 Task: Add a signature Mara Rodriguez containing With sincere appreciation and gratitude, Mara Rodriguez to email address softage.6@softage.net and add a label Non-disclosure agreements
Action: Mouse moved to (953, 54)
Screenshot: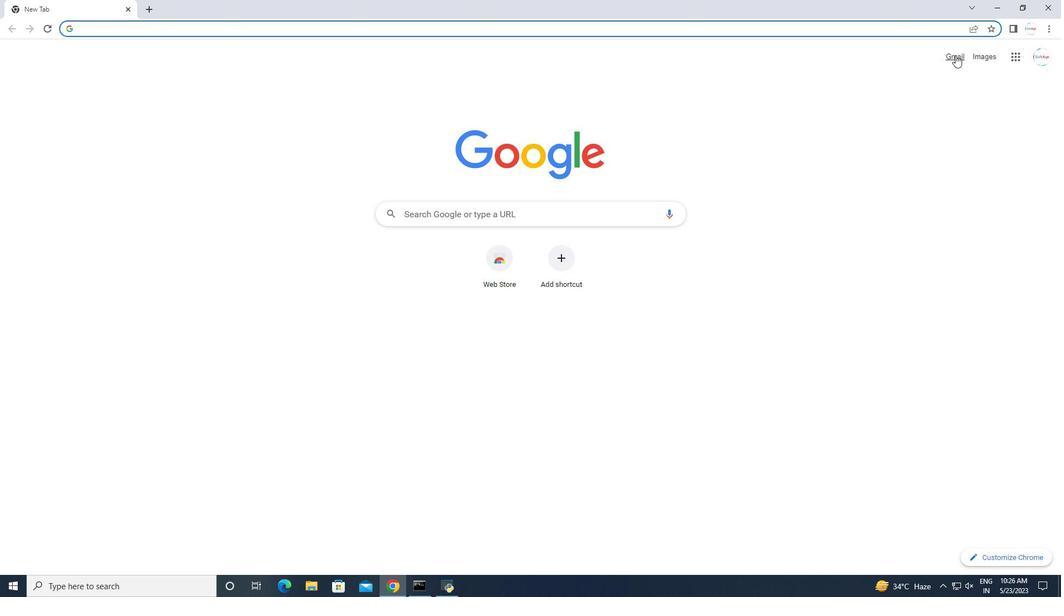 
Action: Mouse pressed left at (953, 54)
Screenshot: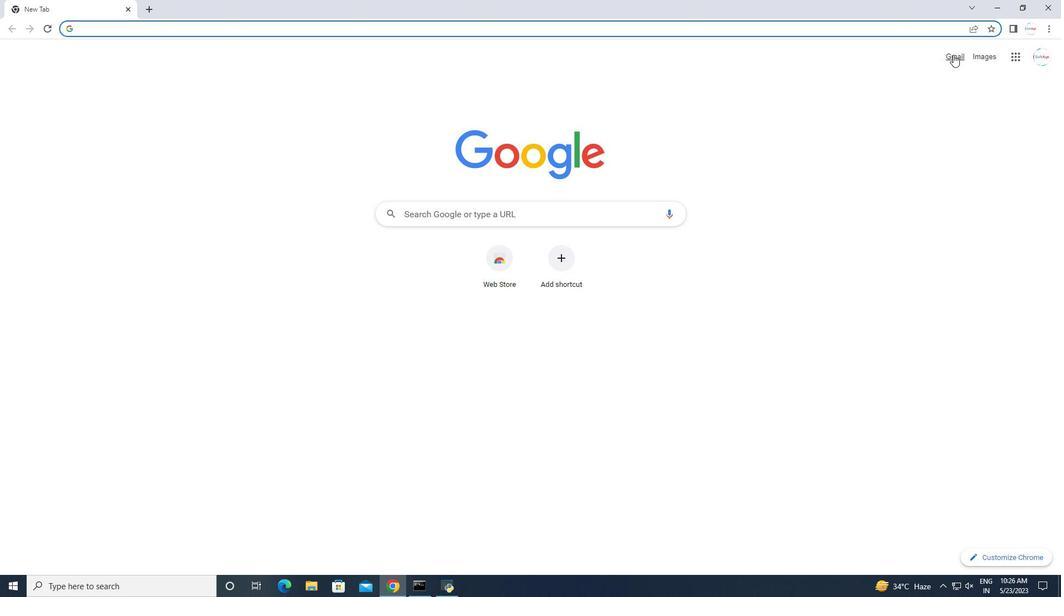 
Action: Mouse moved to (990, 60)
Screenshot: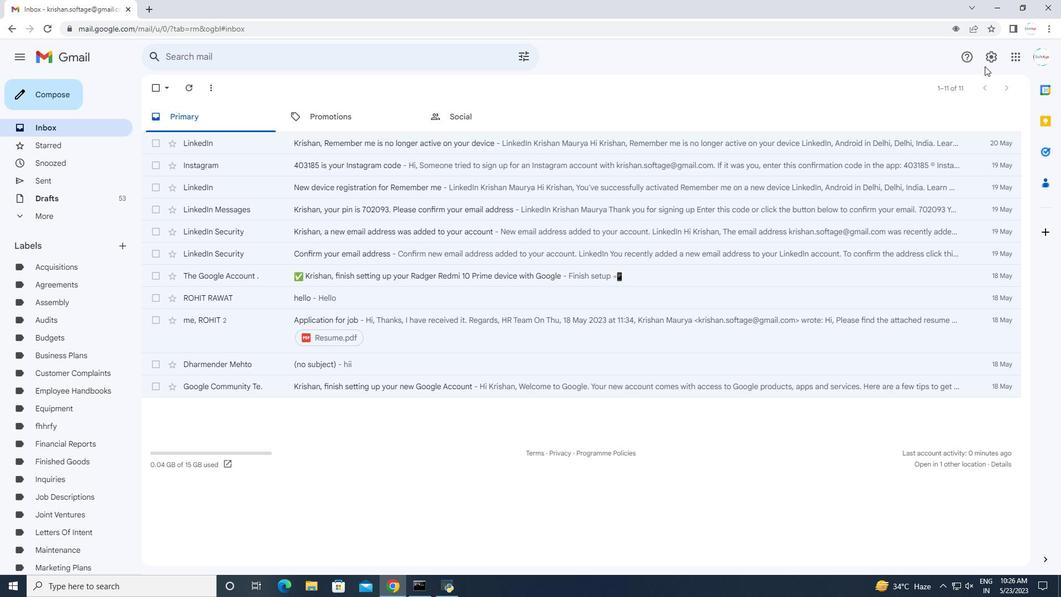 
Action: Mouse pressed left at (990, 60)
Screenshot: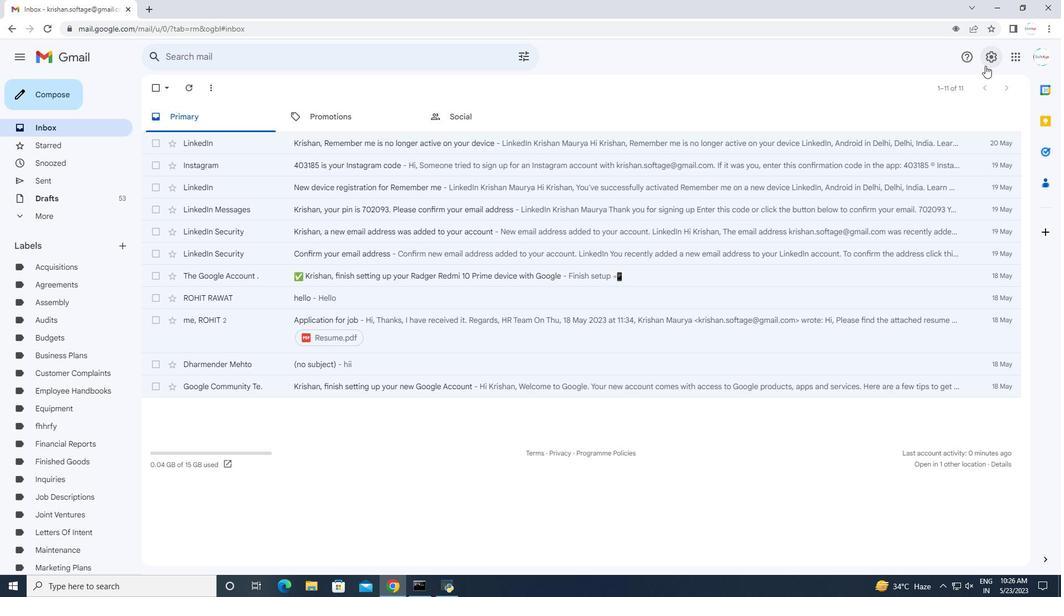 
Action: Mouse moved to (965, 116)
Screenshot: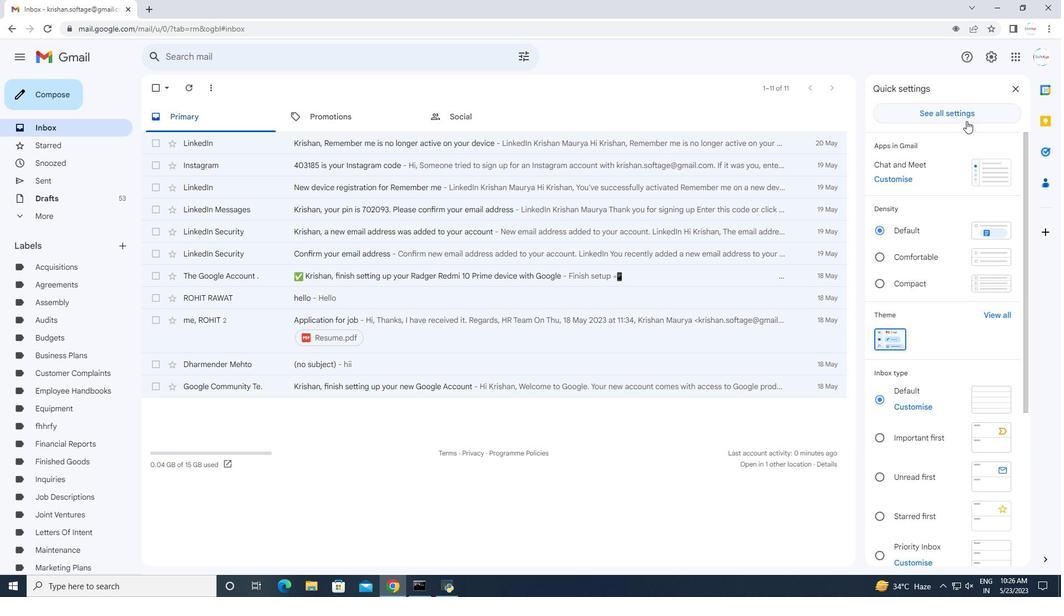 
Action: Mouse pressed left at (965, 116)
Screenshot: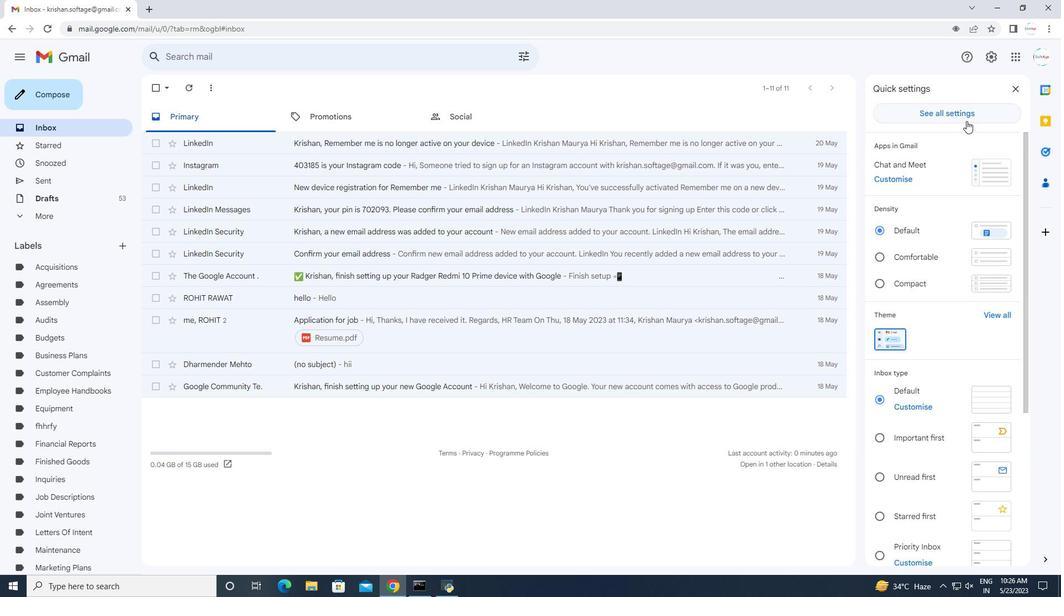 
Action: Mouse moved to (856, 275)
Screenshot: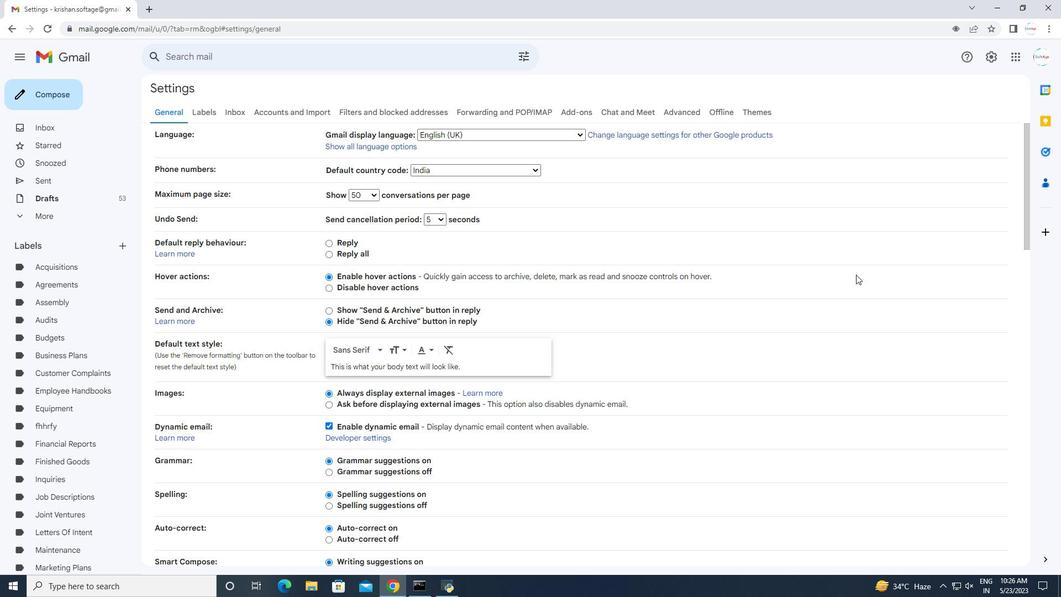 
Action: Mouse scrolled (856, 274) with delta (0, 0)
Screenshot: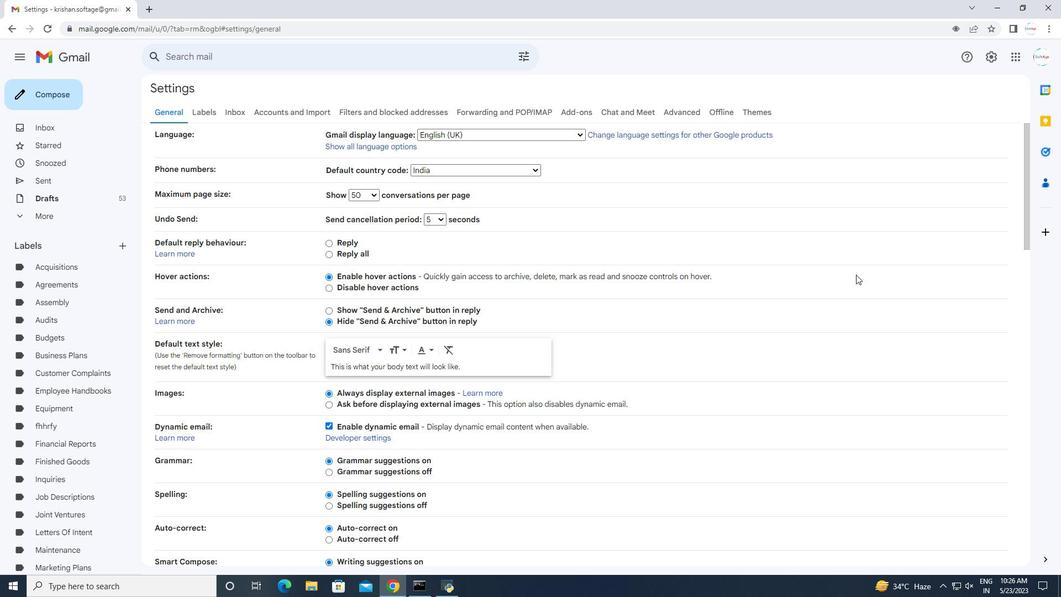 
Action: Mouse moved to (854, 279)
Screenshot: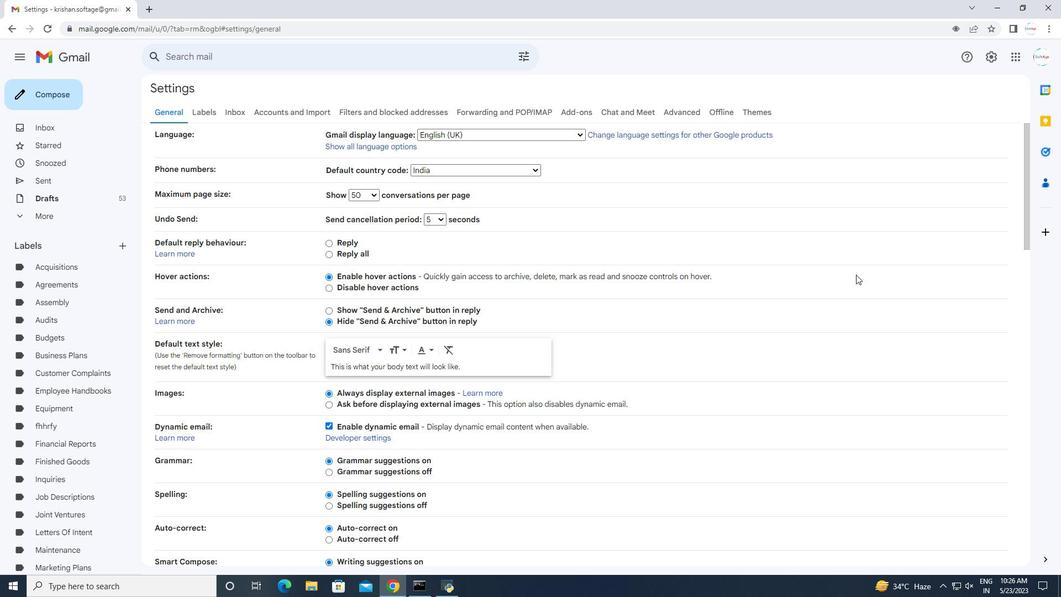 
Action: Mouse scrolled (854, 278) with delta (0, 0)
Screenshot: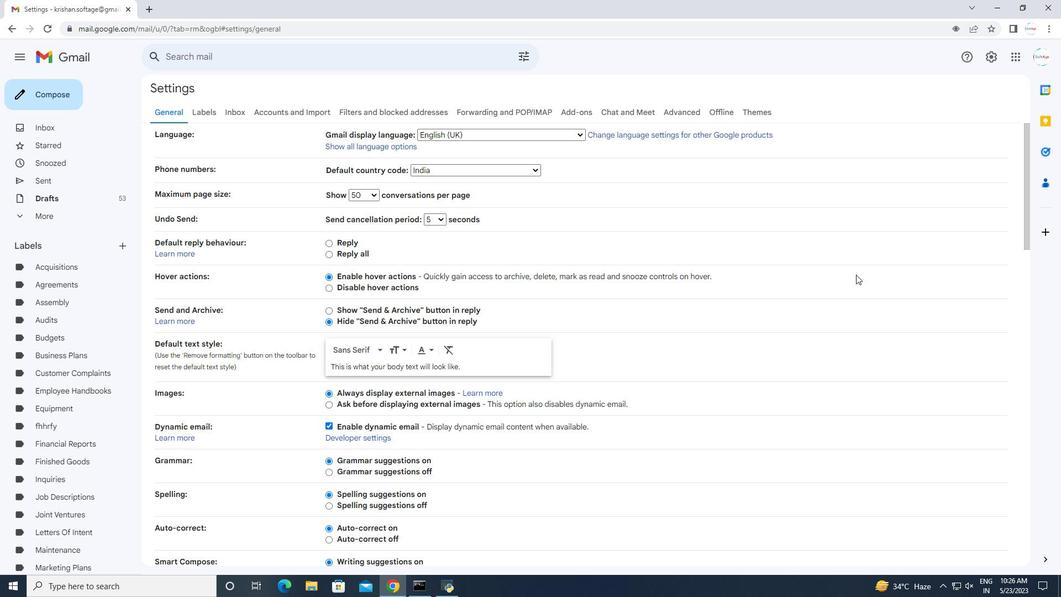 
Action: Mouse moved to (853, 281)
Screenshot: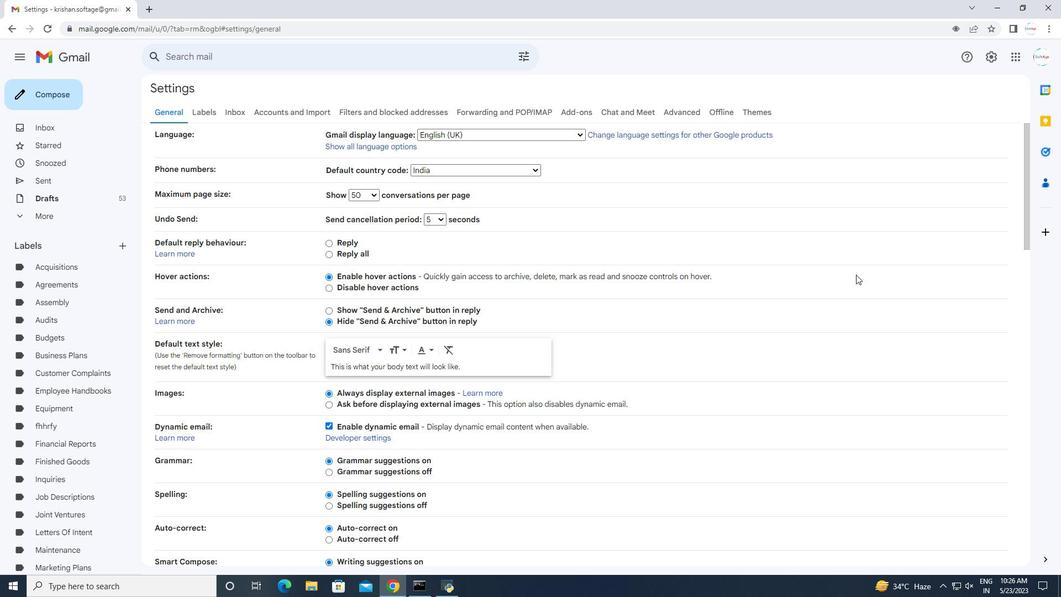 
Action: Mouse scrolled (853, 280) with delta (0, 0)
Screenshot: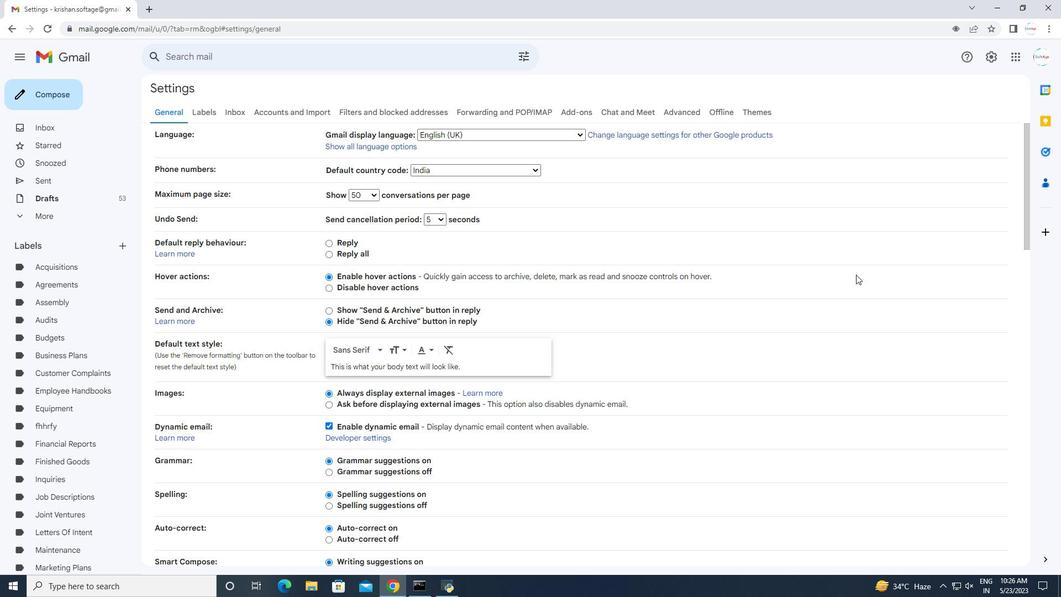 
Action: Mouse moved to (852, 281)
Screenshot: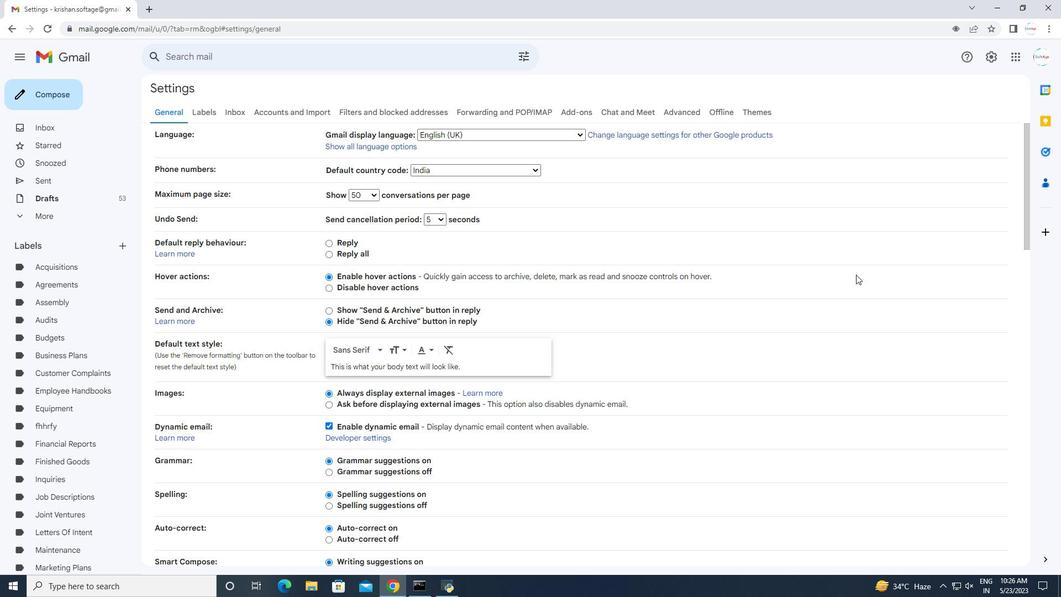 
Action: Mouse scrolled (852, 280) with delta (0, 0)
Screenshot: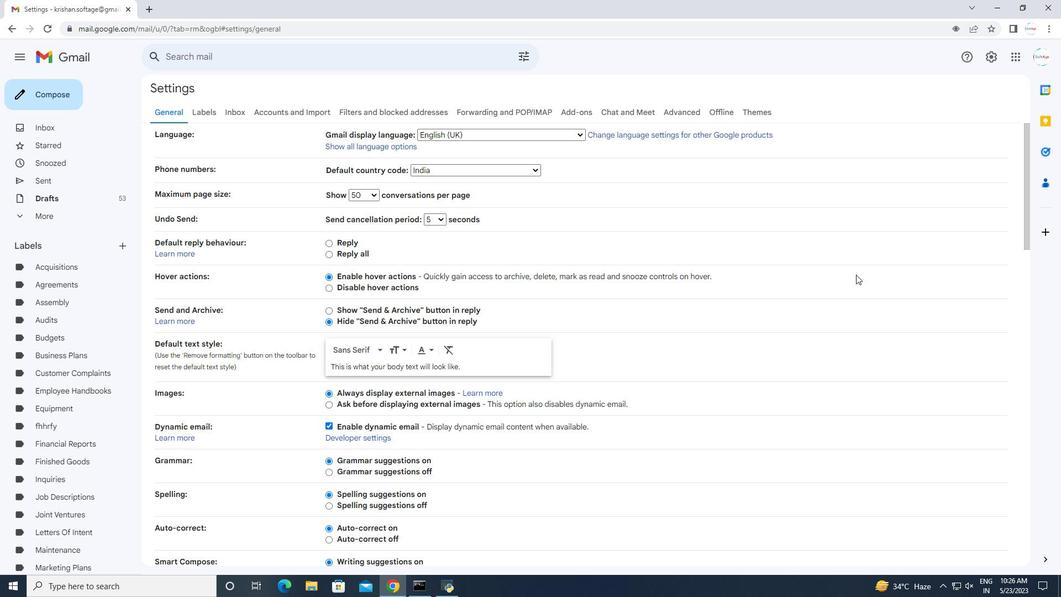 
Action: Mouse scrolled (852, 280) with delta (0, 0)
Screenshot: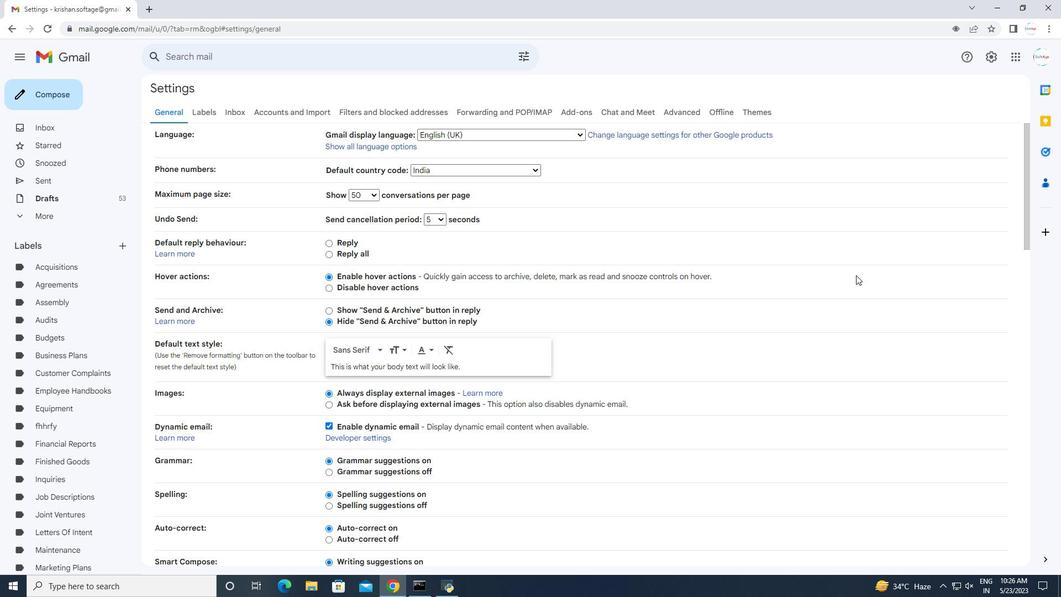 
Action: Mouse moved to (852, 282)
Screenshot: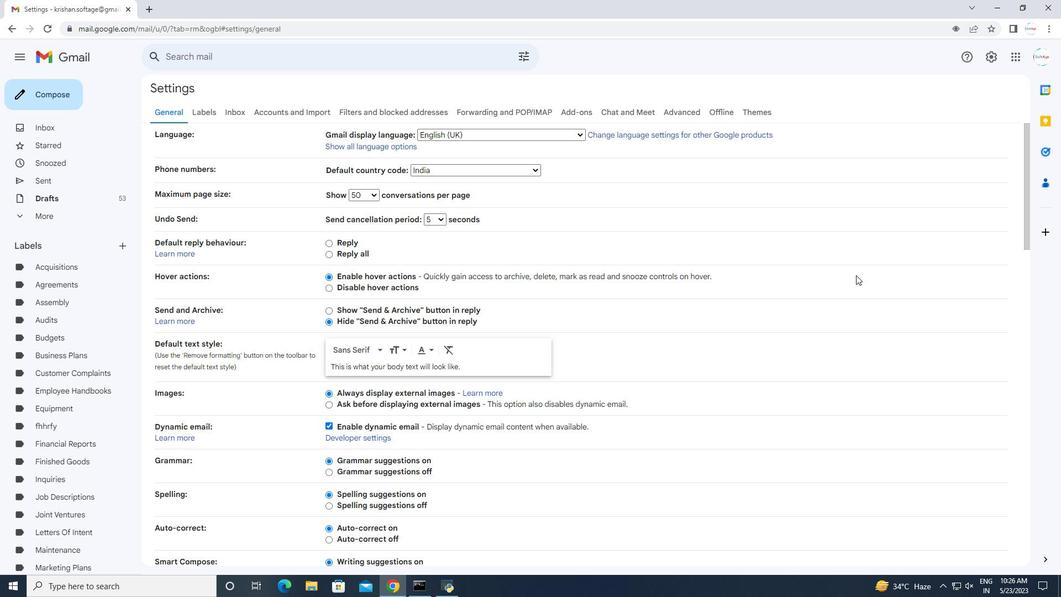 
Action: Mouse scrolled (852, 281) with delta (0, 0)
Screenshot: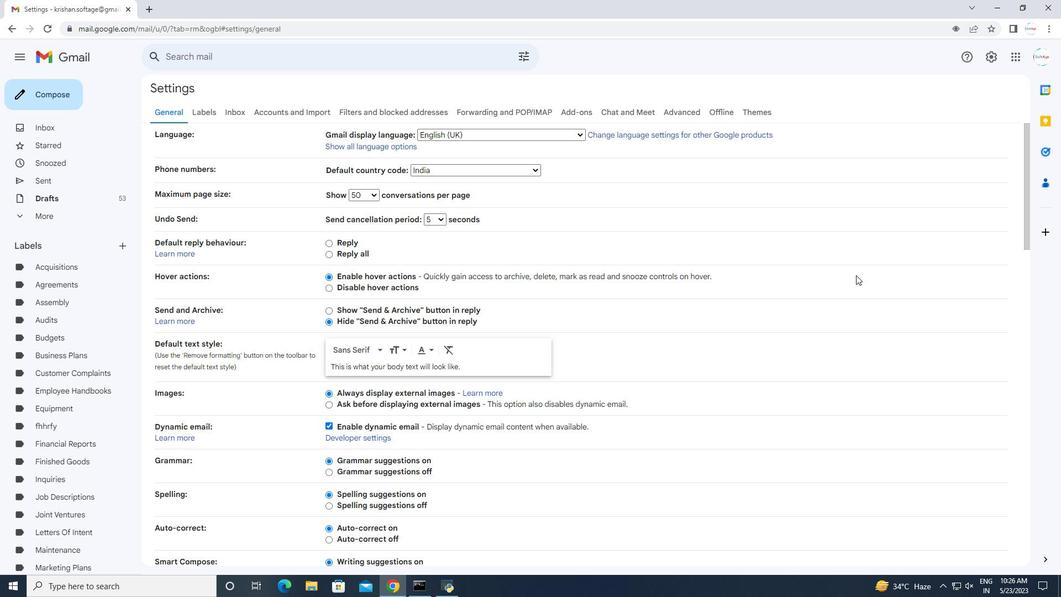 
Action: Mouse scrolled (852, 281) with delta (0, 0)
Screenshot: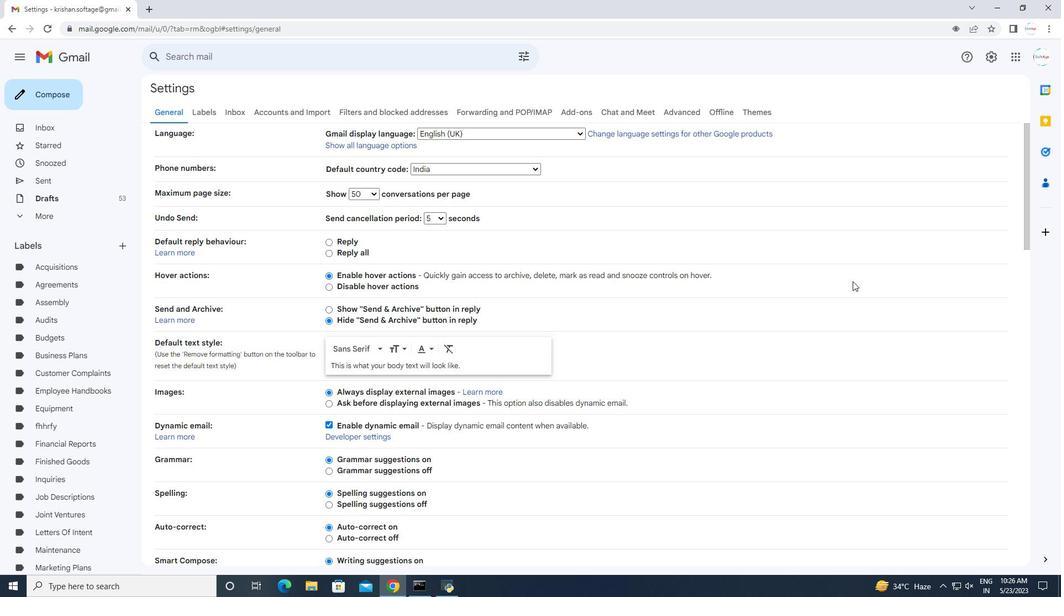 
Action: Mouse moved to (846, 282)
Screenshot: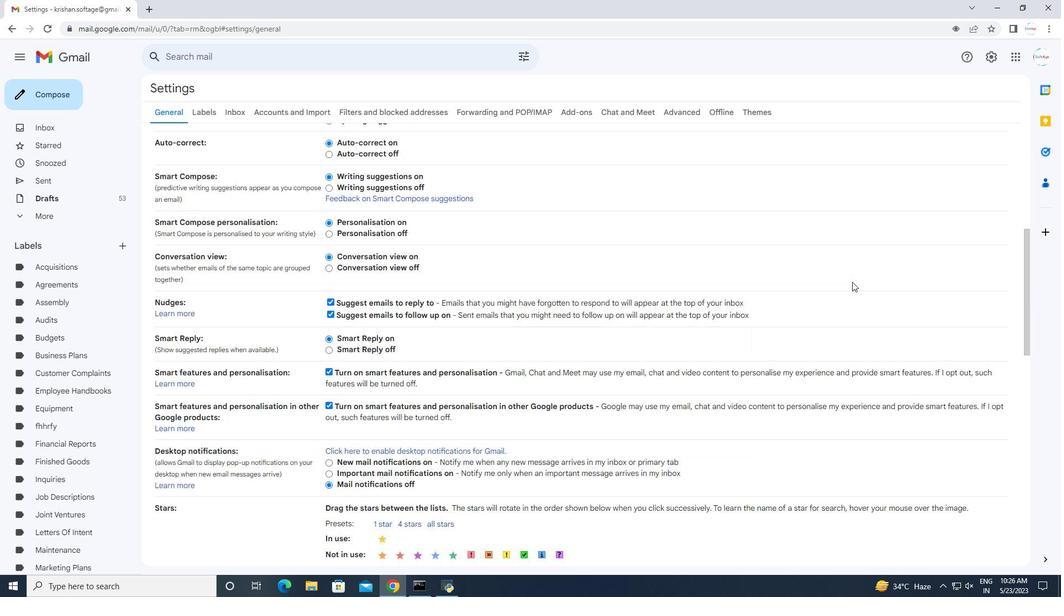 
Action: Mouse scrolled (846, 282) with delta (0, 0)
Screenshot: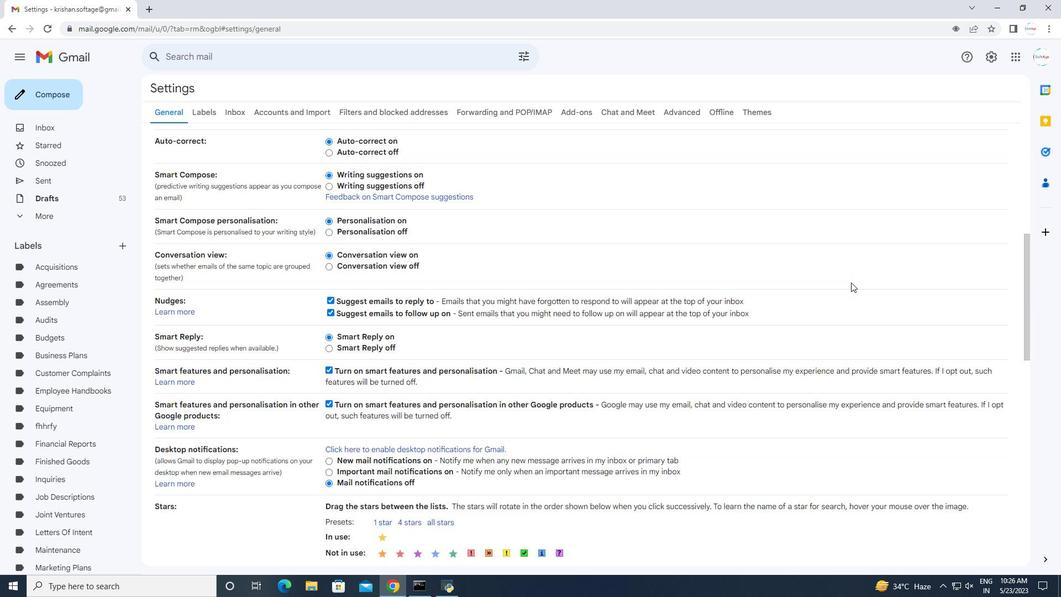 
Action: Mouse moved to (846, 282)
Screenshot: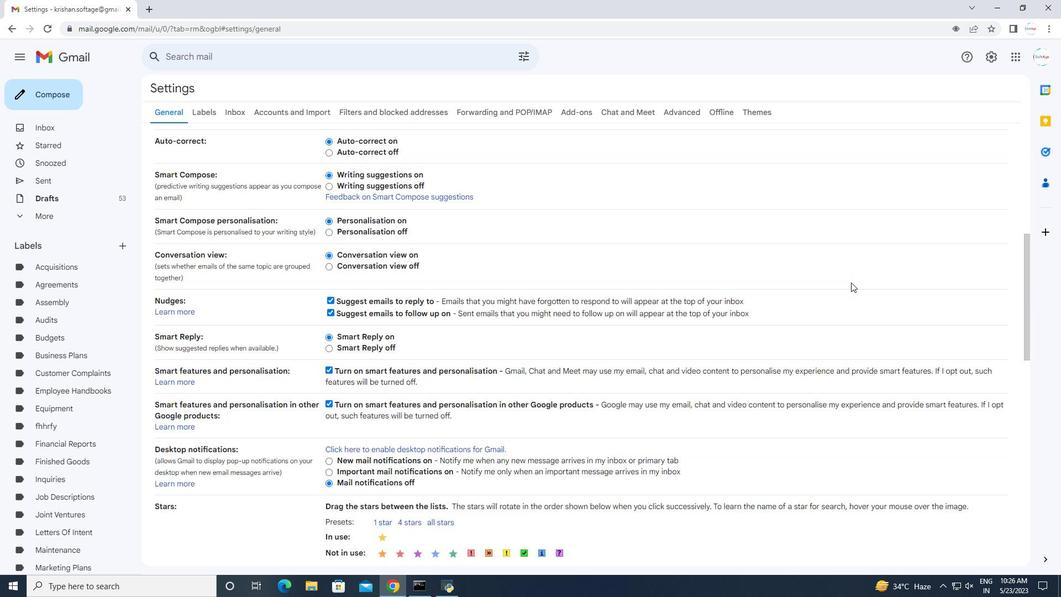 
Action: Mouse scrolled (846, 282) with delta (0, 0)
Screenshot: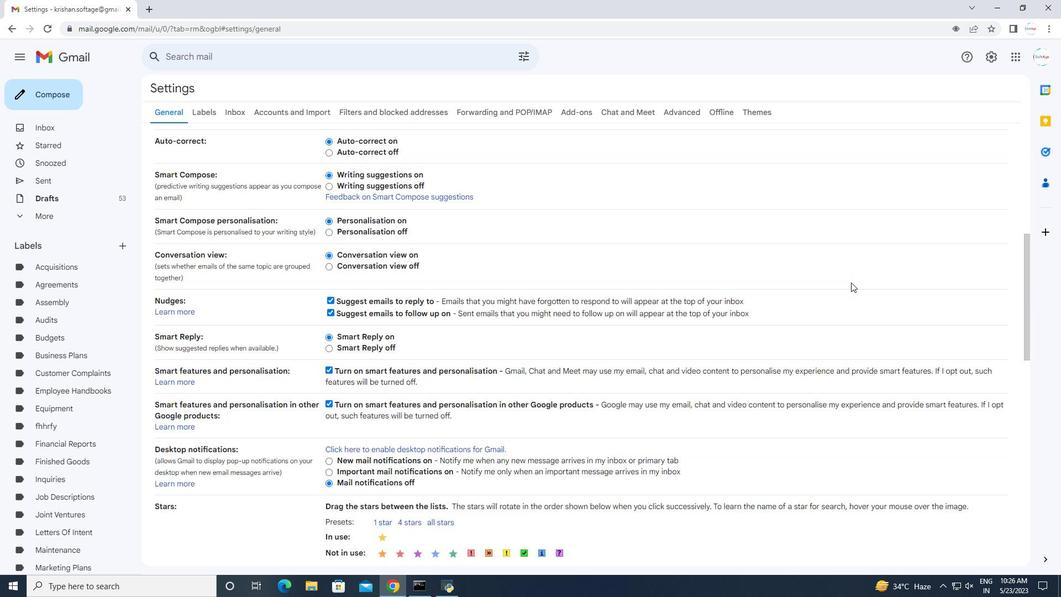 
Action: Mouse moved to (845, 282)
Screenshot: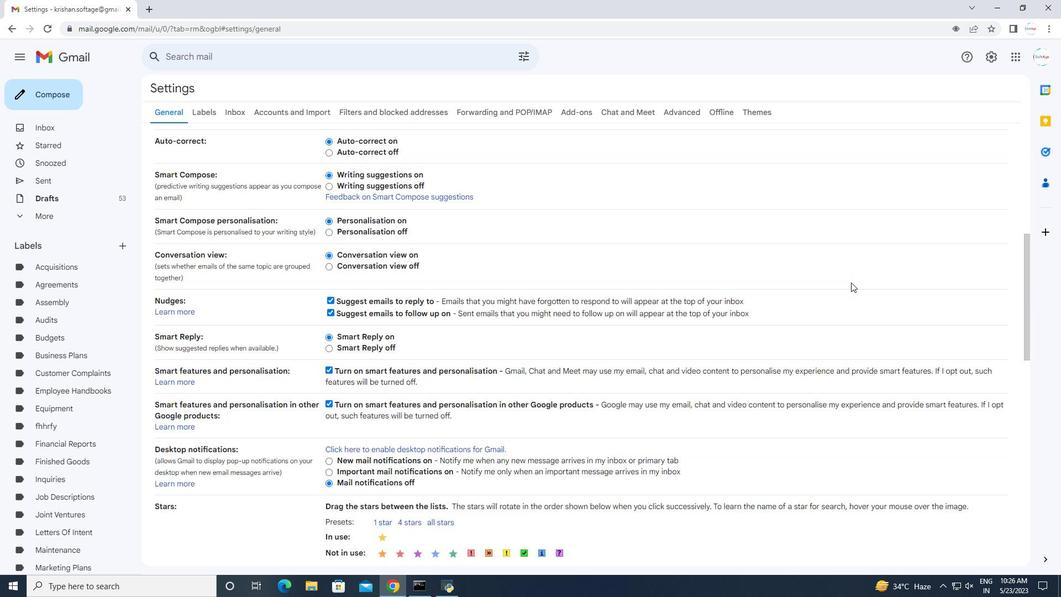 
Action: Mouse scrolled (845, 282) with delta (0, 0)
Screenshot: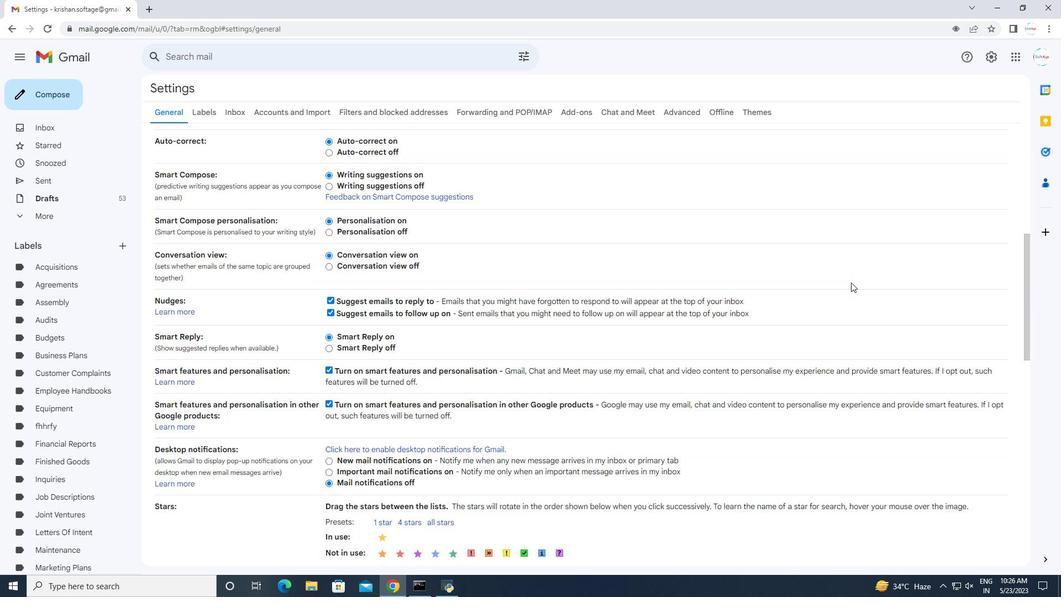 
Action: Mouse moved to (843, 282)
Screenshot: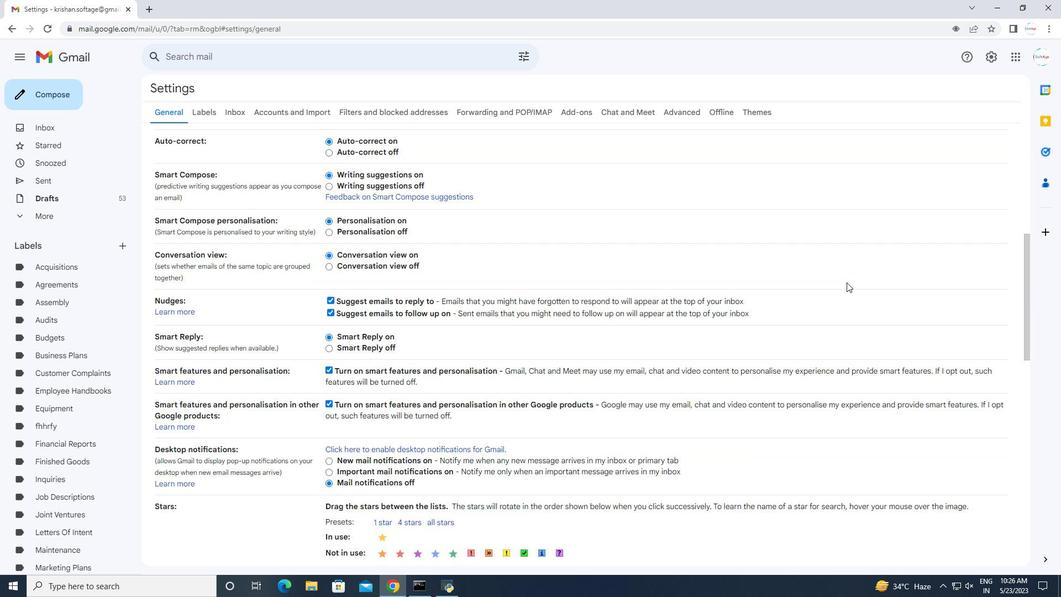 
Action: Mouse scrolled (843, 281) with delta (0, 0)
Screenshot: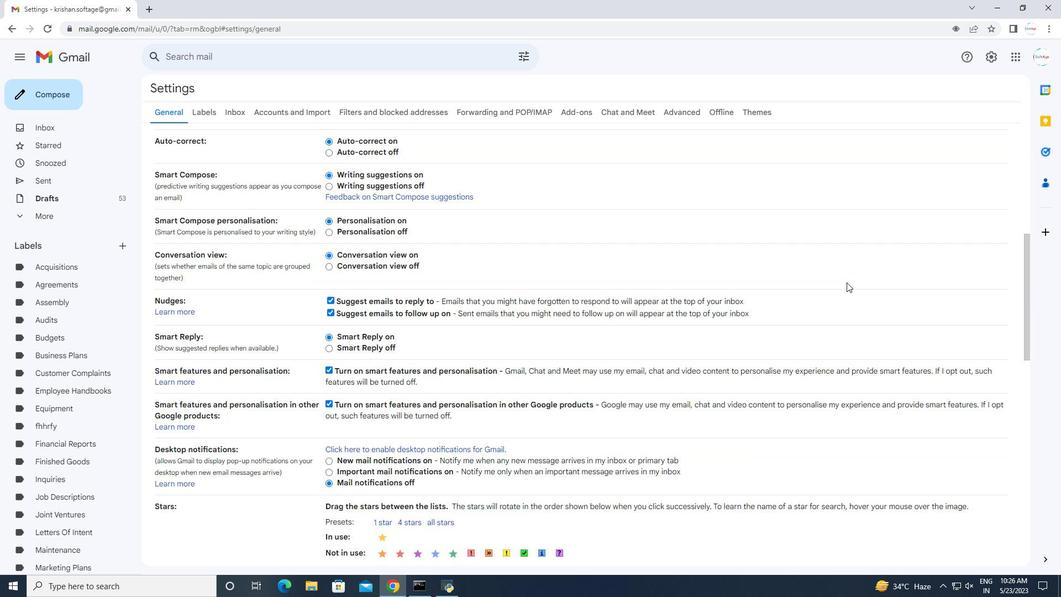 
Action: Mouse moved to (840, 280)
Screenshot: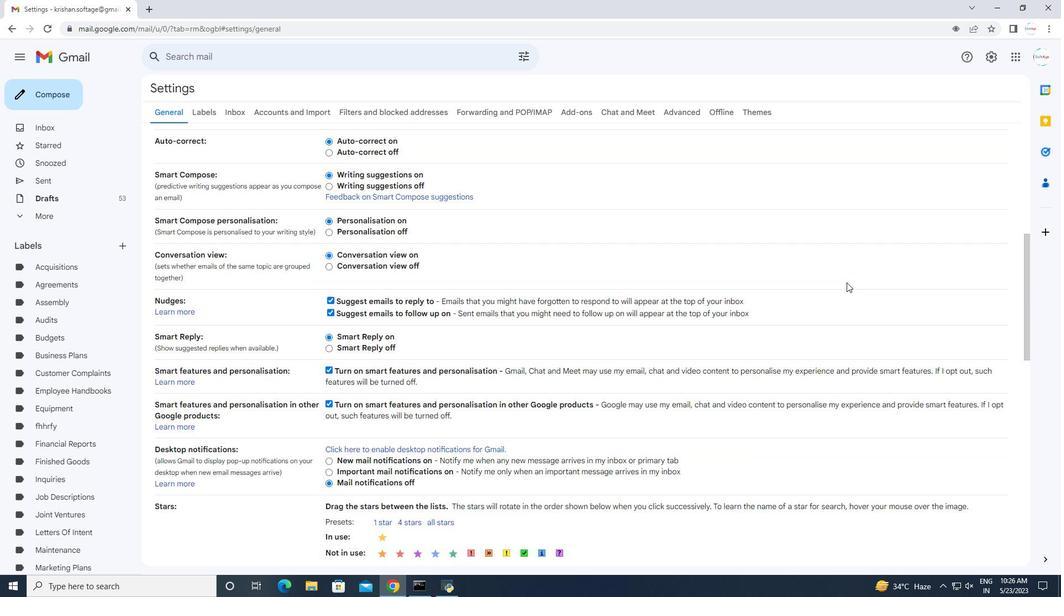 
Action: Mouse scrolled (840, 280) with delta (0, 0)
Screenshot: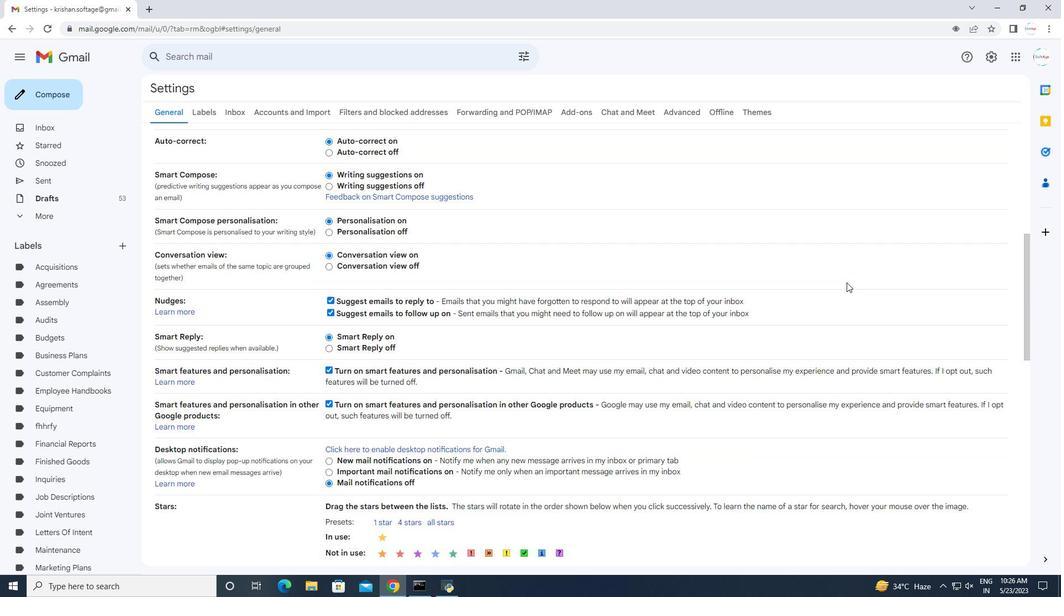 
Action: Mouse moved to (839, 280)
Screenshot: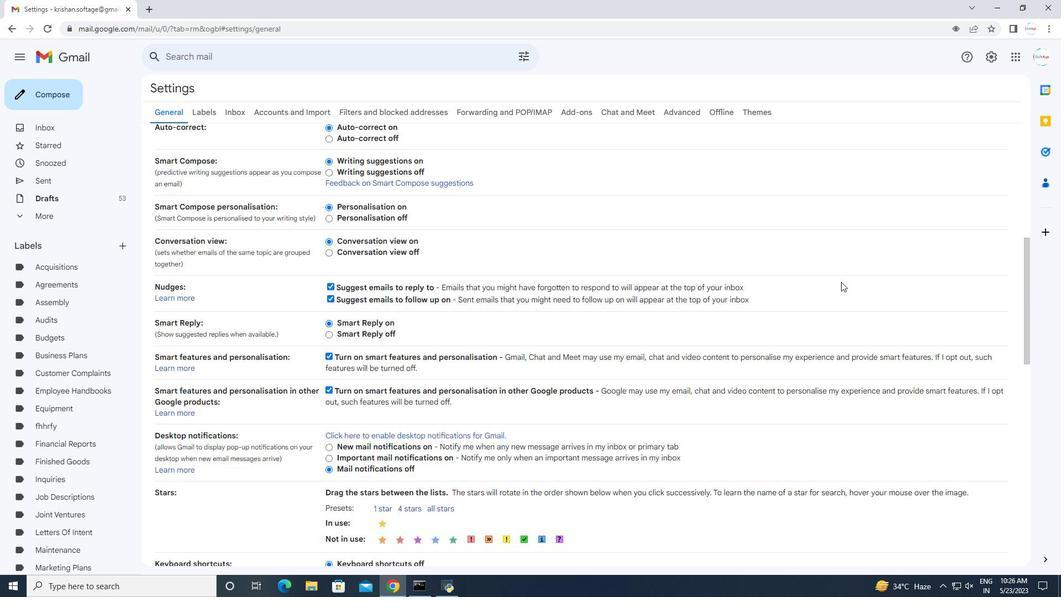 
Action: Mouse scrolled (839, 279) with delta (0, 0)
Screenshot: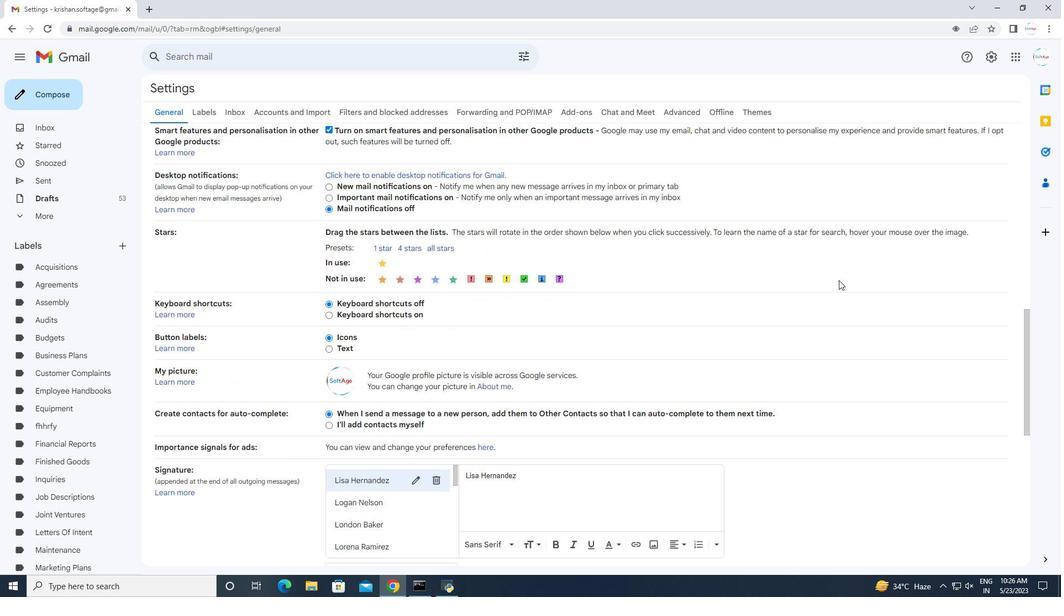 
Action: Mouse scrolled (839, 279) with delta (0, 0)
Screenshot: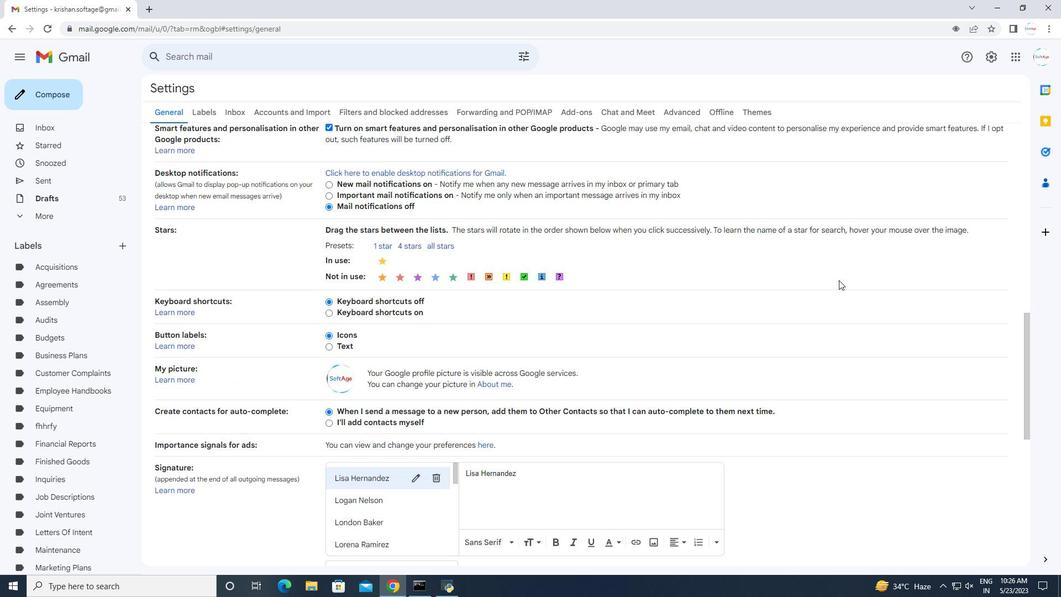 
Action: Mouse moved to (800, 248)
Screenshot: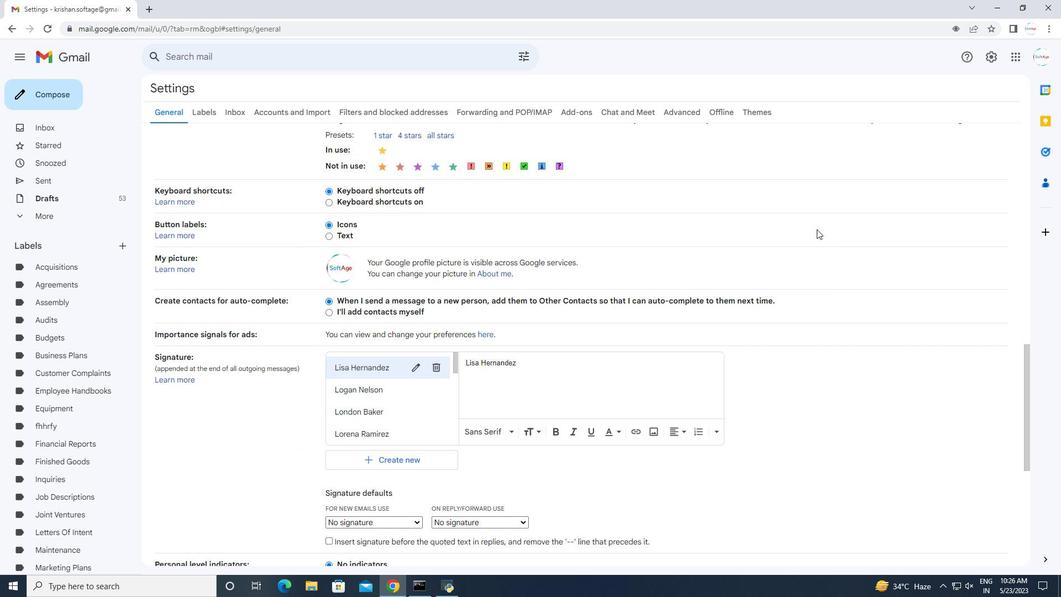 
Action: Mouse scrolled (800, 247) with delta (0, 0)
Screenshot: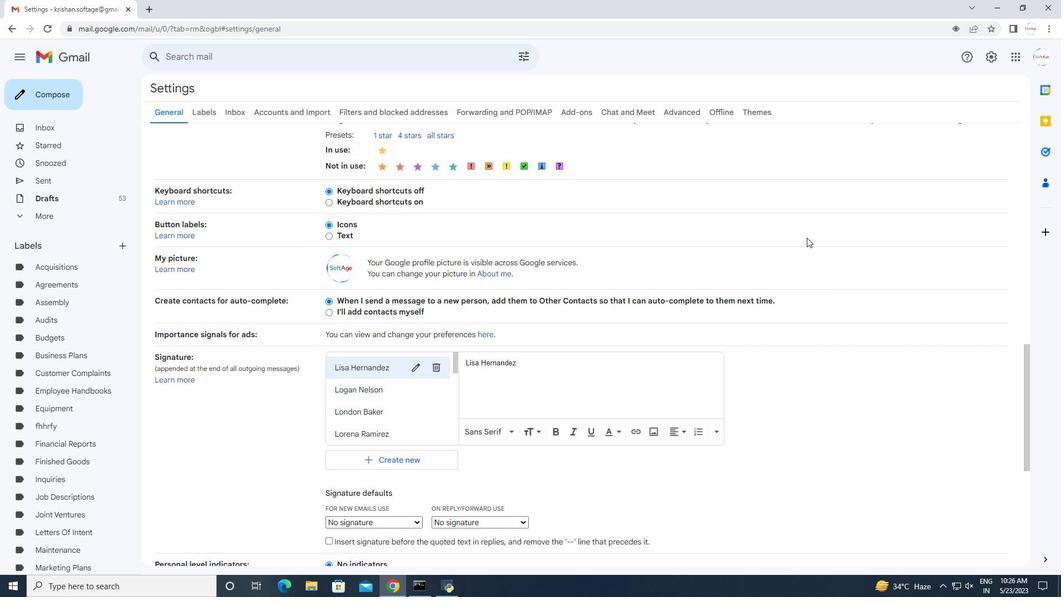 
Action: Mouse scrolled (800, 247) with delta (0, 0)
Screenshot: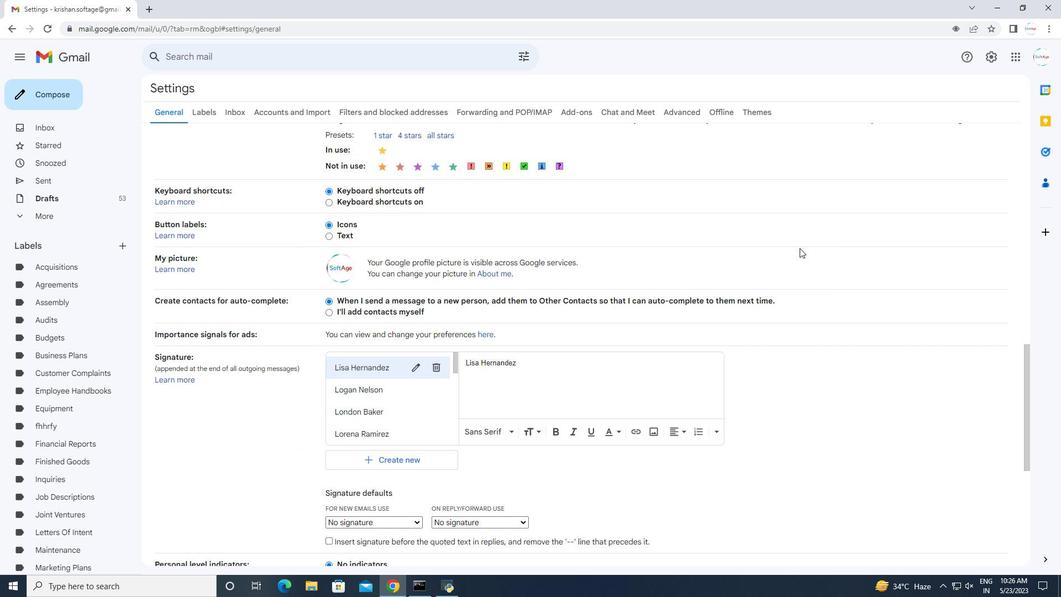 
Action: Mouse scrolled (800, 247) with delta (0, 0)
Screenshot: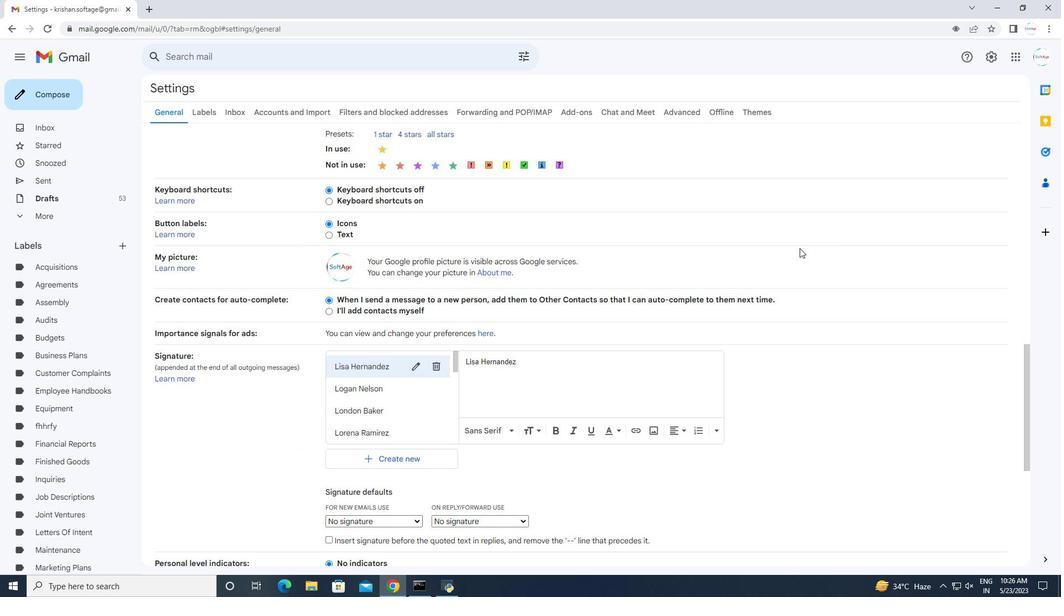 
Action: Mouse scrolled (800, 247) with delta (0, 0)
Screenshot: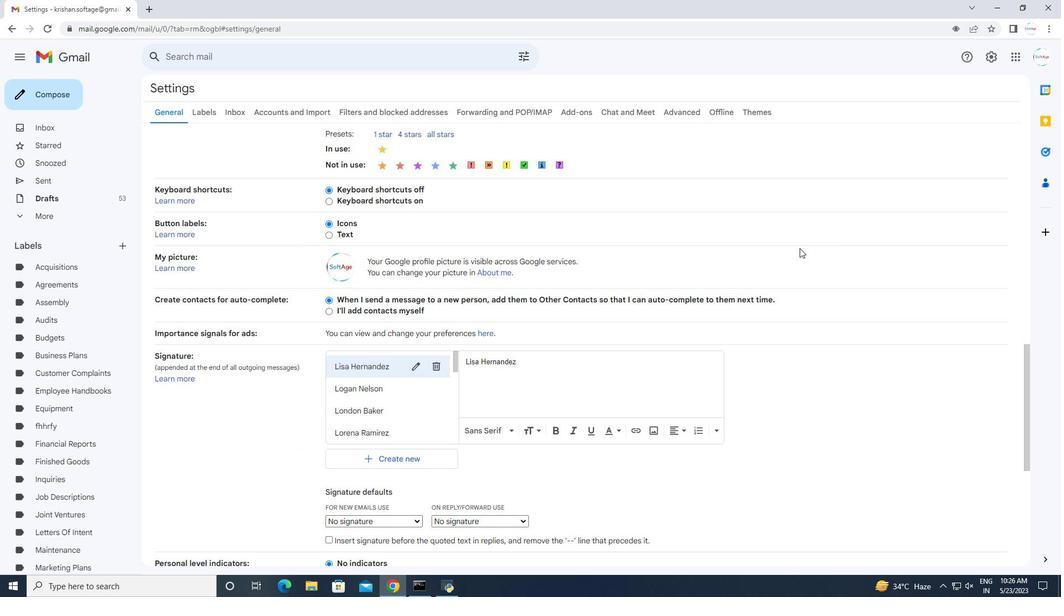 
Action: Mouse moved to (421, 242)
Screenshot: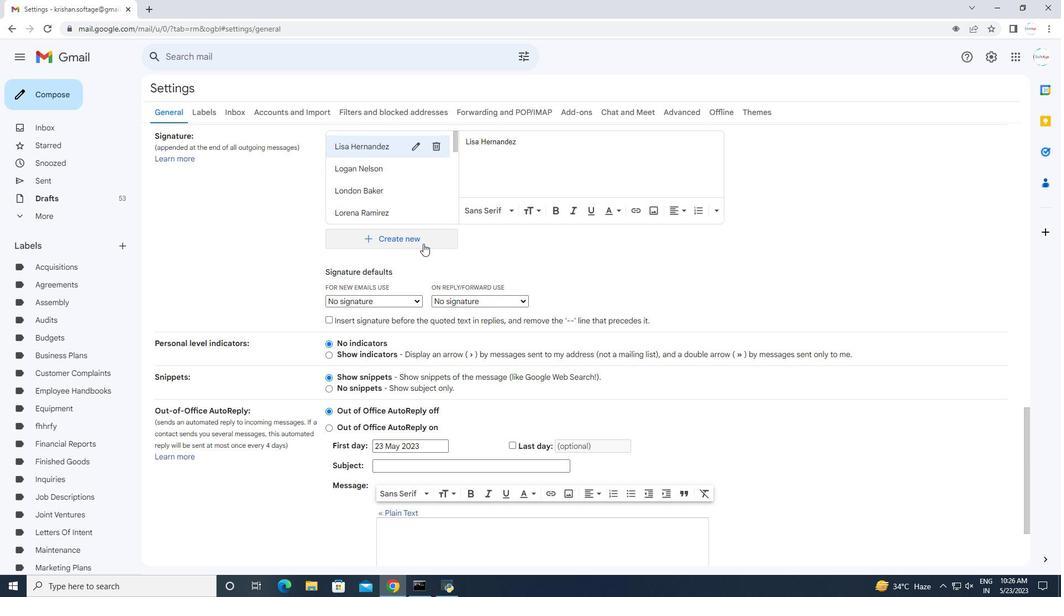 
Action: Mouse pressed left at (421, 242)
Screenshot: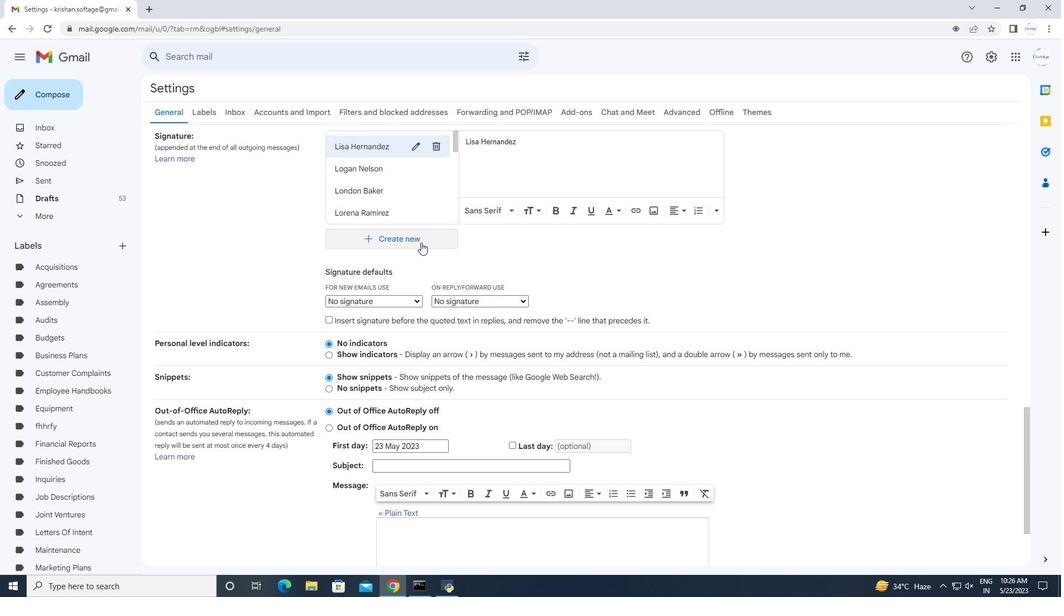 
Action: Mouse moved to (471, 316)
Screenshot: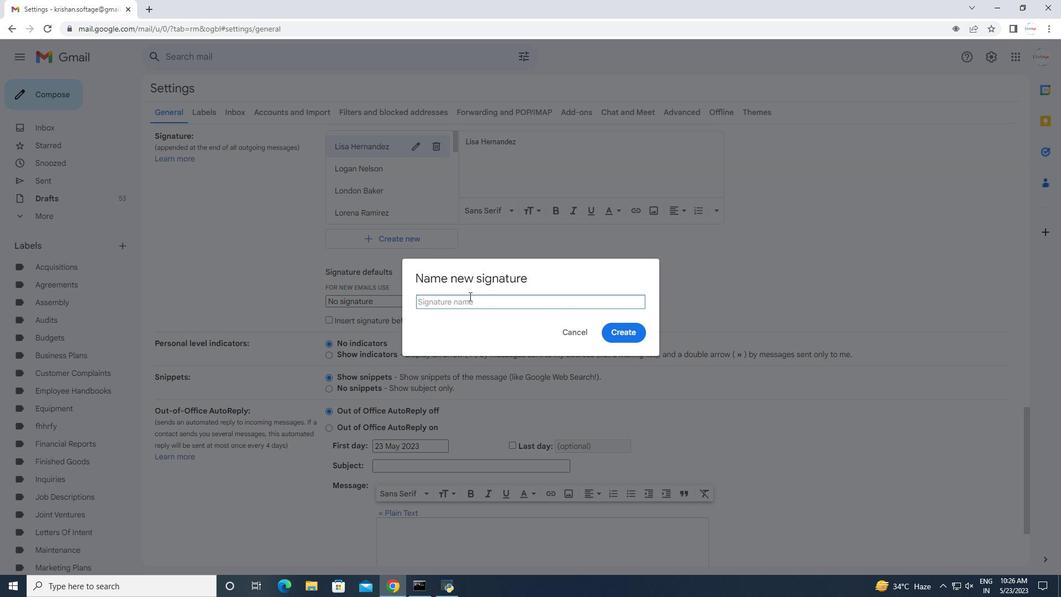 
Action: Mouse pressed left at (471, 316)
Screenshot: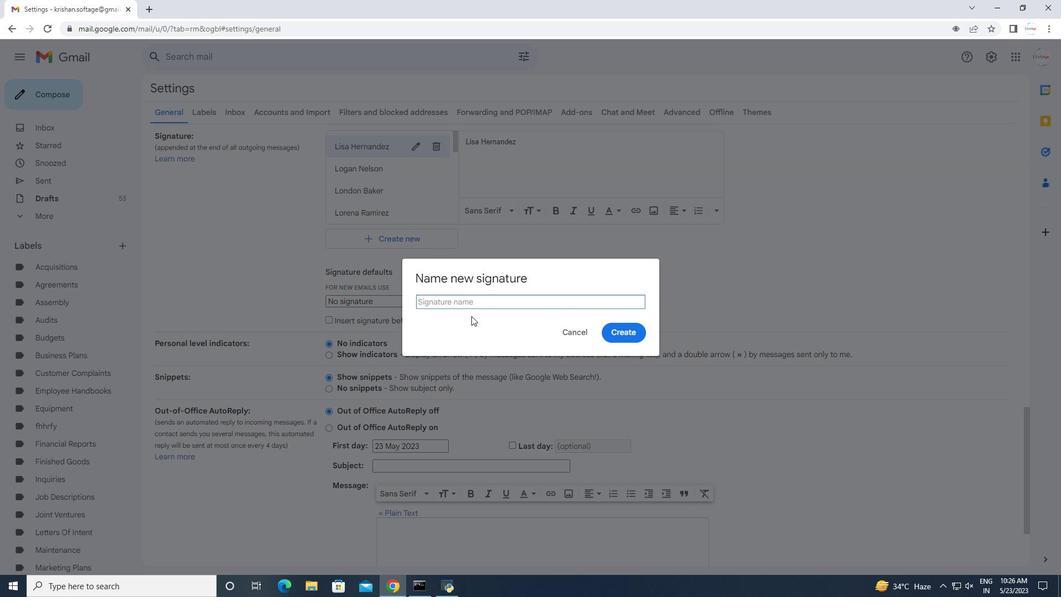 
Action: Mouse moved to (465, 295)
Screenshot: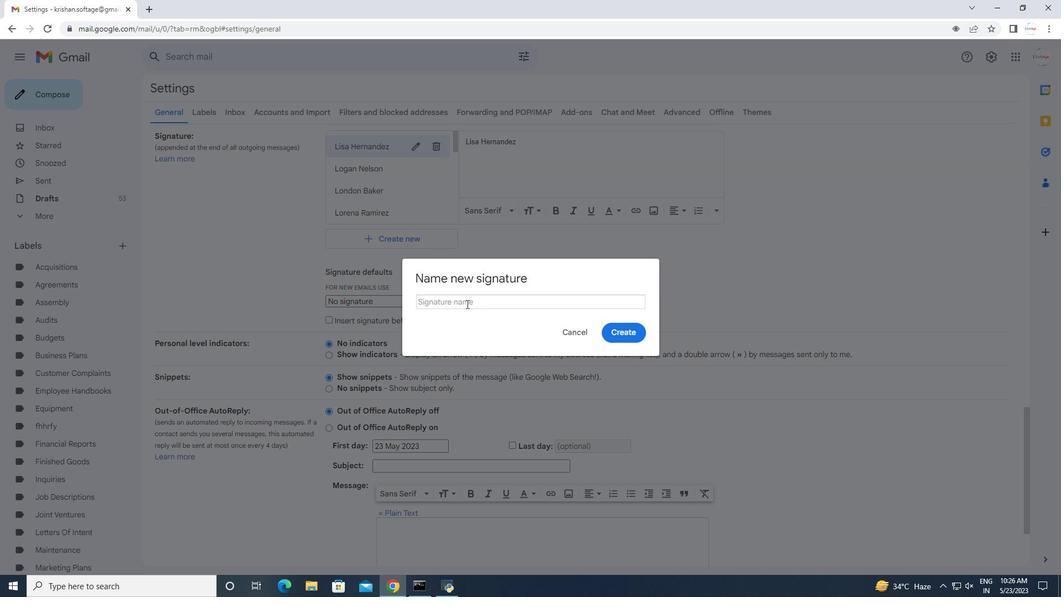 
Action: Mouse pressed left at (465, 295)
Screenshot: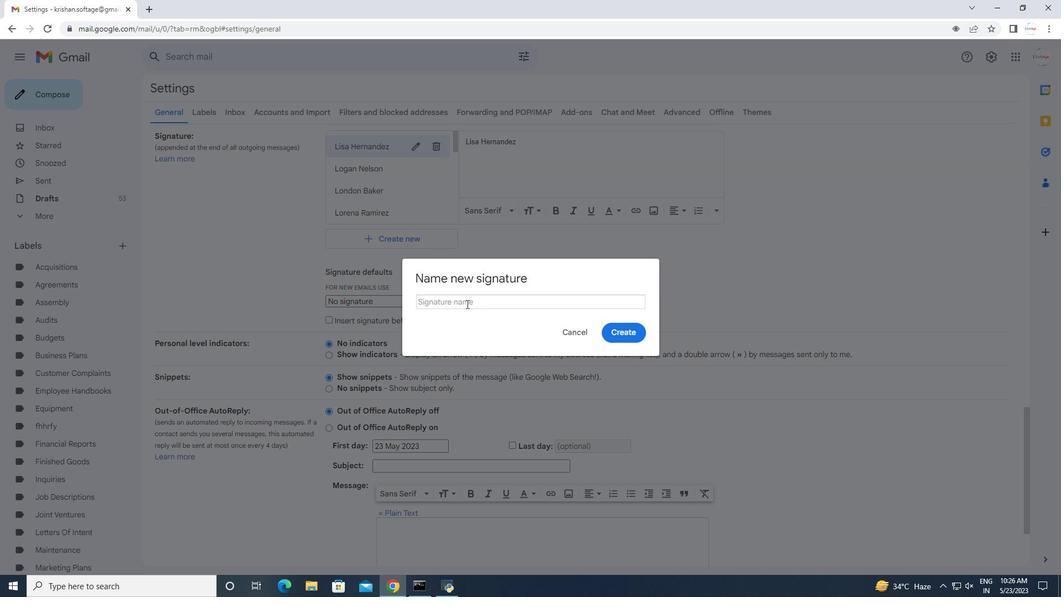 
Action: Mouse moved to (463, 294)
Screenshot: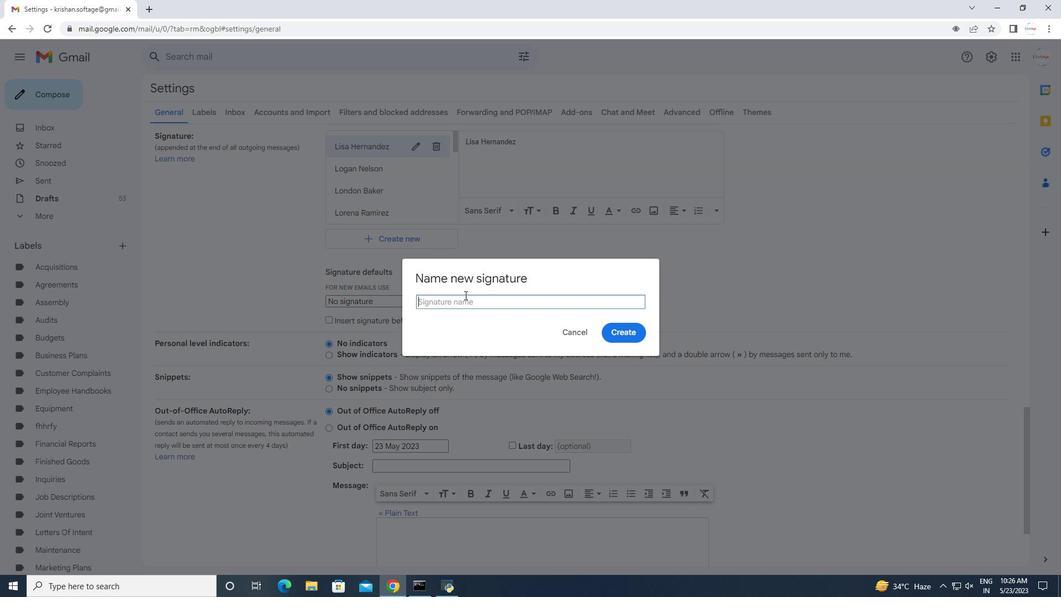 
Action: Key pressed <Key.shift>Mara<Key.space><Key.shift>Rodriguez
Screenshot: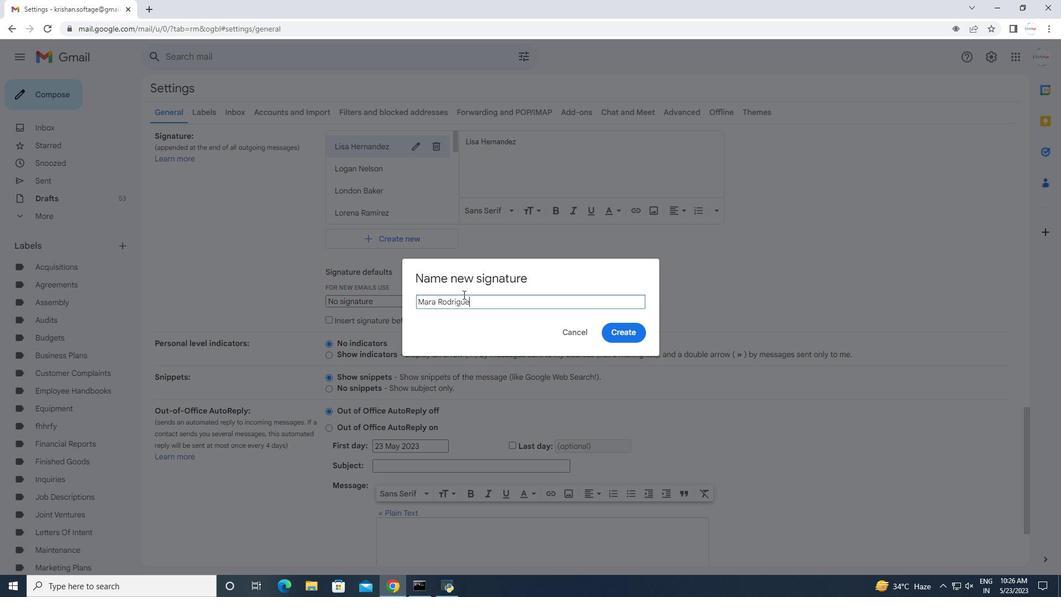 
Action: Mouse moved to (605, 326)
Screenshot: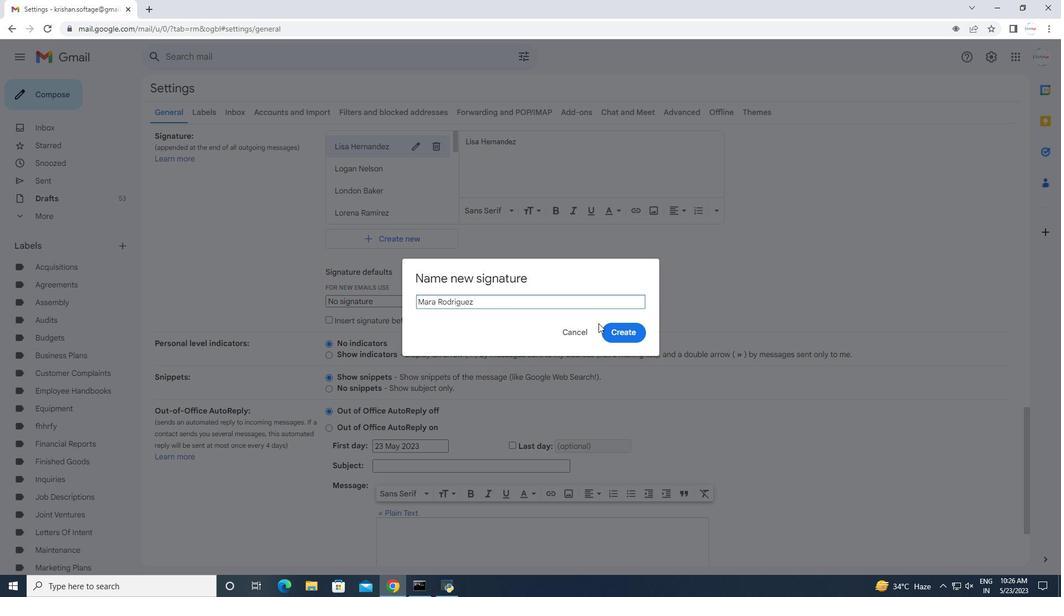 
Action: Mouse pressed left at (605, 326)
Screenshot: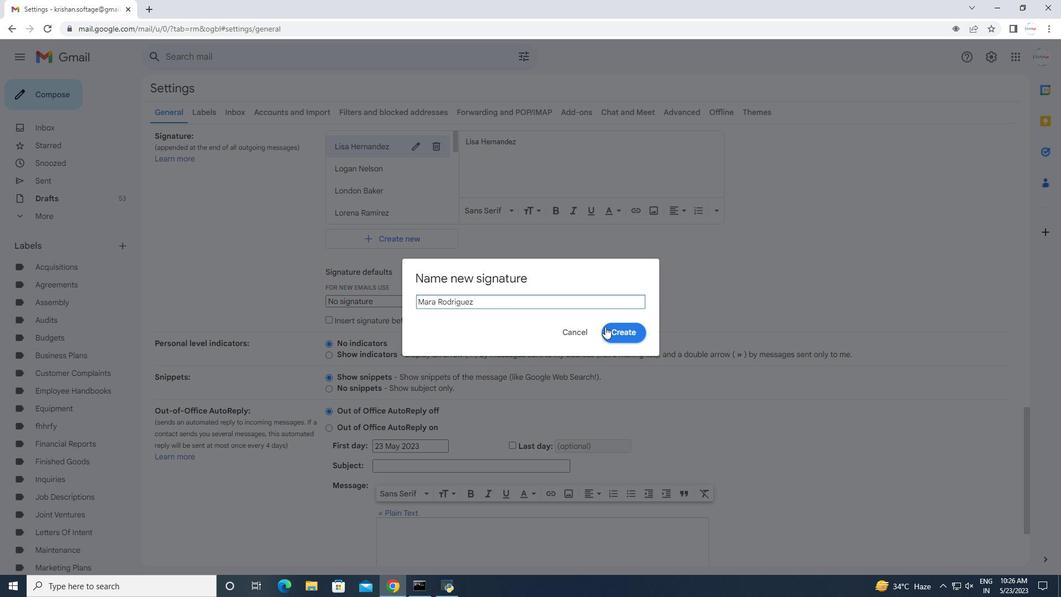 
Action: Mouse moved to (510, 147)
Screenshot: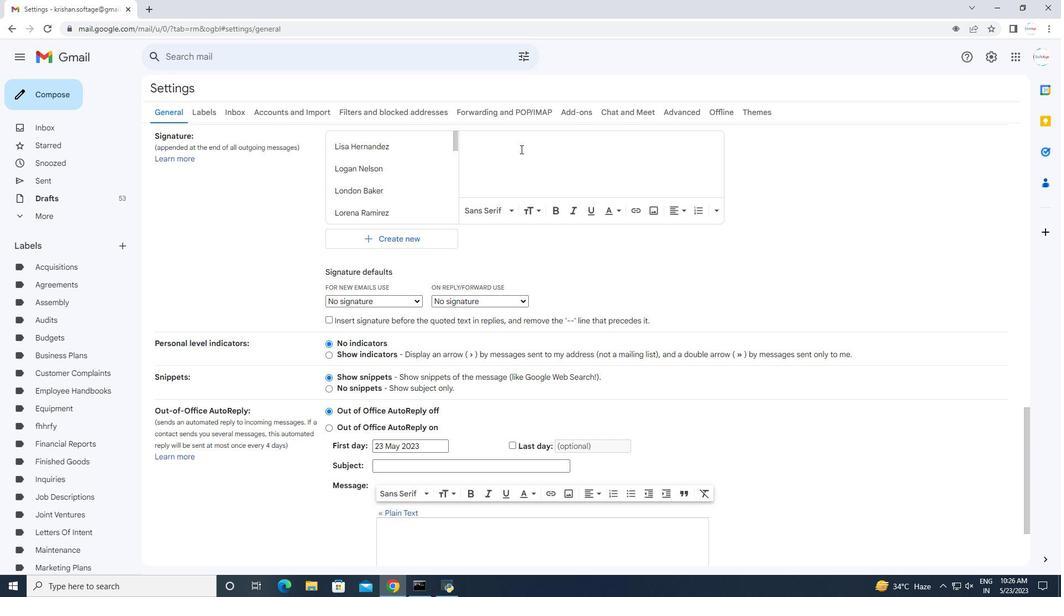 
Action: Mouse pressed left at (510, 147)
Screenshot: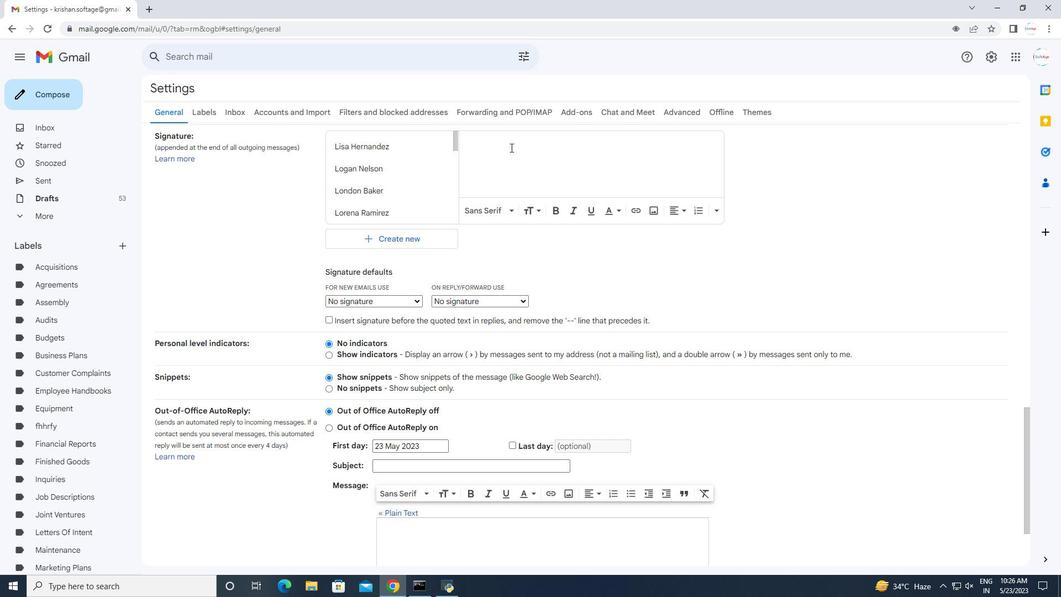 
Action: Mouse moved to (509, 147)
Screenshot: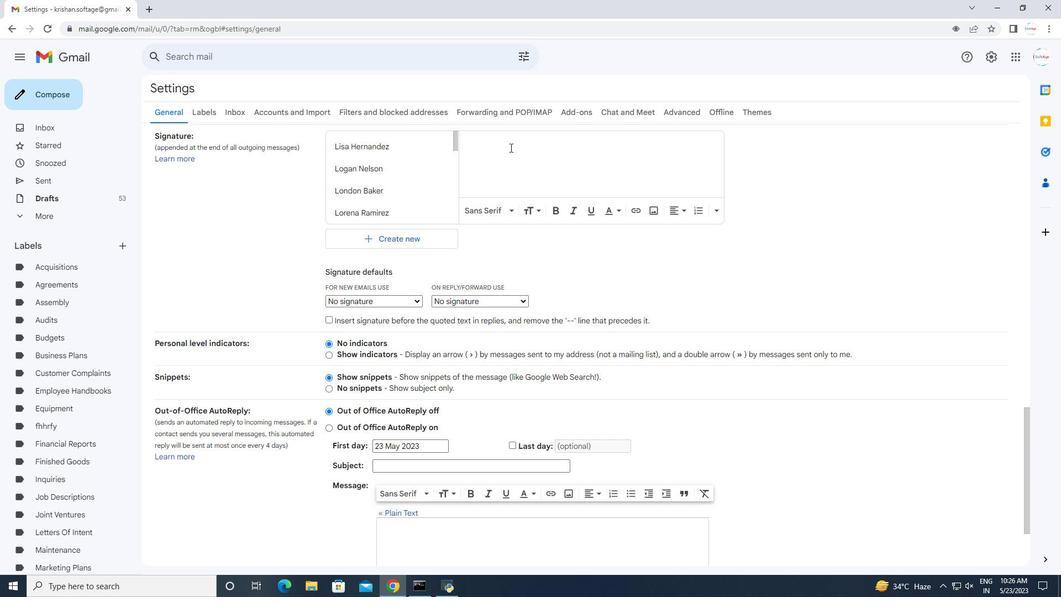 
Action: Key pressed <Key.shift>N<Key.backspace><Key.shift>Mara<Key.space><Key.shift>Rodriguez
Screenshot: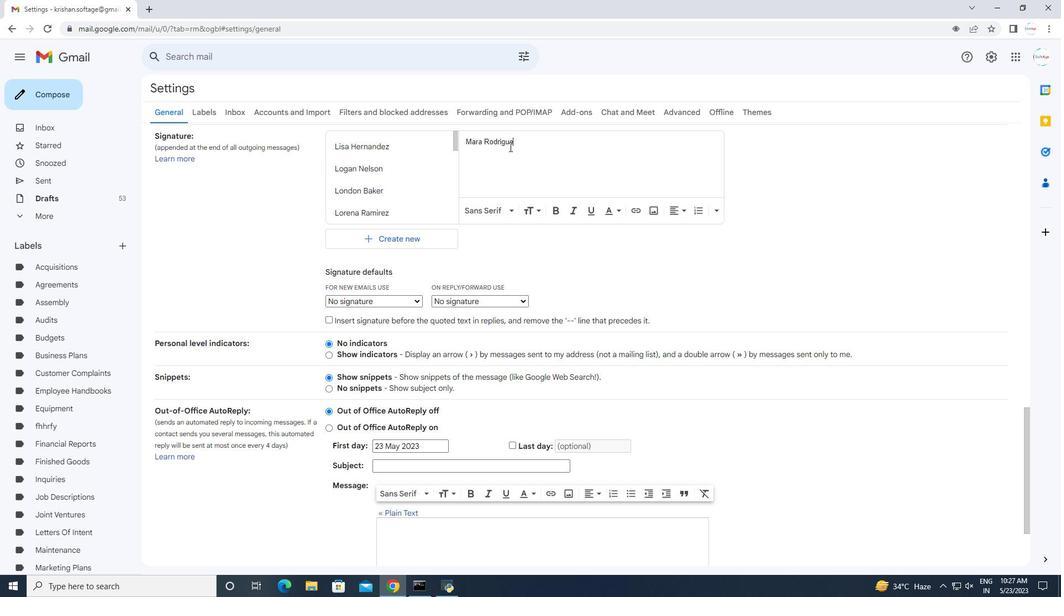 
Action: Mouse moved to (536, 301)
Screenshot: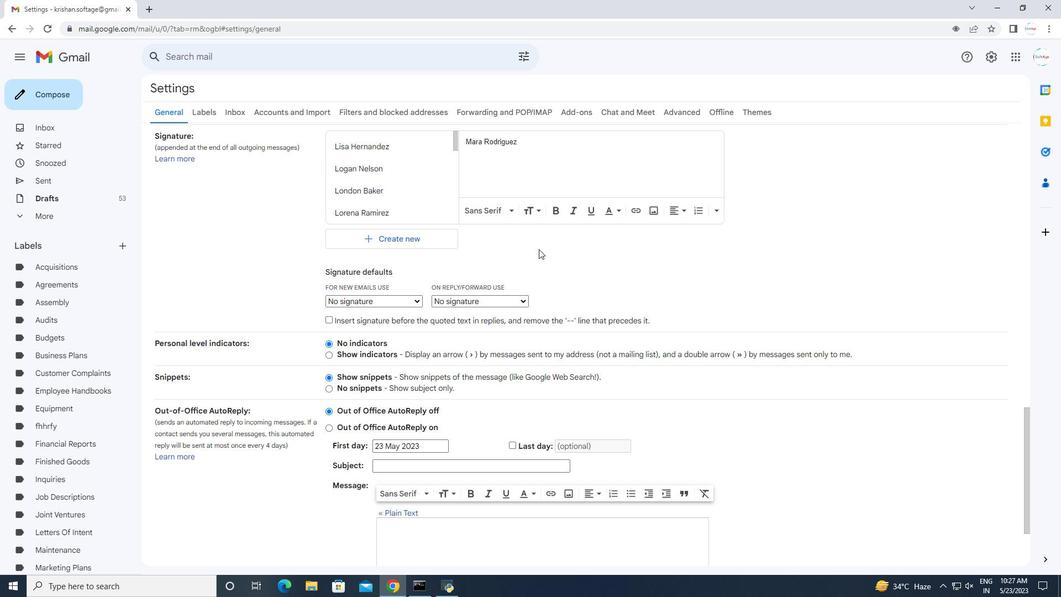 
Action: Mouse scrolled (536, 300) with delta (0, 0)
Screenshot: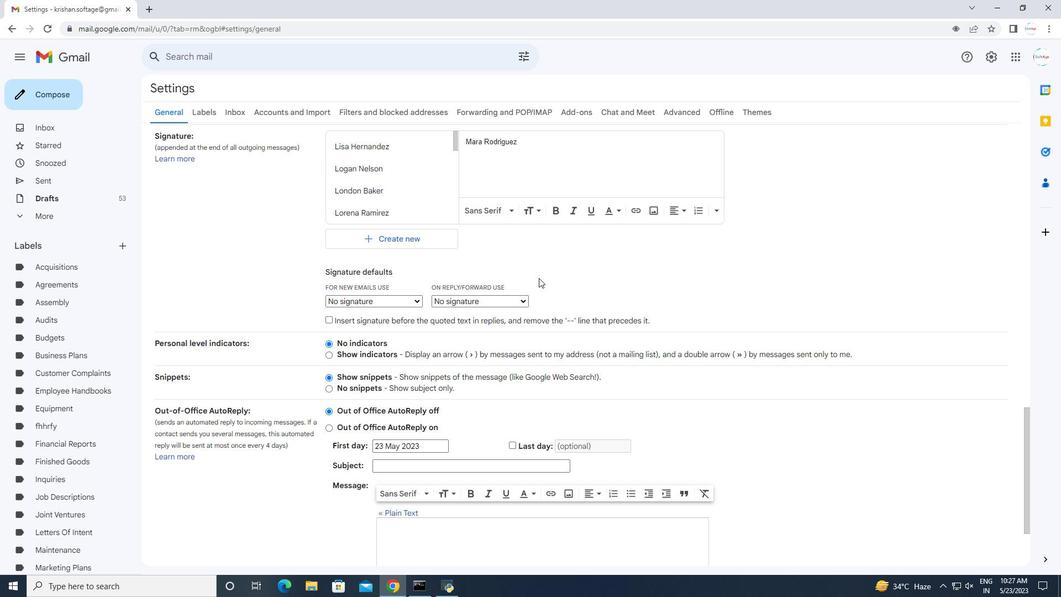 
Action: Mouse moved to (536, 303)
Screenshot: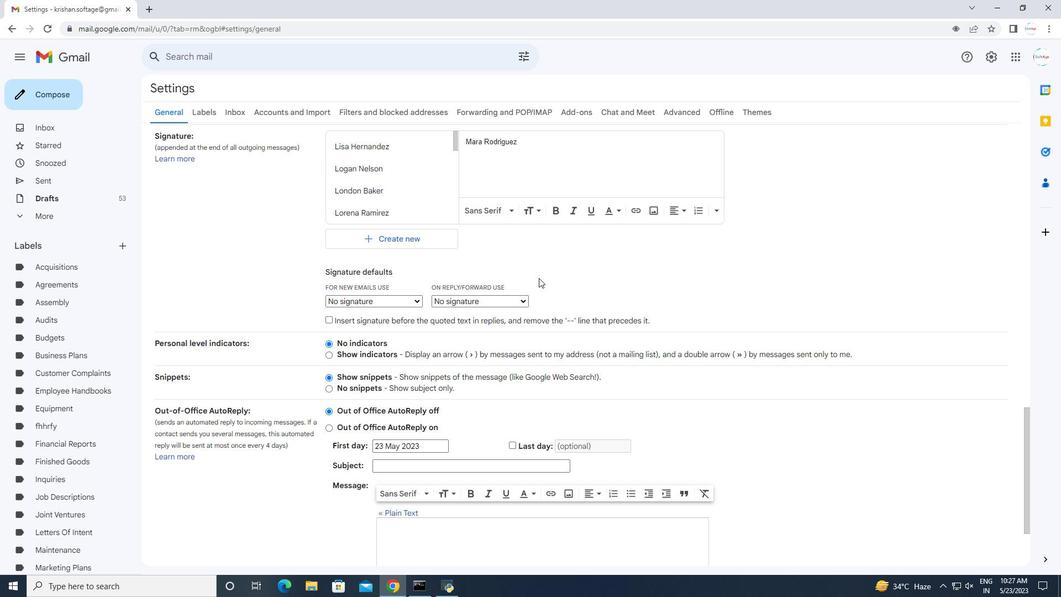 
Action: Mouse scrolled (536, 303) with delta (0, 0)
Screenshot: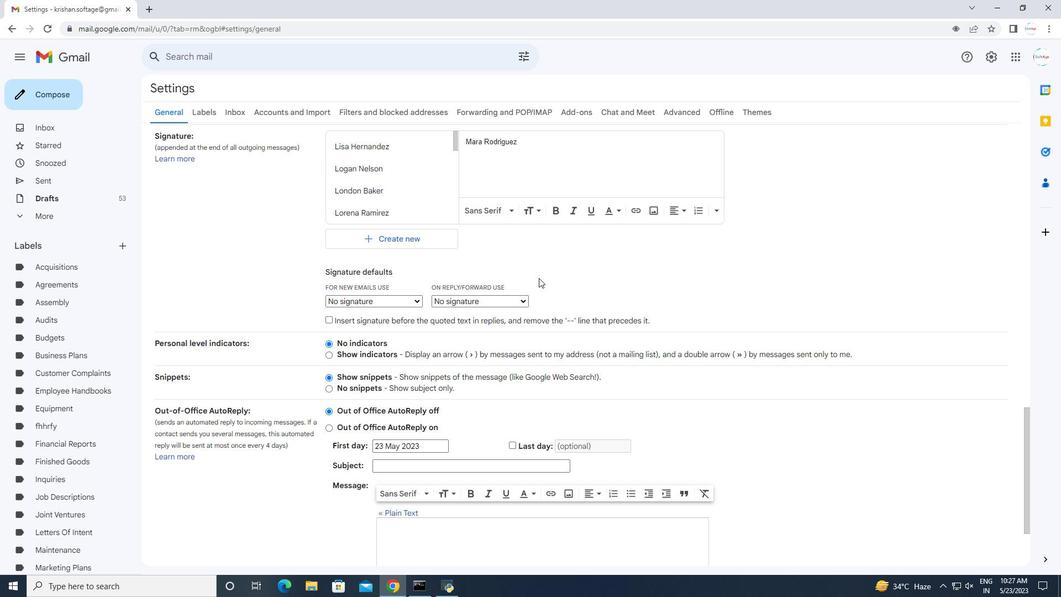 
Action: Mouse scrolled (536, 303) with delta (0, 0)
Screenshot: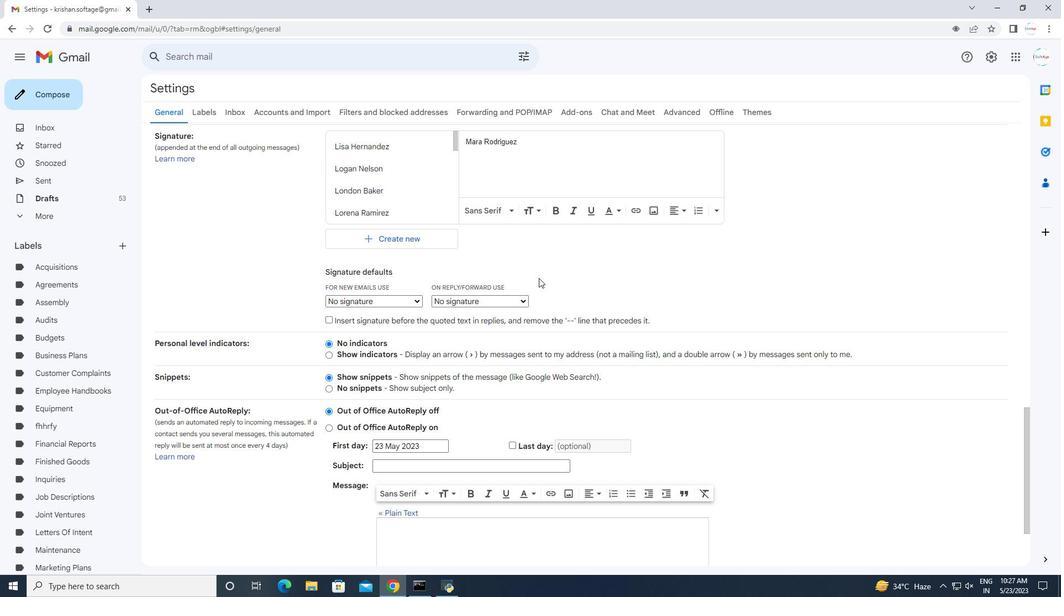 
Action: Mouse moved to (536, 318)
Screenshot: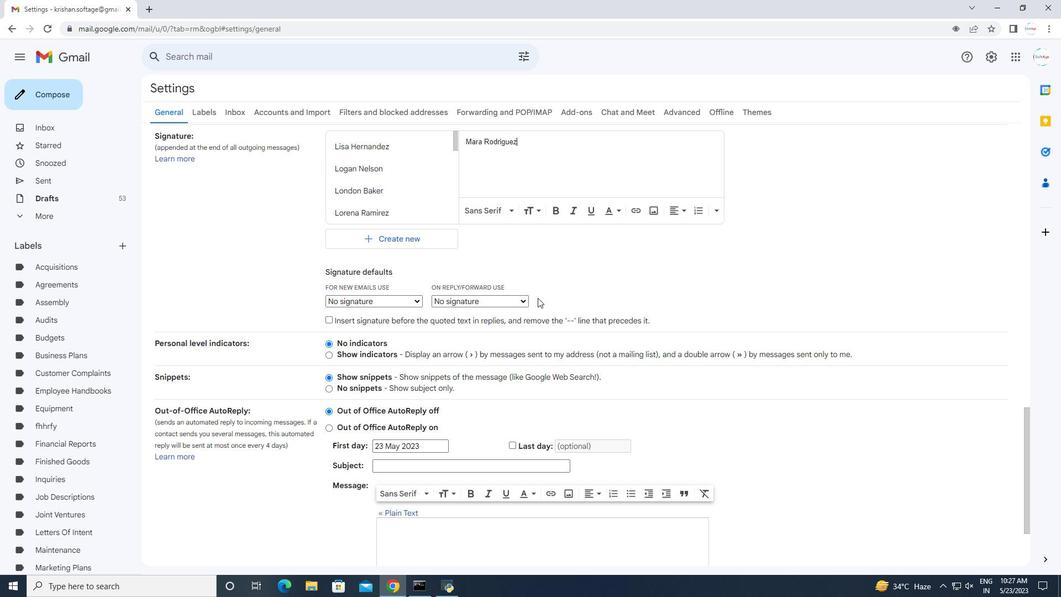 
Action: Mouse scrolled (536, 317) with delta (0, 0)
Screenshot: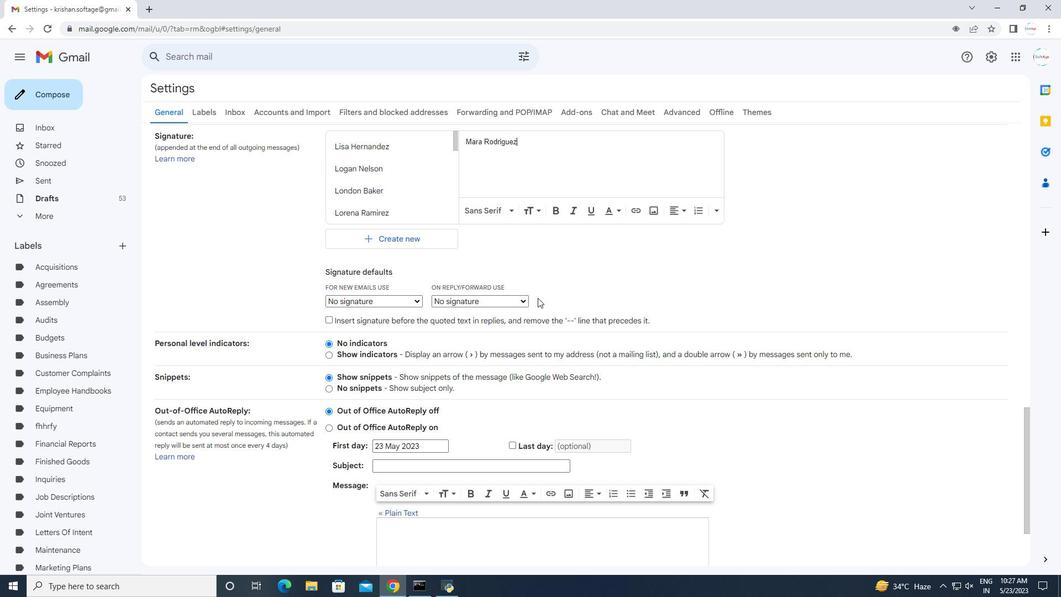 
Action: Mouse moved to (536, 324)
Screenshot: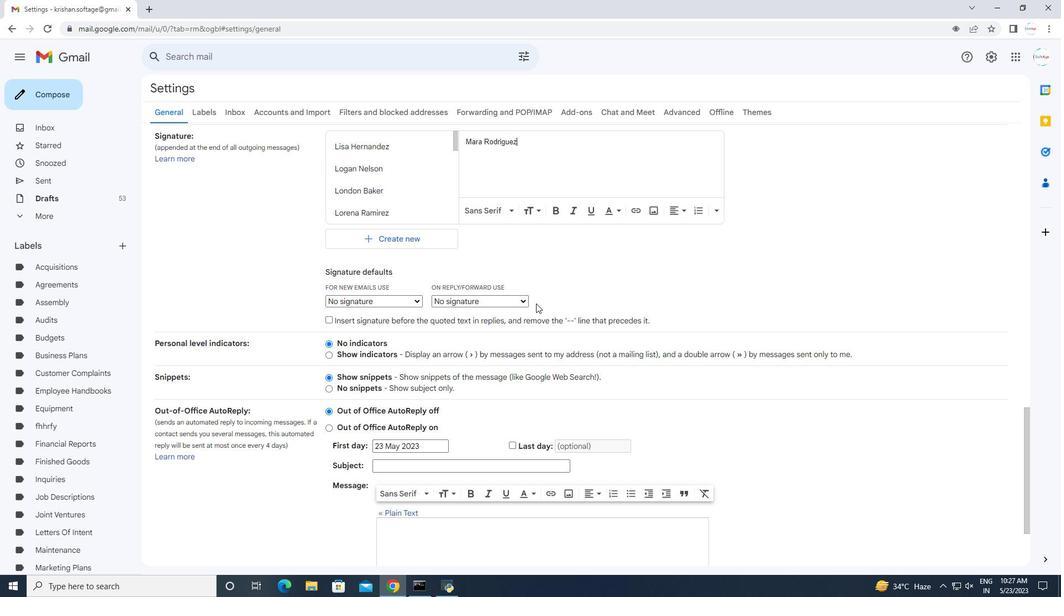 
Action: Mouse scrolled (536, 322) with delta (0, 0)
Screenshot: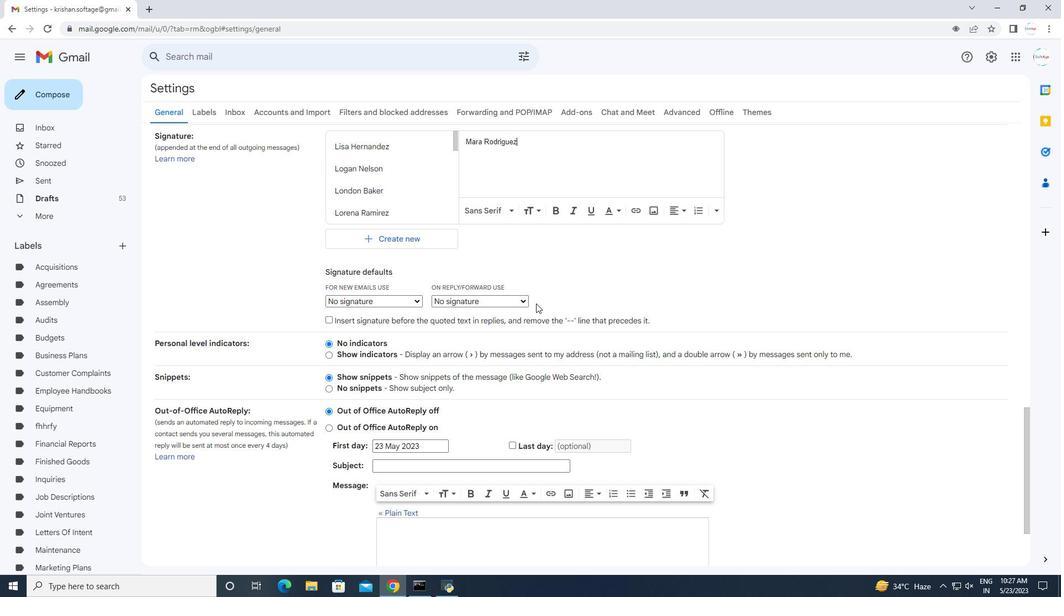 
Action: Mouse moved to (536, 325)
Screenshot: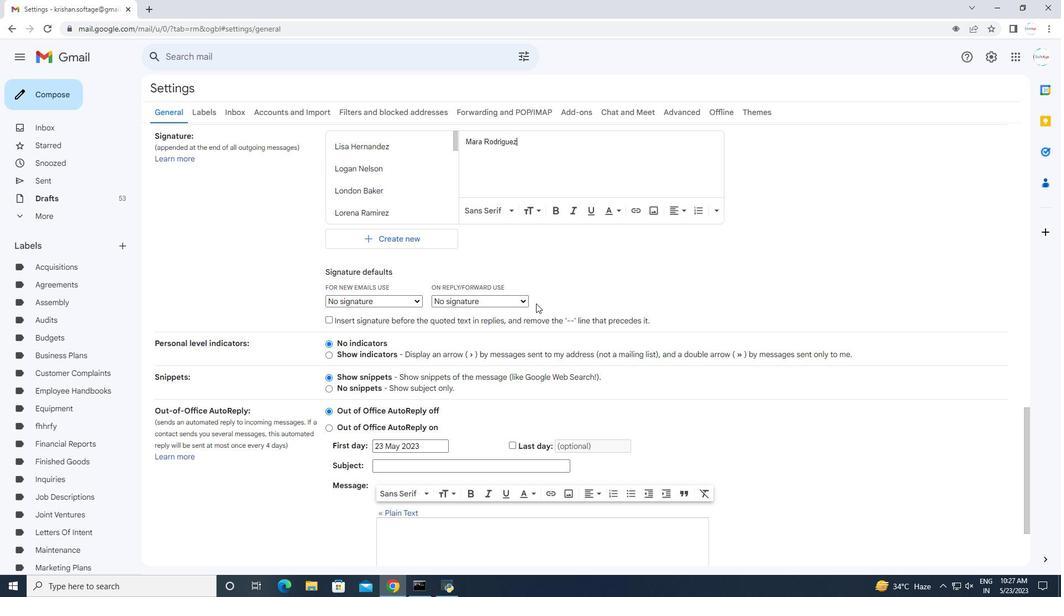 
Action: Mouse scrolled (536, 324) with delta (0, 0)
Screenshot: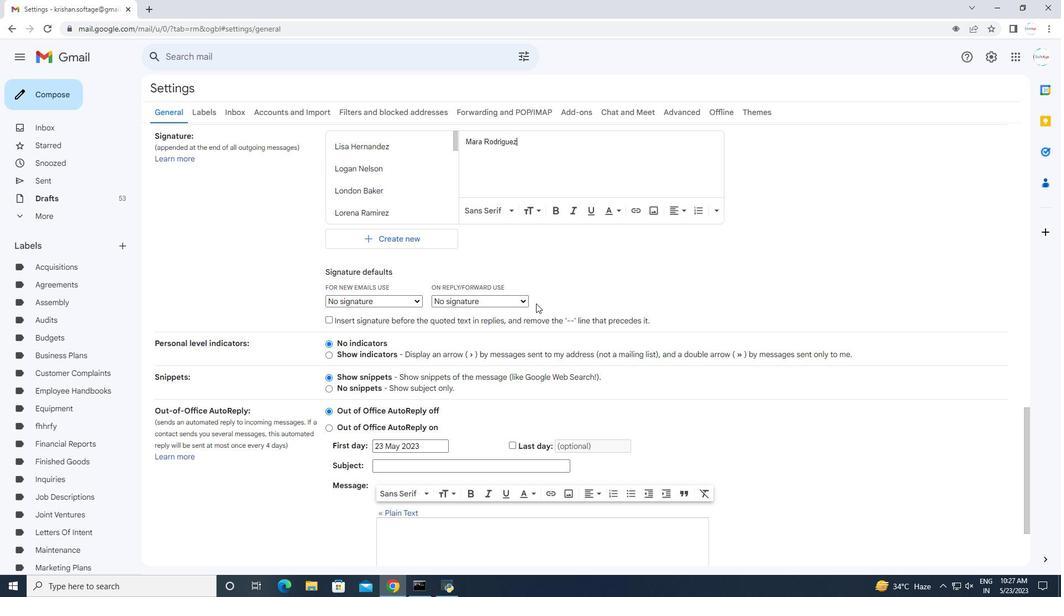 
Action: Mouse moved to (536, 325)
Screenshot: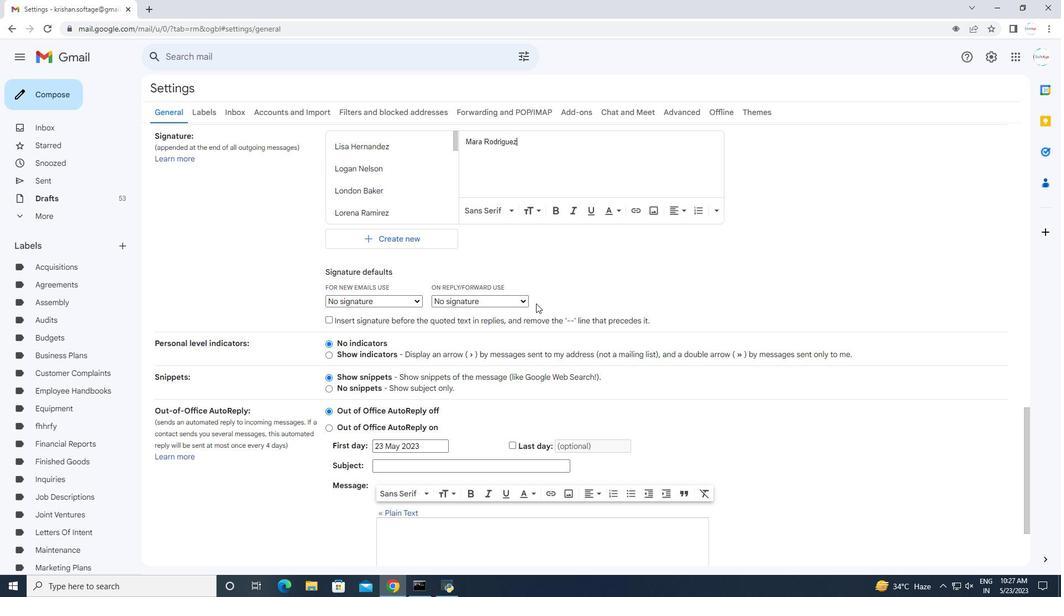 
Action: Mouse scrolled (536, 325) with delta (0, 0)
Screenshot: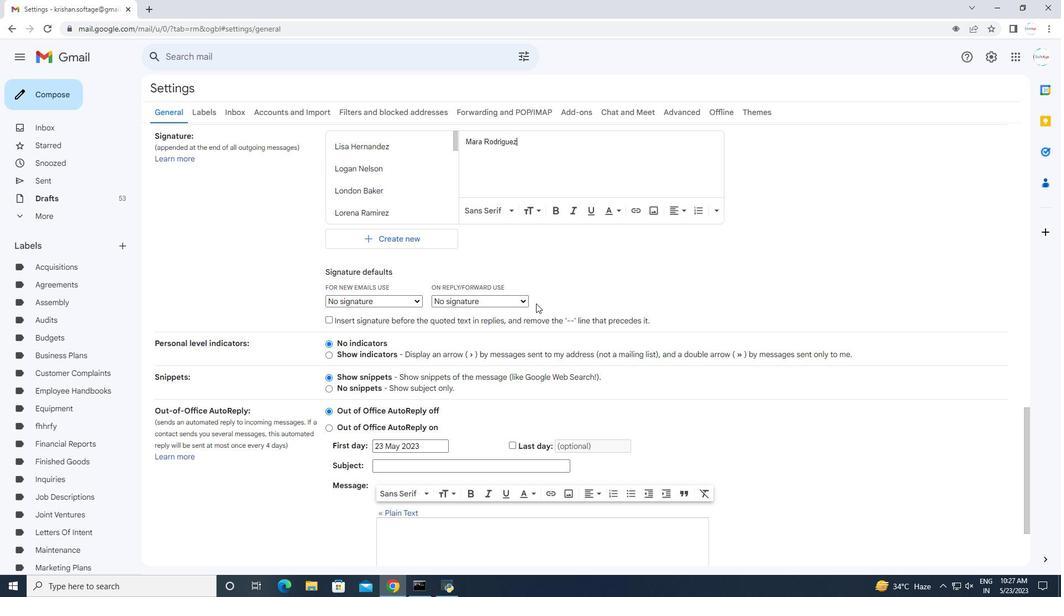 
Action: Mouse moved to (536, 326)
Screenshot: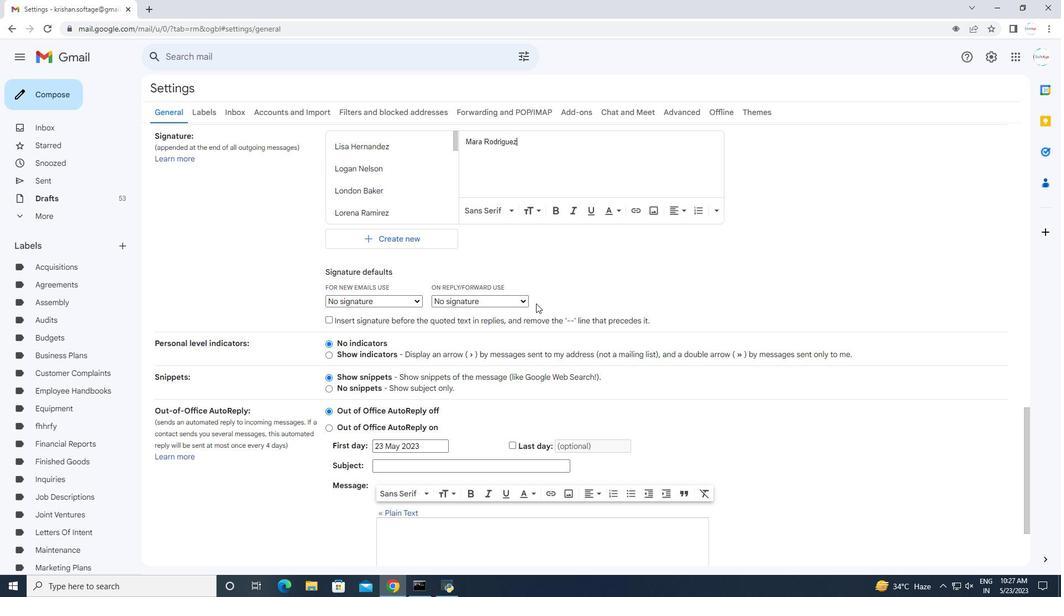
Action: Mouse scrolled (536, 325) with delta (0, 0)
Screenshot: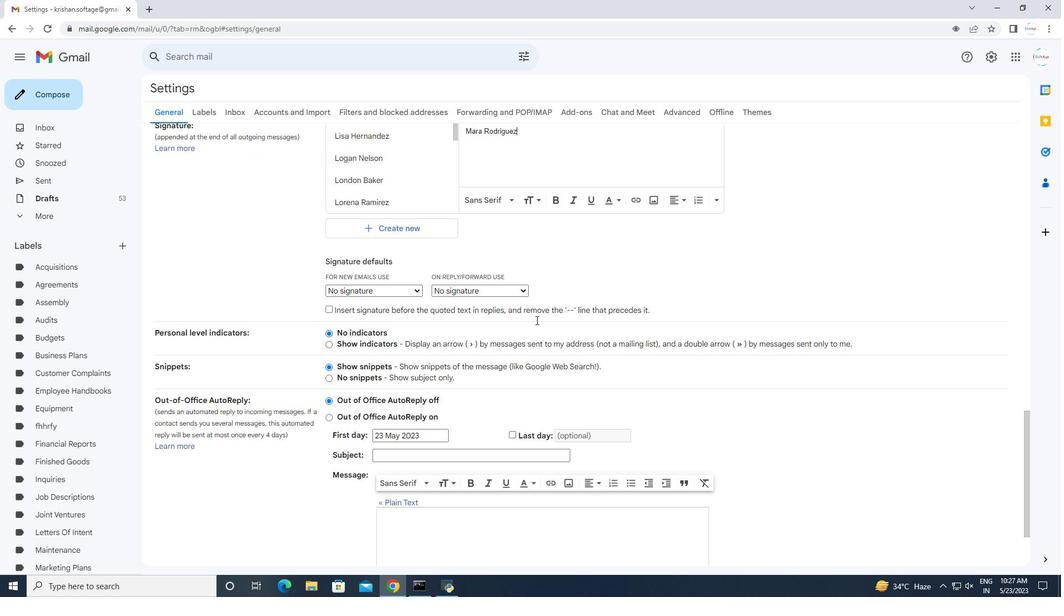 
Action: Mouse moved to (535, 329)
Screenshot: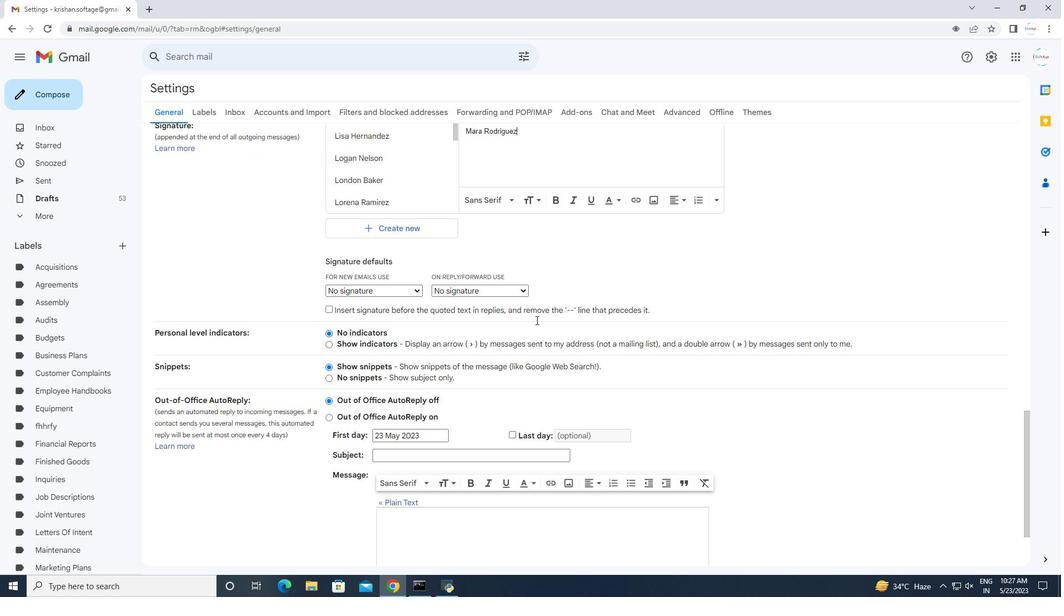 
Action: Mouse scrolled (535, 328) with delta (0, 0)
Screenshot: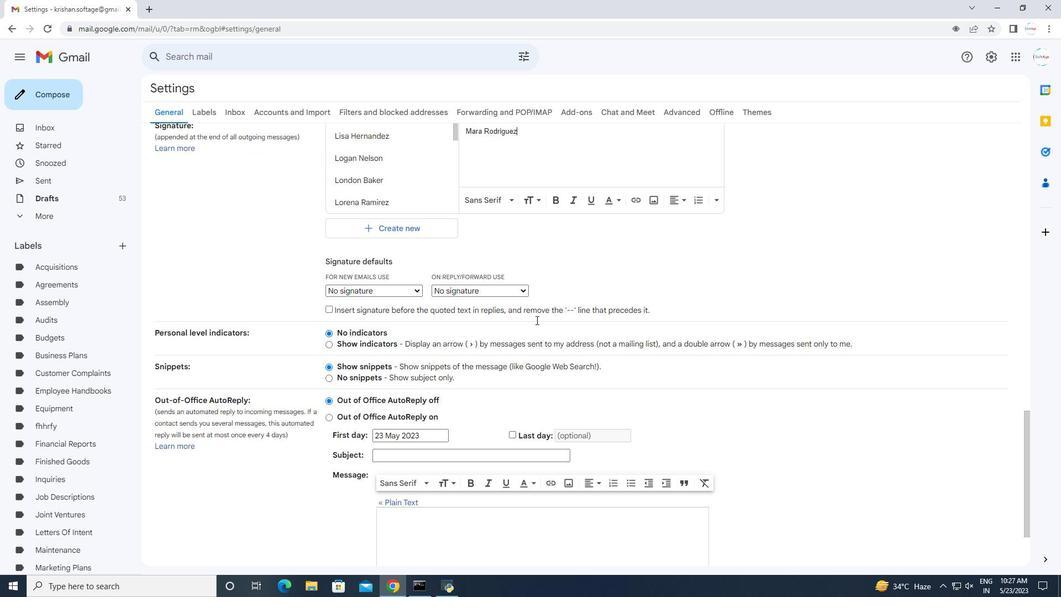 
Action: Mouse moved to (560, 506)
Screenshot: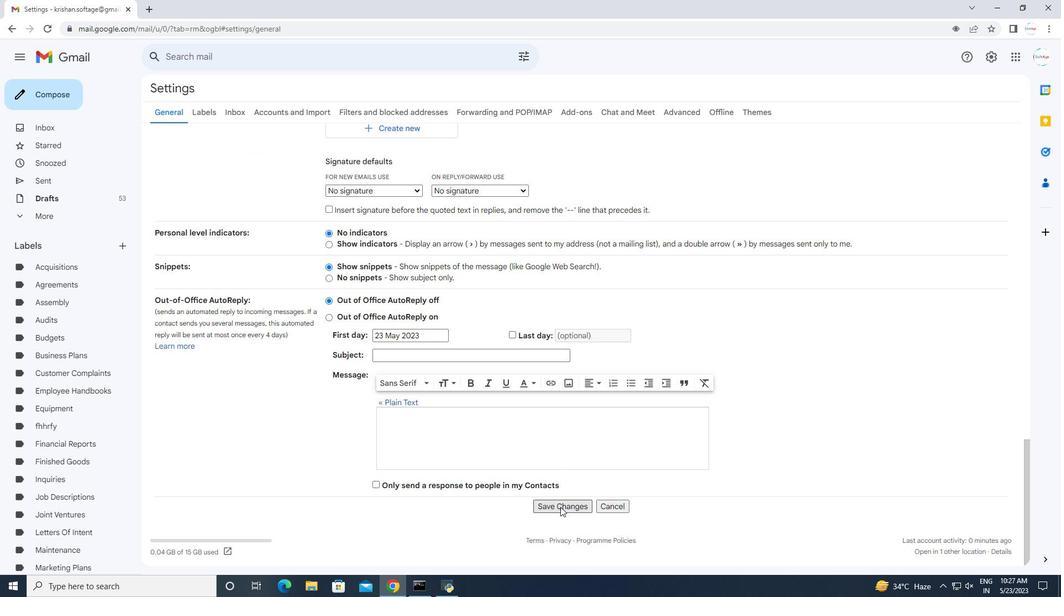
Action: Mouse pressed left at (560, 506)
Screenshot: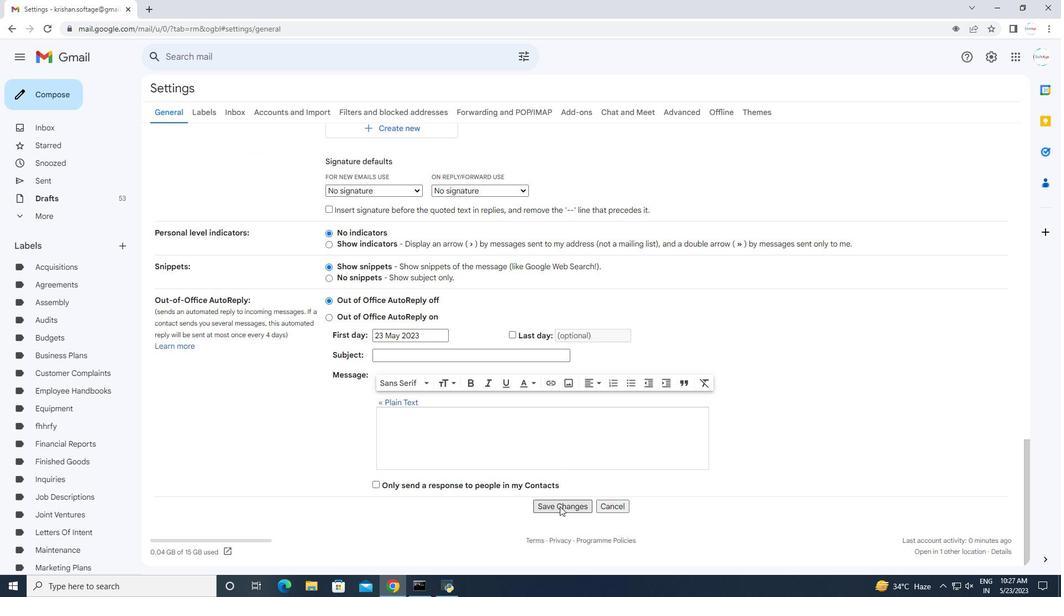 
Action: Mouse moved to (61, 93)
Screenshot: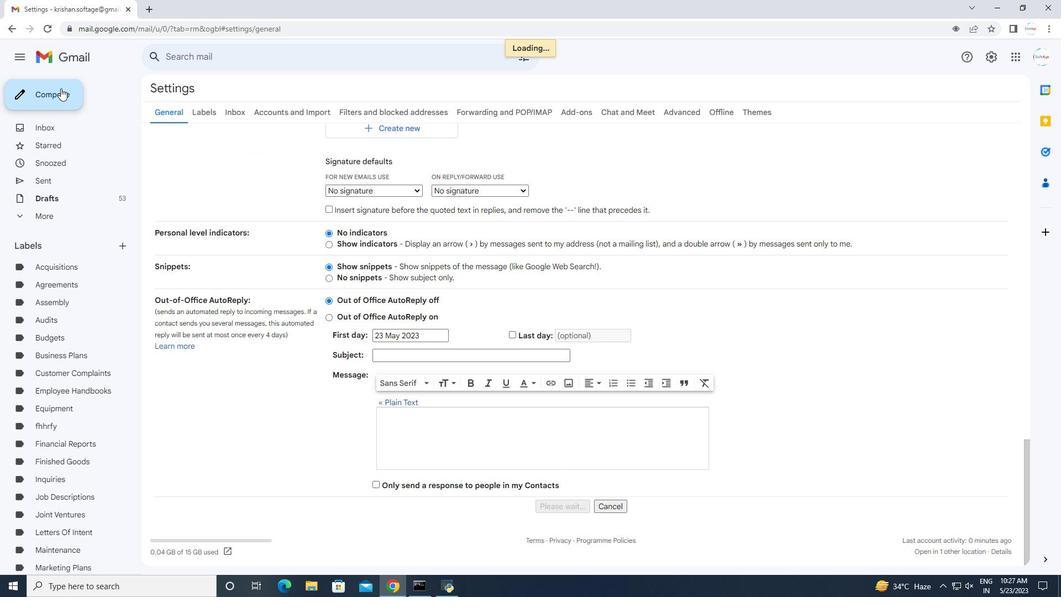 
Action: Mouse pressed left at (61, 93)
Screenshot: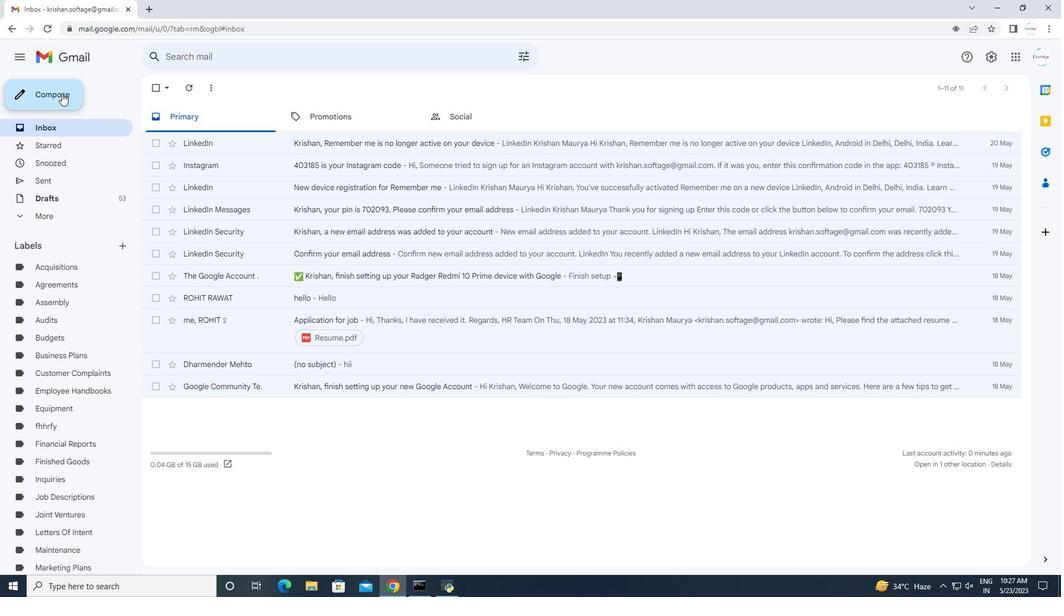 
Action: Mouse moved to (748, 277)
Screenshot: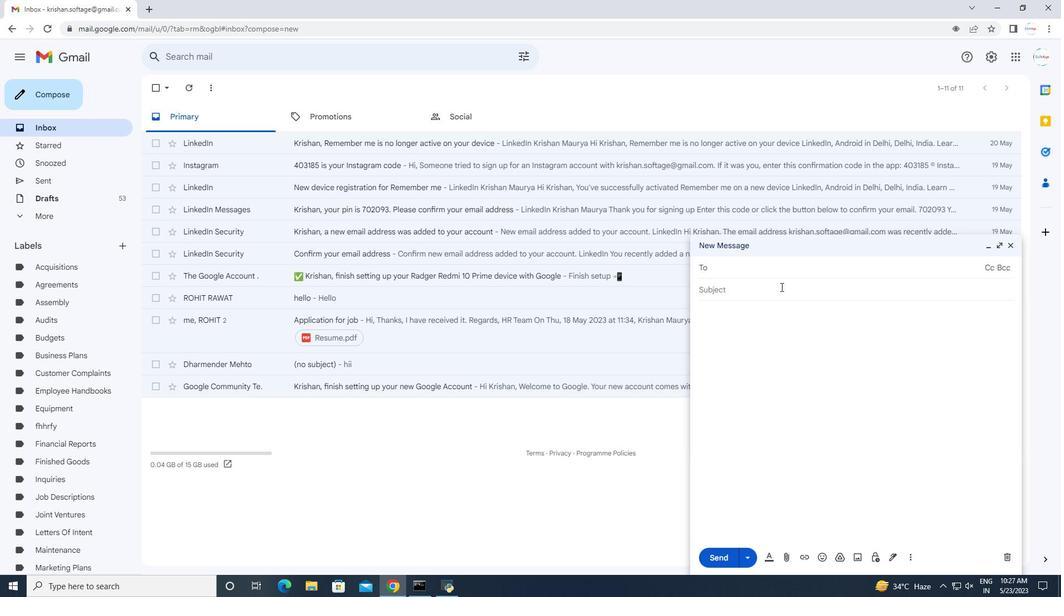 
Action: Mouse pressed left at (748, 277)
Screenshot: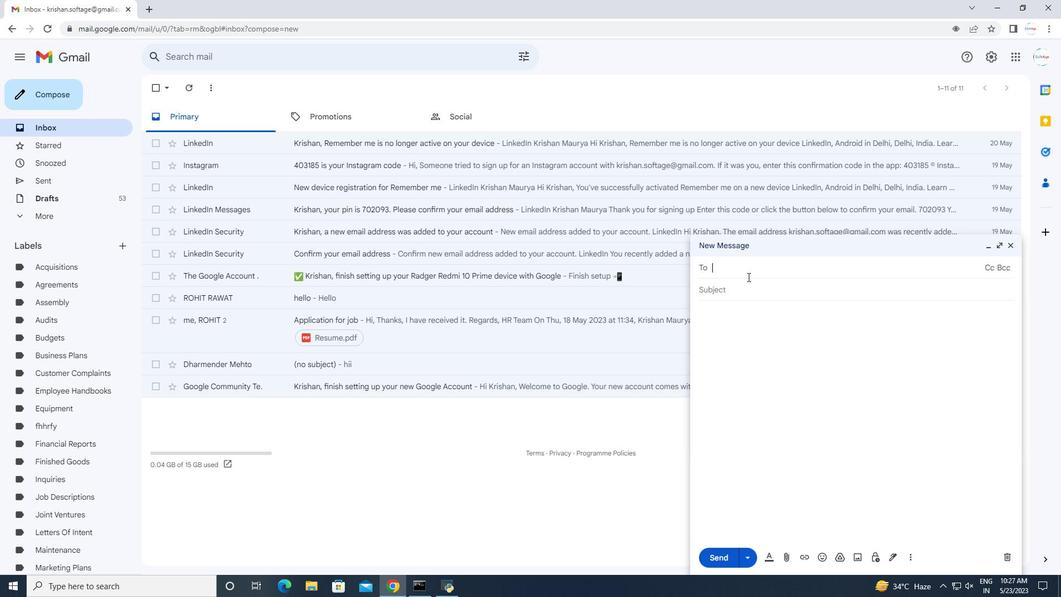 
Action: Key pressed softage.6<Key.shift>@softage.net<Key.tab><Key.tab><Key.tab><Key.shift>Sincere<Key.space>apprecation<Key.space>and<Key.space>
Screenshot: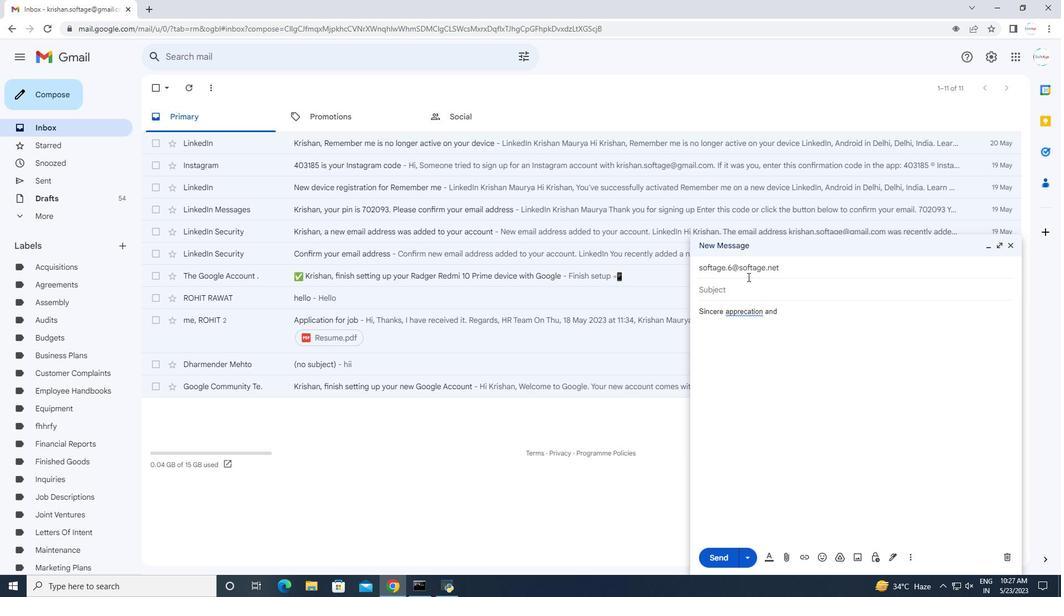 
Action: Mouse moved to (743, 309)
Screenshot: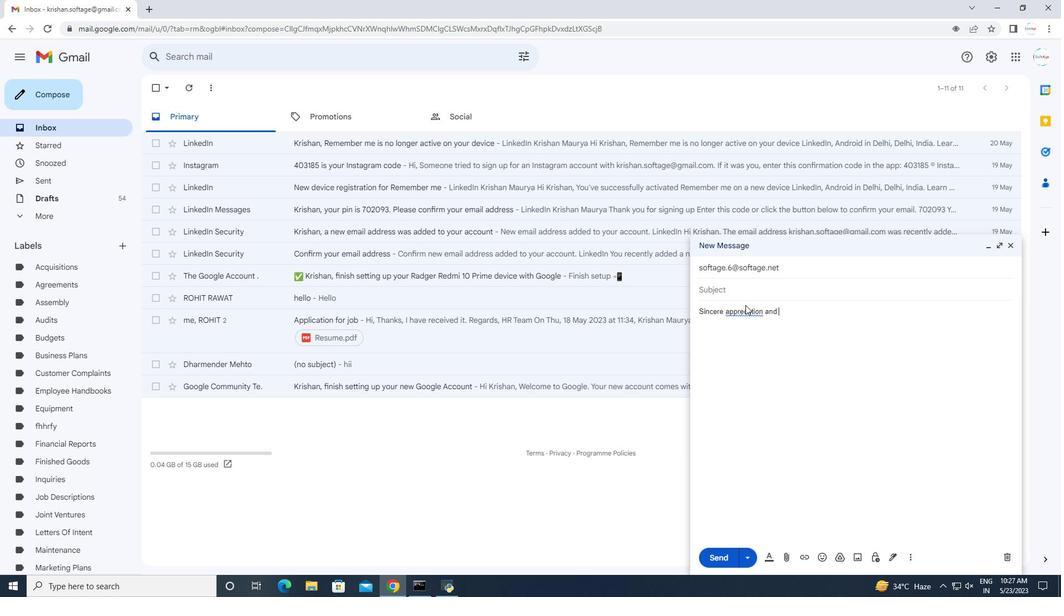 
Action: Mouse pressed right at (743, 309)
Screenshot: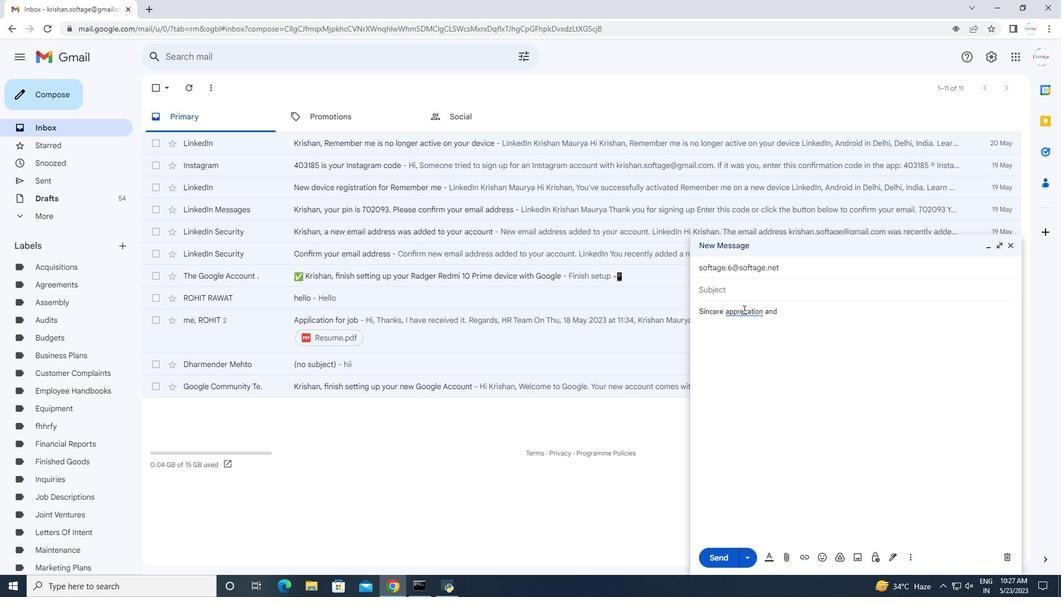 
Action: Mouse moved to (758, 331)
Screenshot: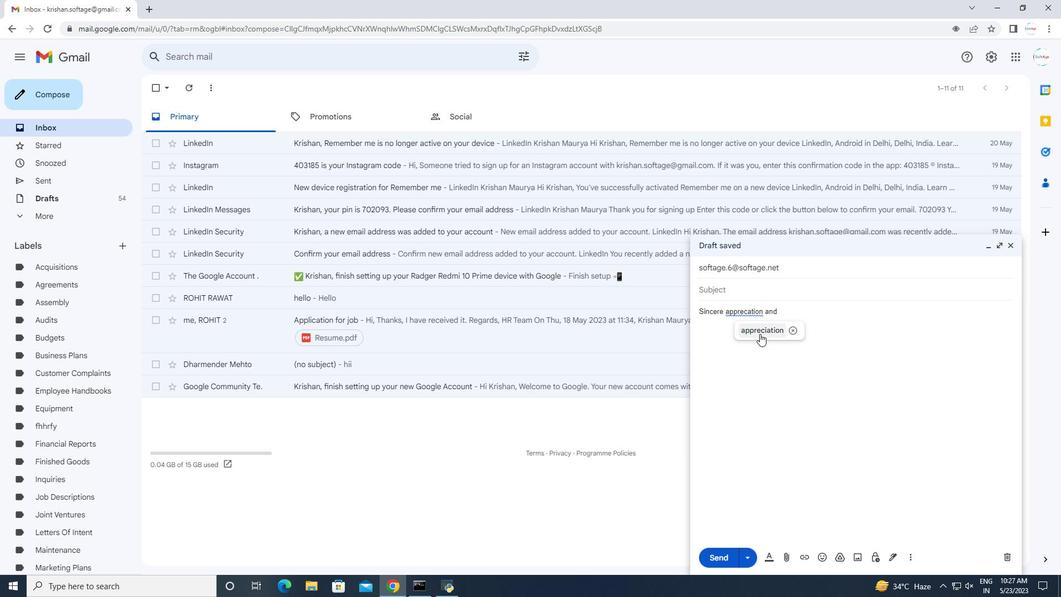 
Action: Mouse pressed left at (758, 331)
Screenshot: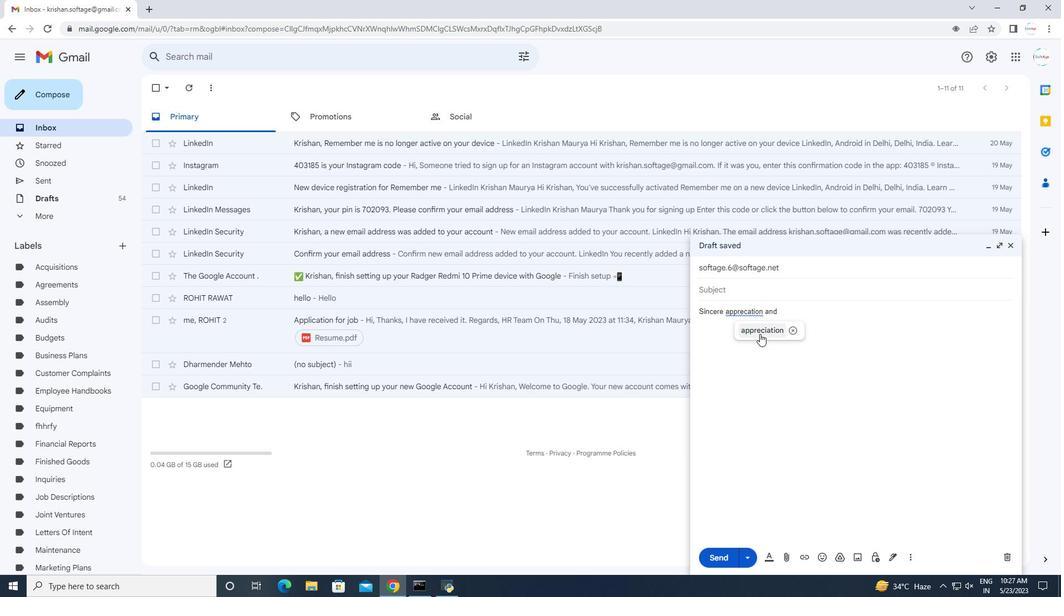 
Action: Mouse moved to (814, 318)
Screenshot: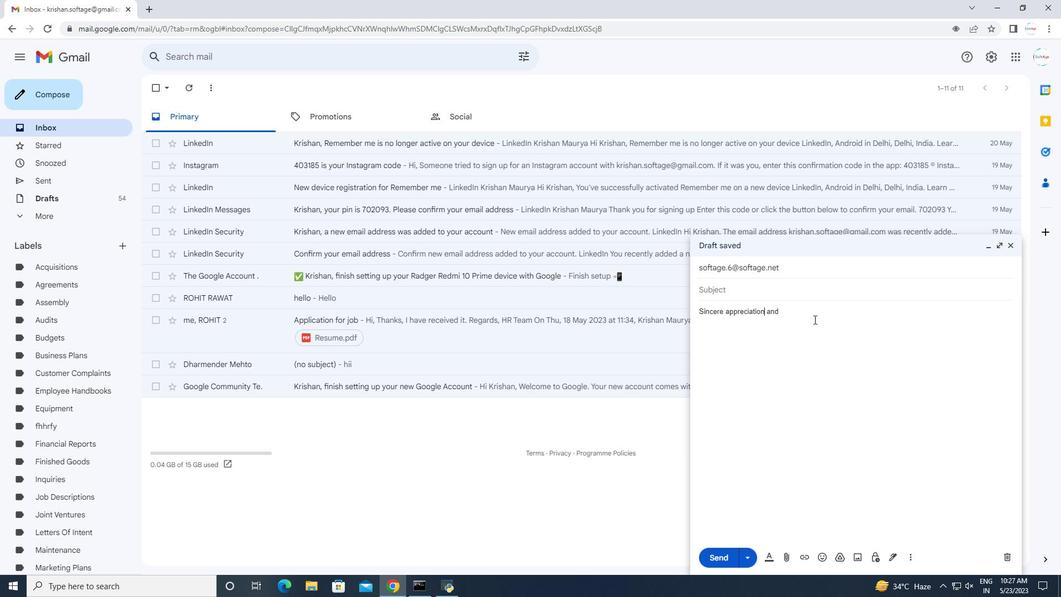 
Action: Mouse pressed left at (814, 318)
Screenshot: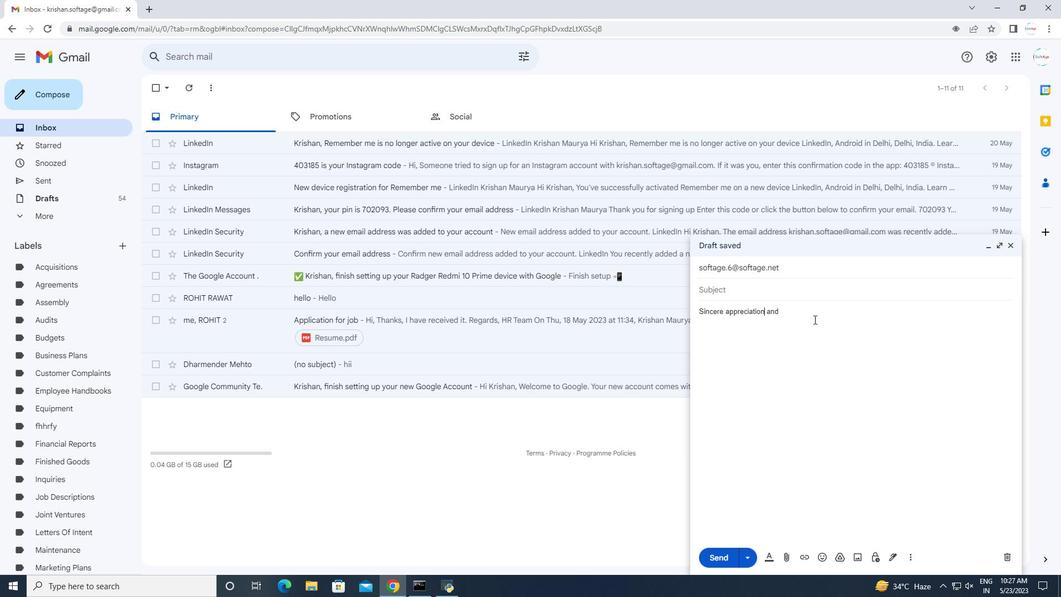 
Action: Mouse moved to (813, 318)
Screenshot: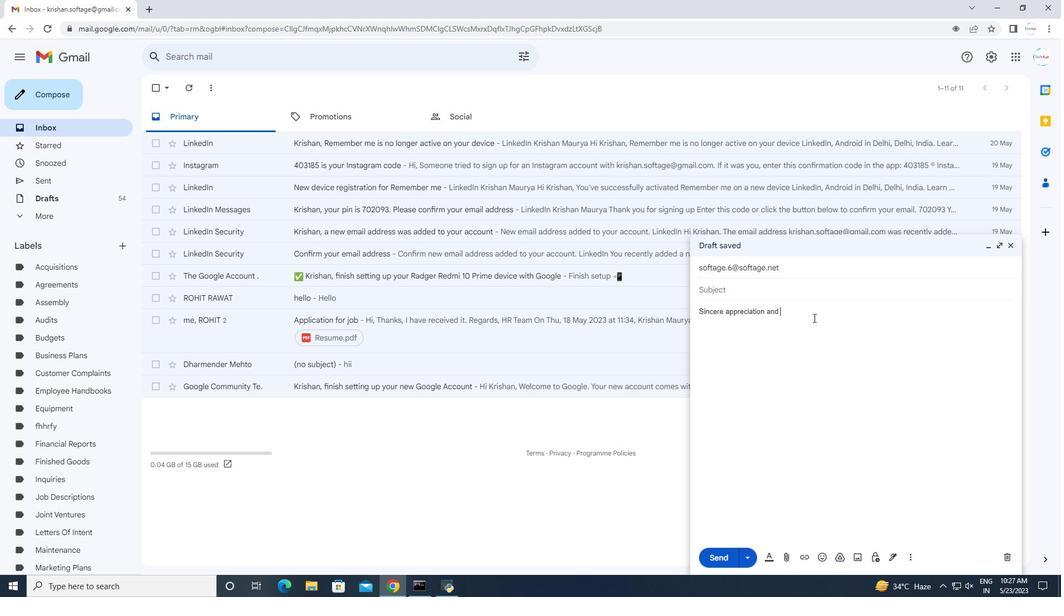 
Action: Key pressed gratitude.
Screenshot: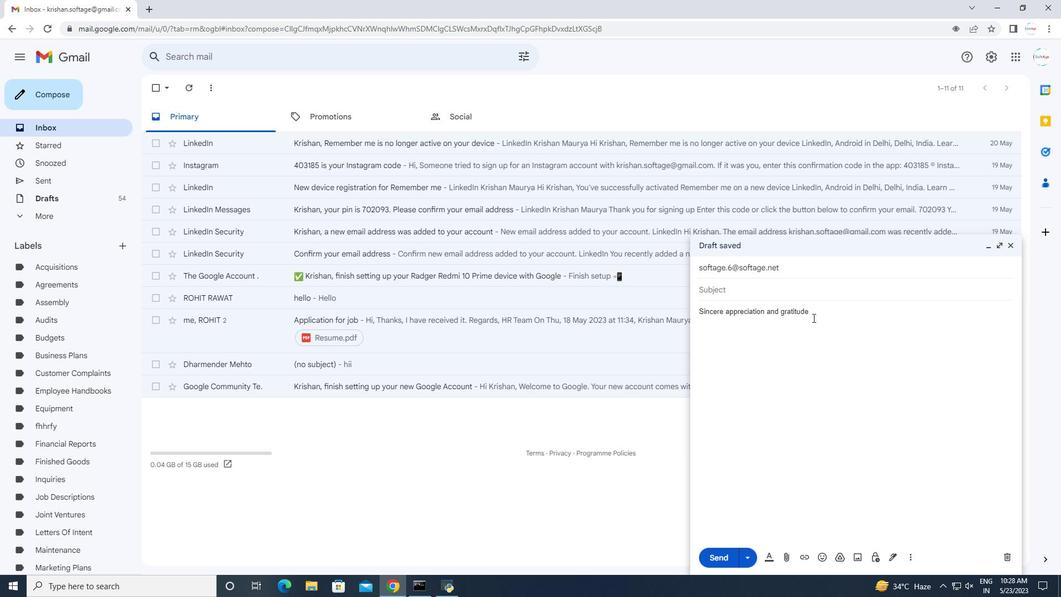 
Action: Mouse moved to (893, 553)
Screenshot: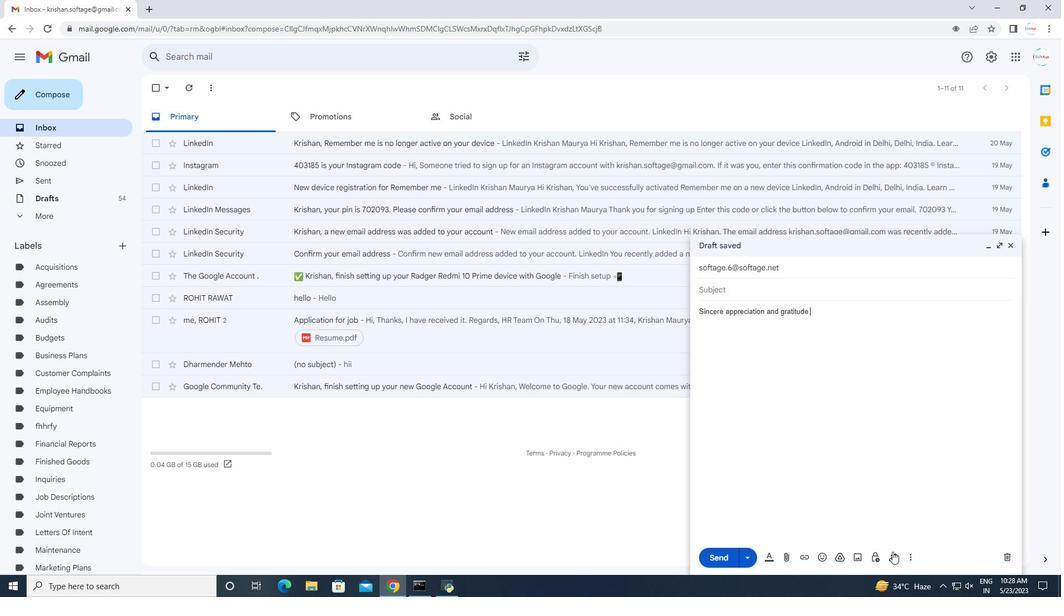 
Action: Mouse pressed left at (893, 553)
Screenshot: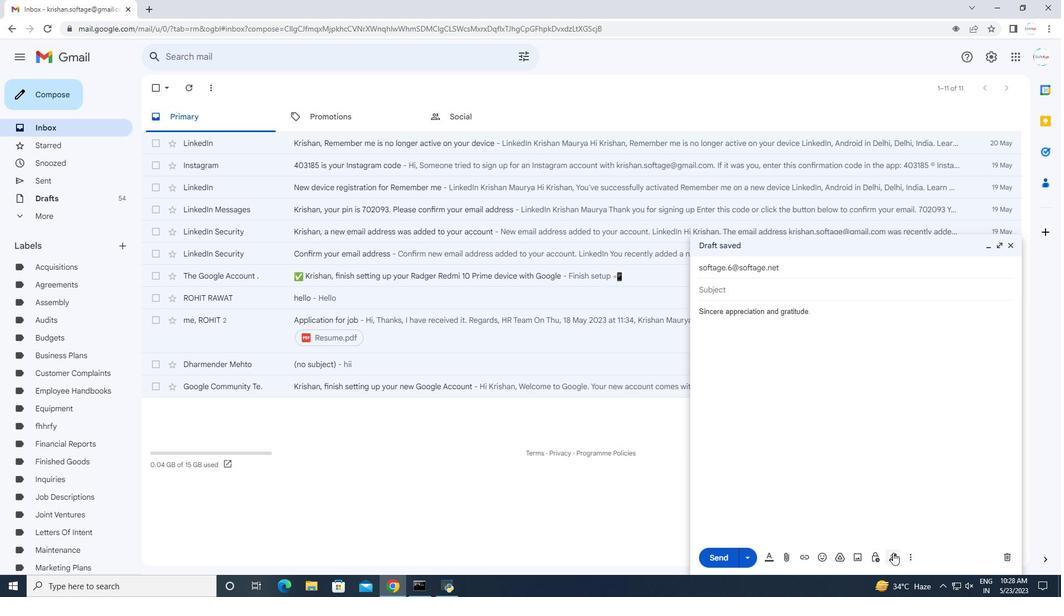 
Action: Mouse moved to (925, 499)
Screenshot: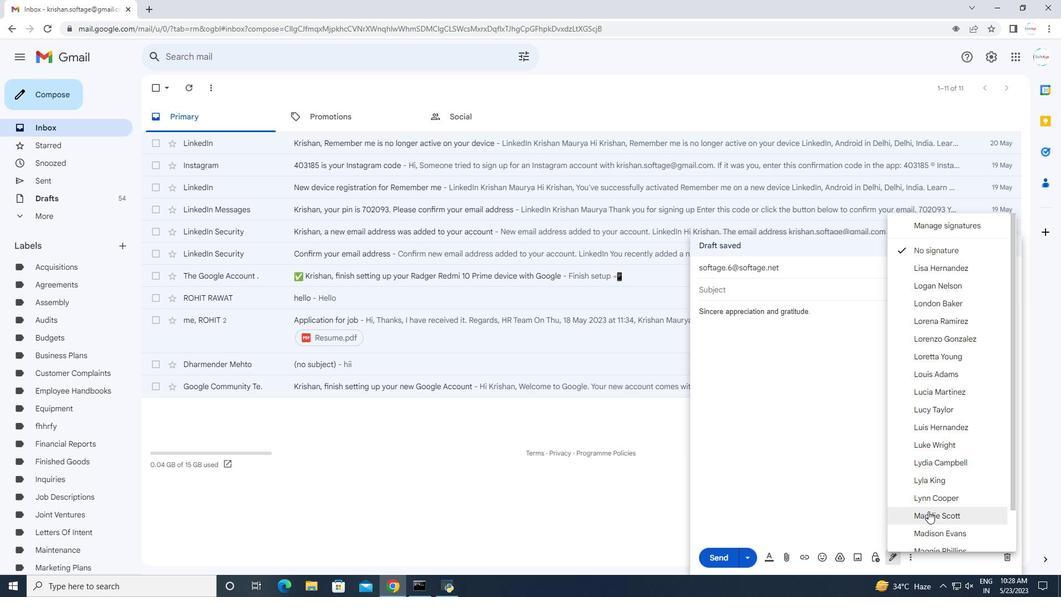 
Action: Mouse scrolled (925, 498) with delta (0, 0)
Screenshot: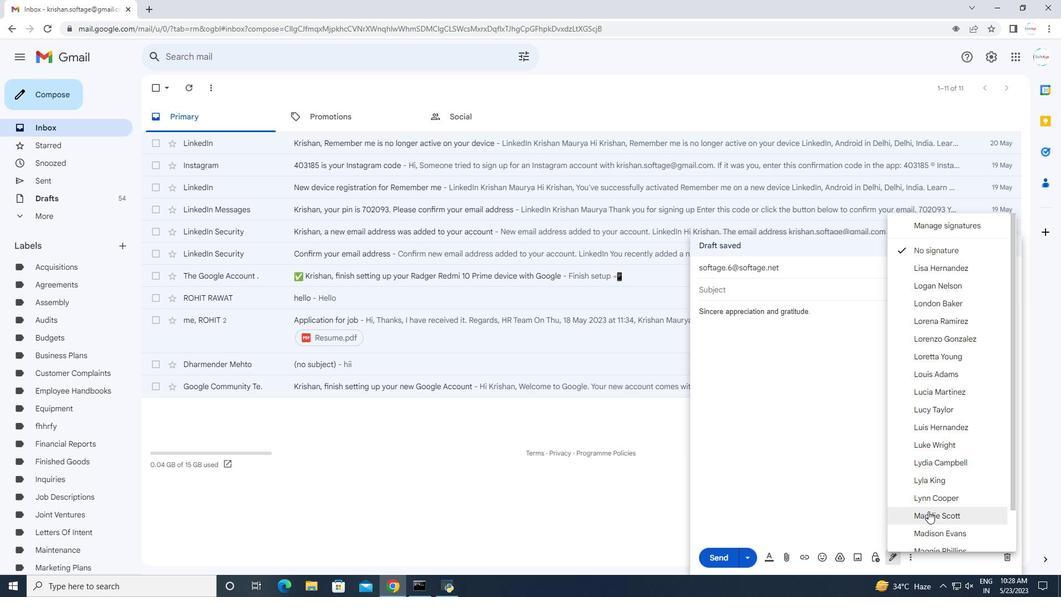 
Action: Mouse scrolled (925, 498) with delta (0, 0)
Screenshot: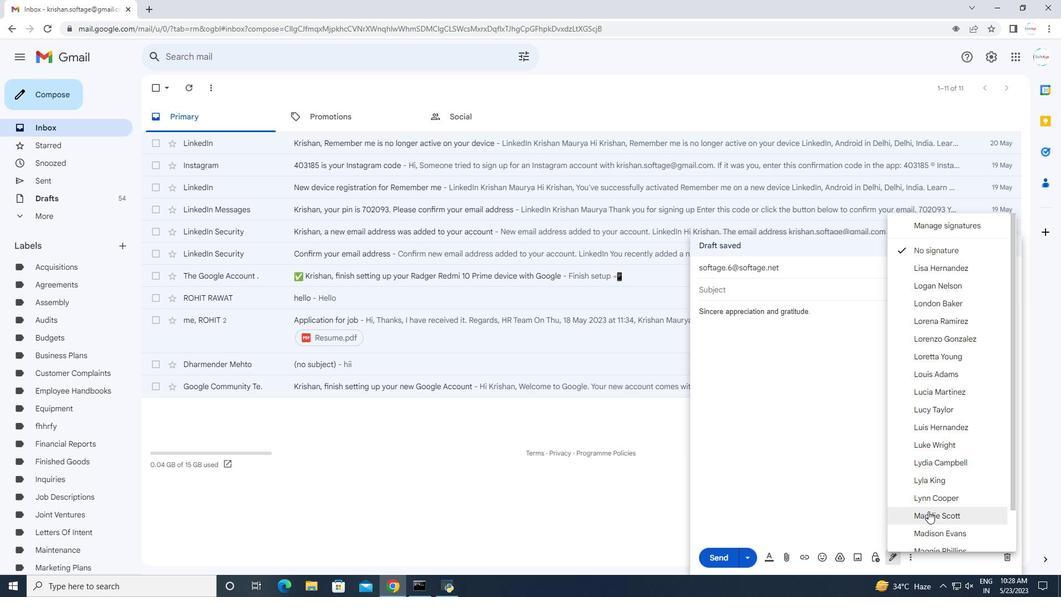 
Action: Mouse scrolled (925, 498) with delta (0, 0)
Screenshot: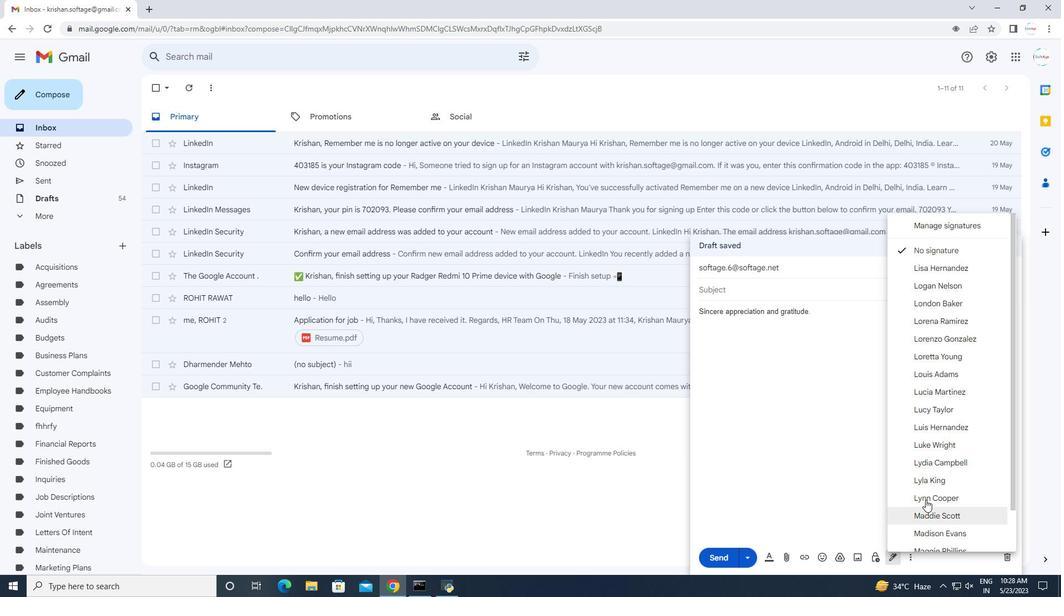 
Action: Mouse scrolled (925, 498) with delta (0, 0)
Screenshot: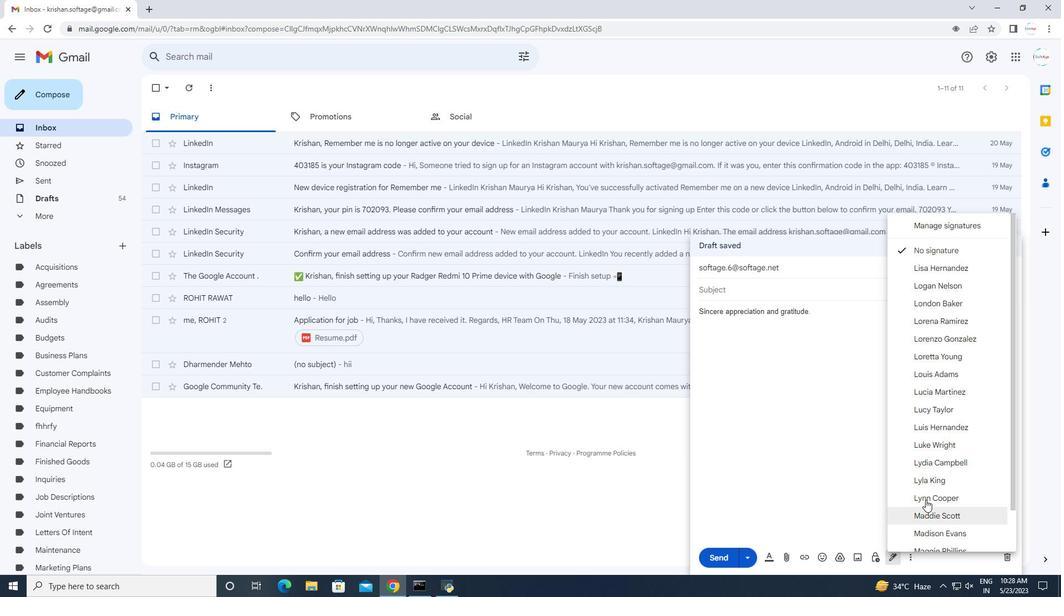 
Action: Mouse scrolled (925, 498) with delta (0, 0)
Screenshot: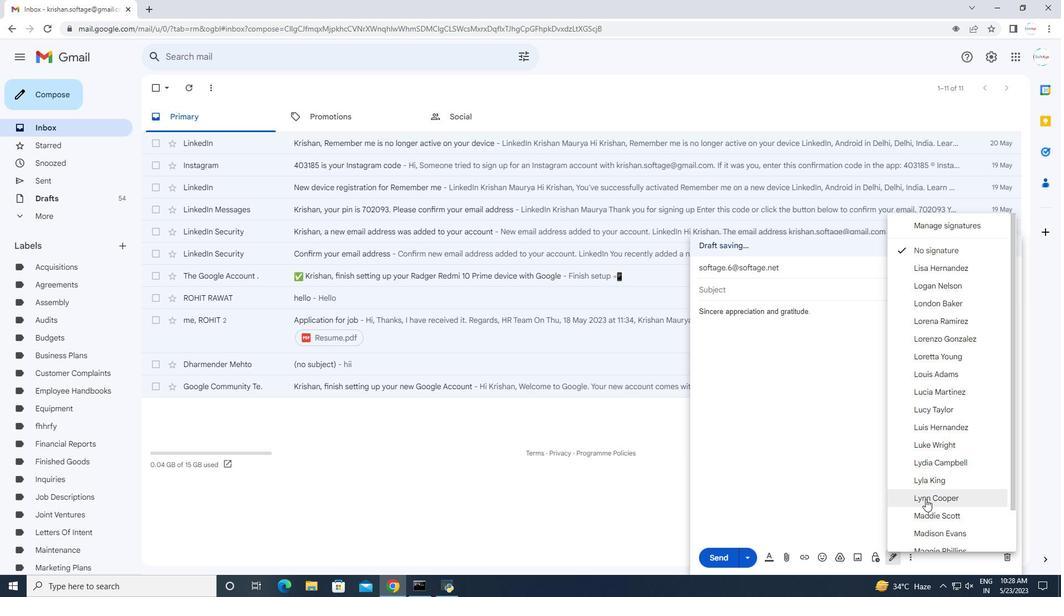 
Action: Mouse scrolled (925, 498) with delta (0, 0)
Screenshot: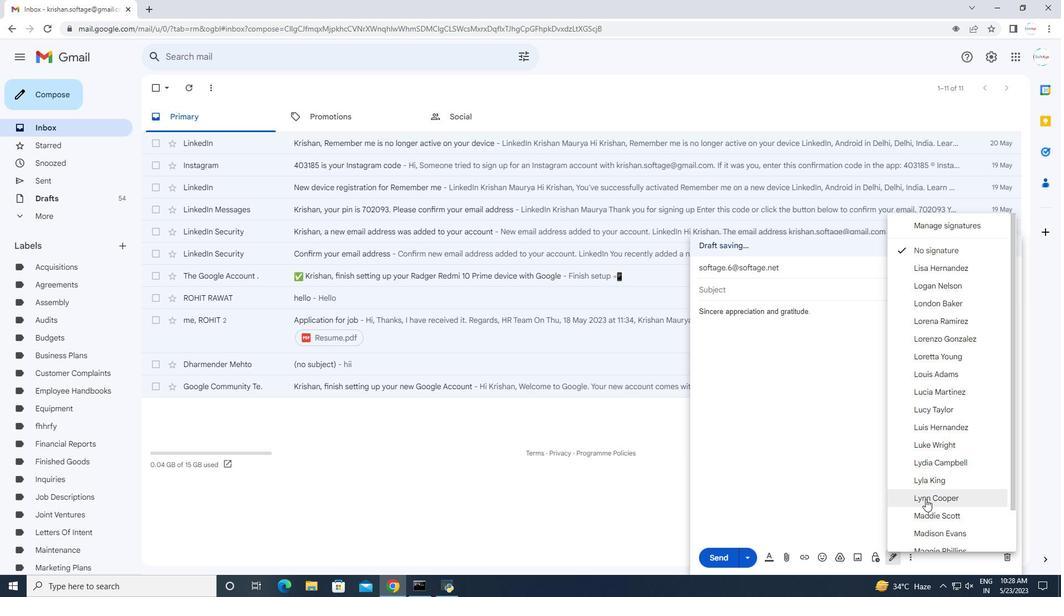 
Action: Mouse moved to (926, 504)
Screenshot: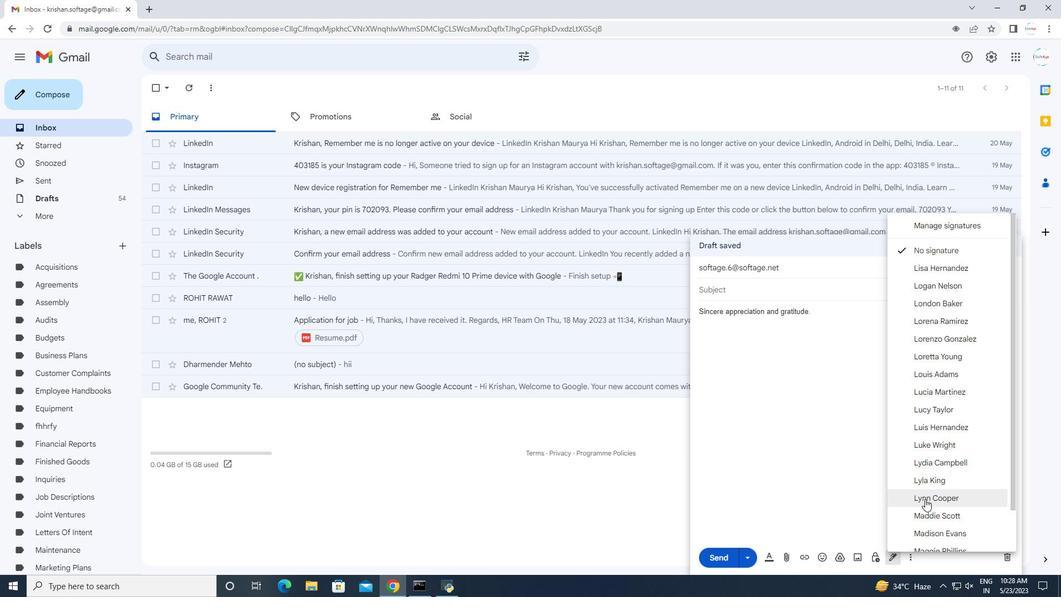 
Action: Mouse scrolled (925, 501) with delta (0, 0)
Screenshot: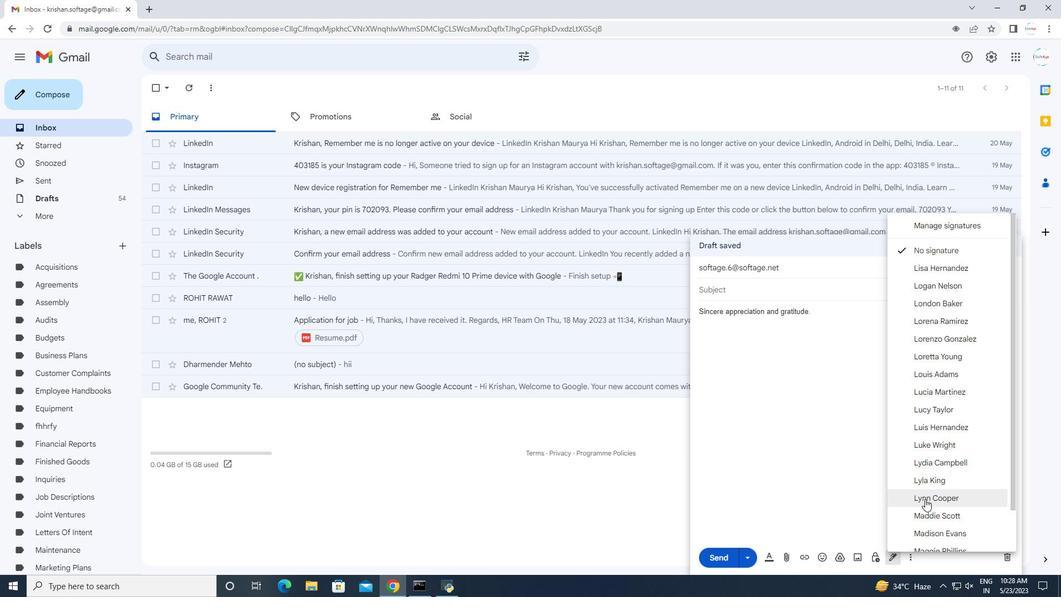 
Action: Mouse moved to (928, 506)
Screenshot: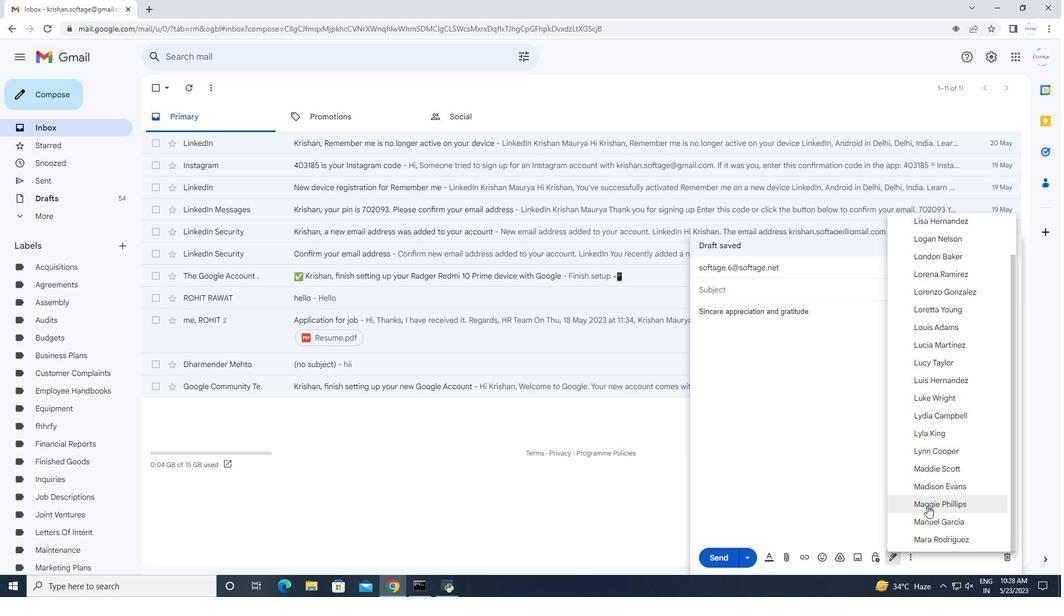 
Action: Mouse scrolled (928, 506) with delta (0, 0)
Screenshot: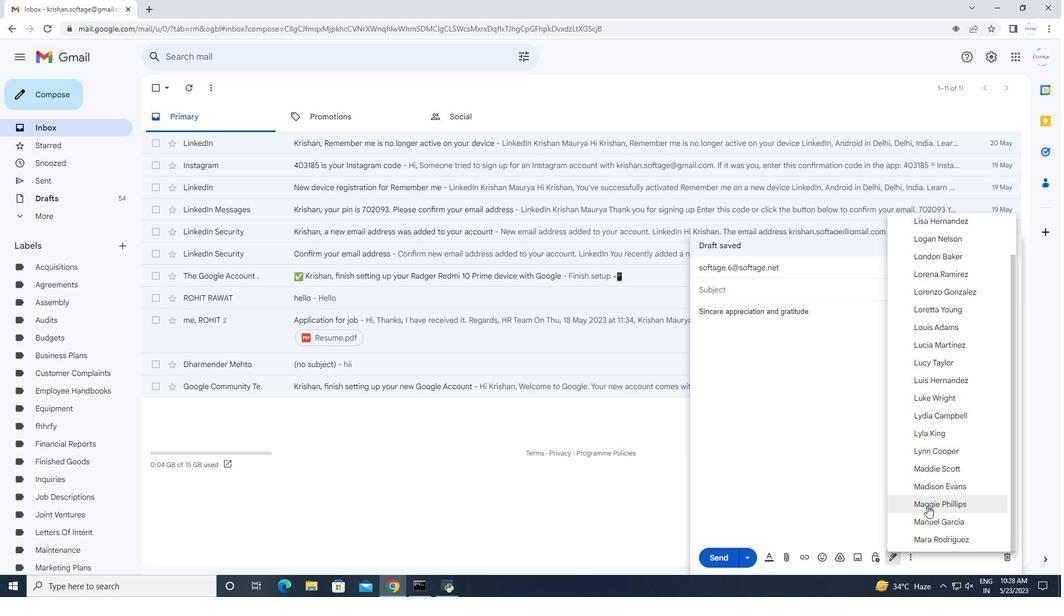 
Action: Mouse moved to (928, 506)
Screenshot: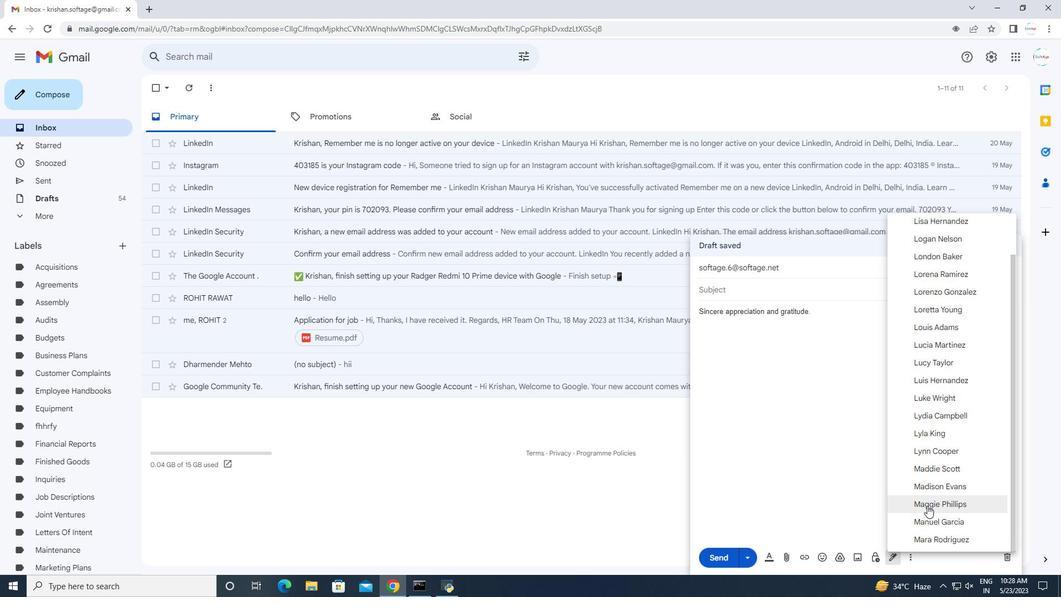 
Action: Mouse scrolled (928, 506) with delta (0, 0)
Screenshot: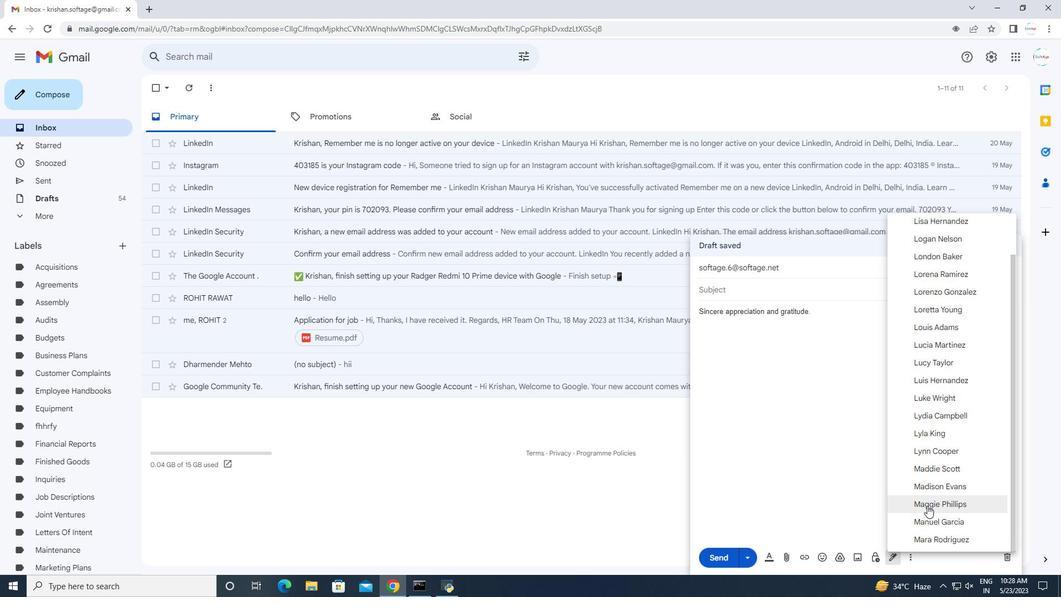
Action: Mouse scrolled (928, 506) with delta (0, 0)
Screenshot: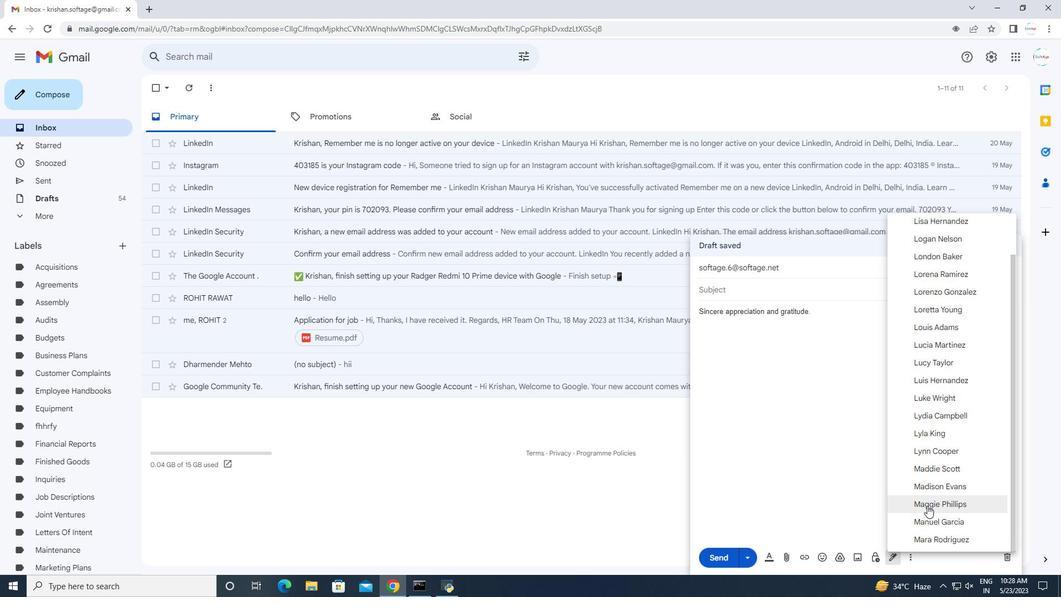 
Action: Mouse scrolled (928, 506) with delta (0, 0)
Screenshot: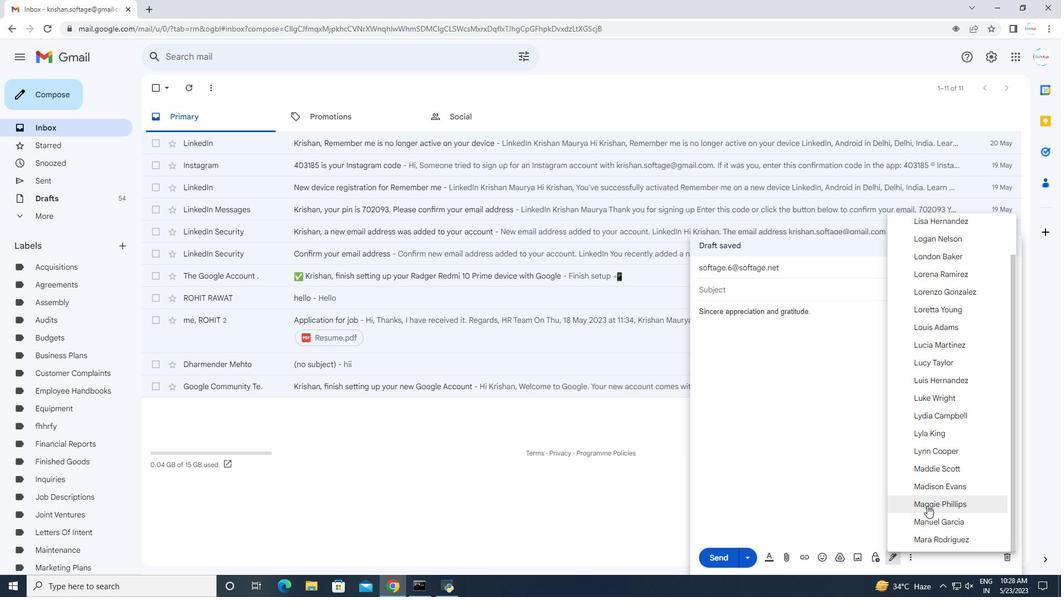 
Action: Mouse moved to (936, 539)
Screenshot: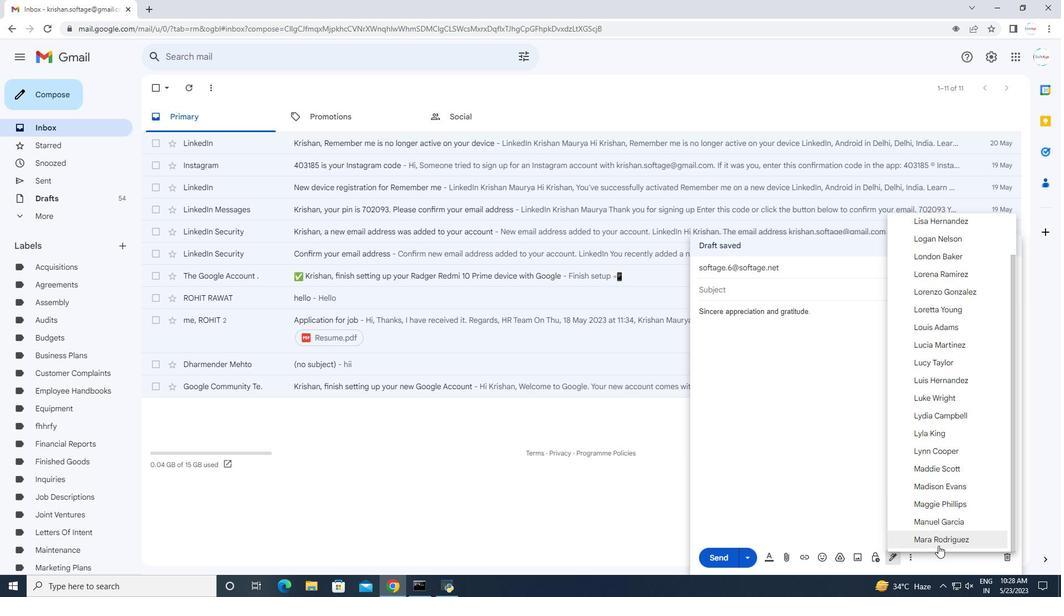 
Action: Mouse pressed left at (936, 539)
Screenshot: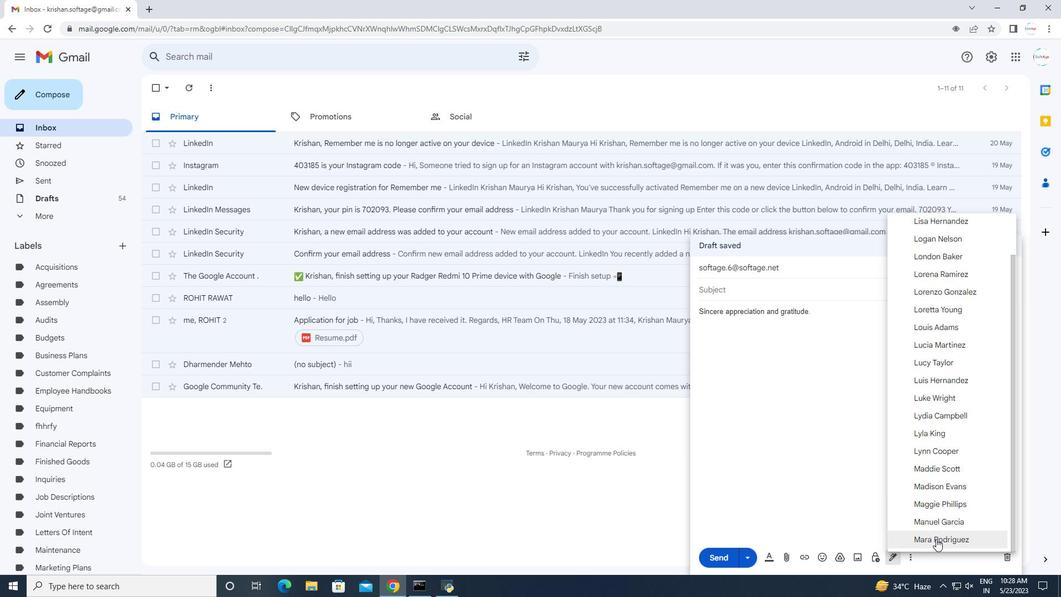 
Action: Mouse moved to (908, 562)
Screenshot: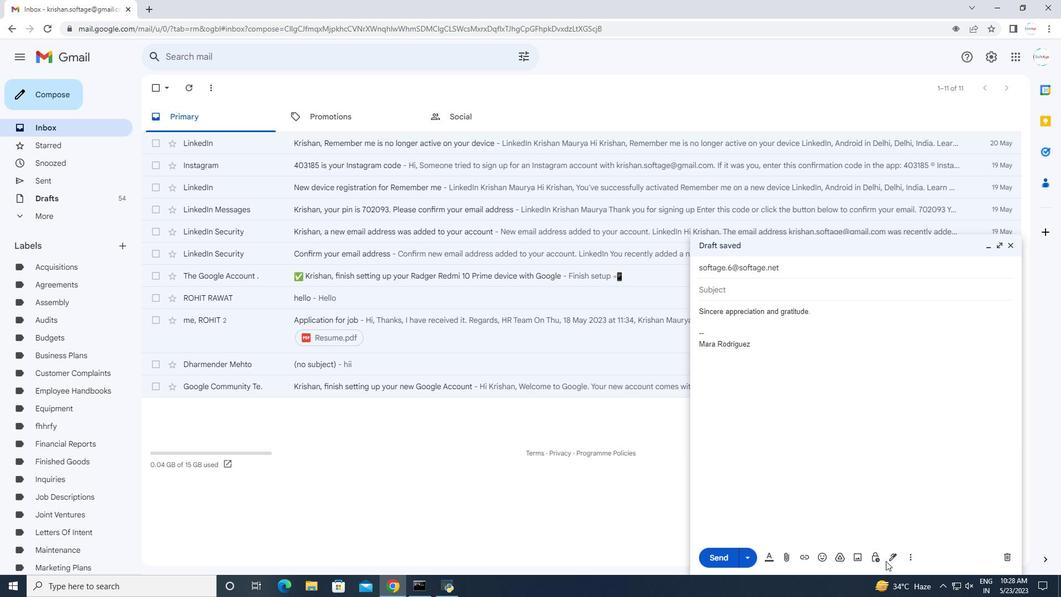 
Action: Mouse pressed left at (908, 562)
Screenshot: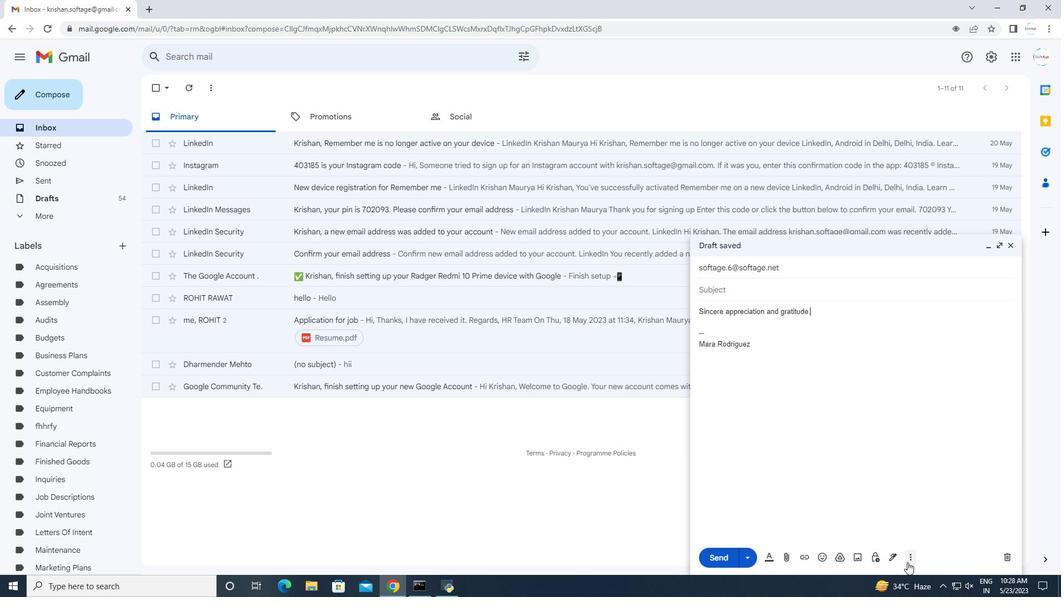 
Action: Mouse moved to (943, 459)
Screenshot: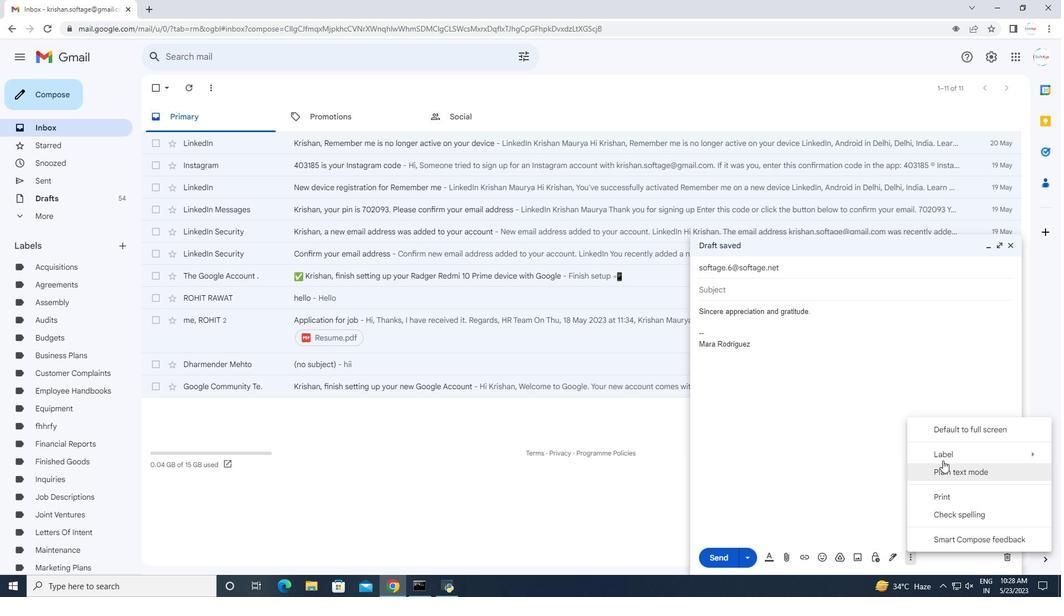 
Action: Mouse pressed left at (943, 459)
Screenshot: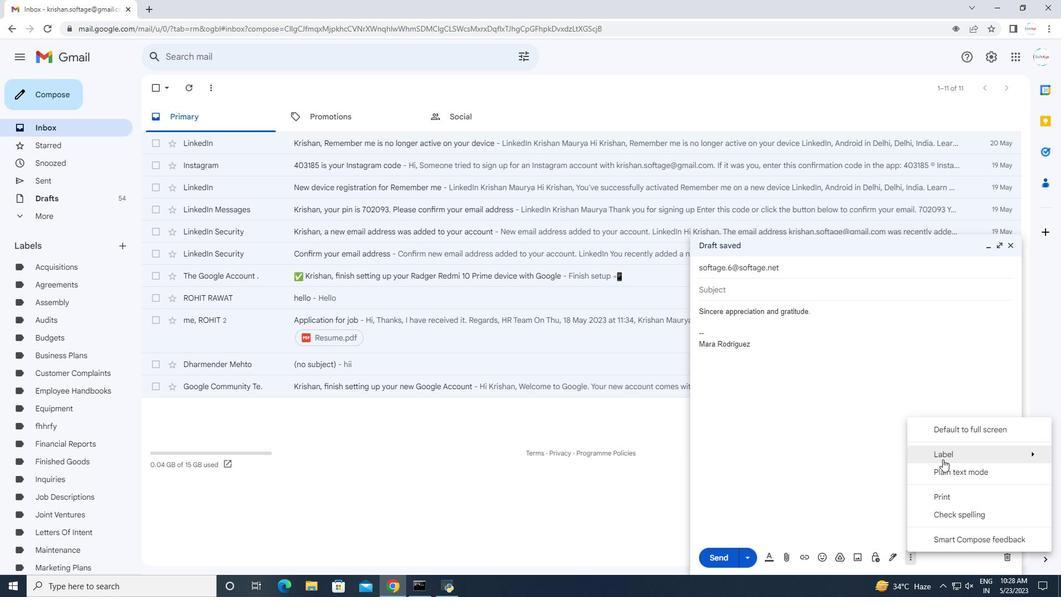 
Action: Mouse moved to (815, 428)
Screenshot: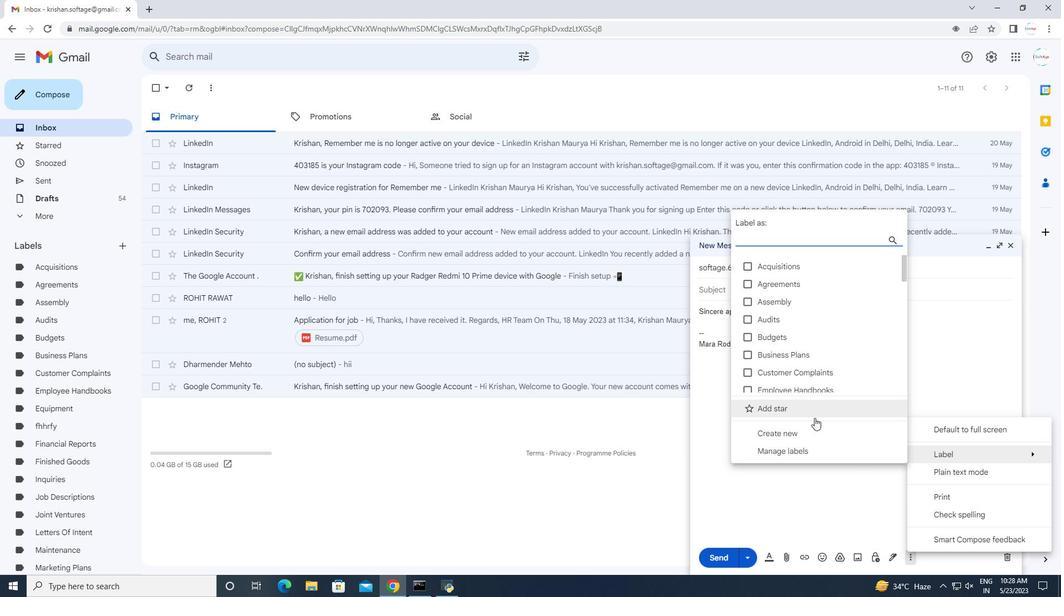 
Action: Mouse pressed left at (815, 428)
Screenshot: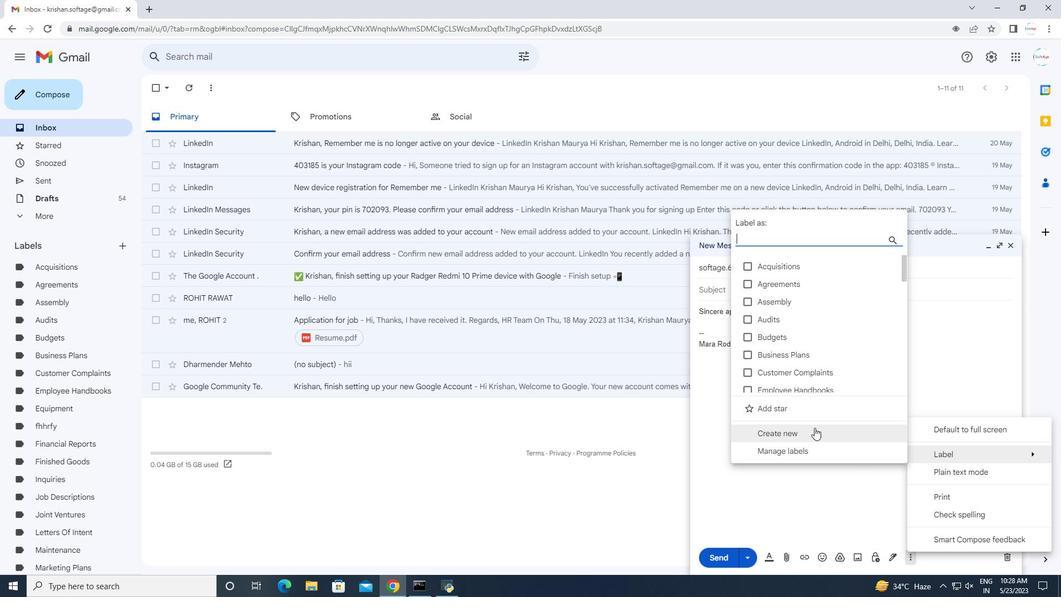 
Action: Mouse moved to (563, 298)
Screenshot: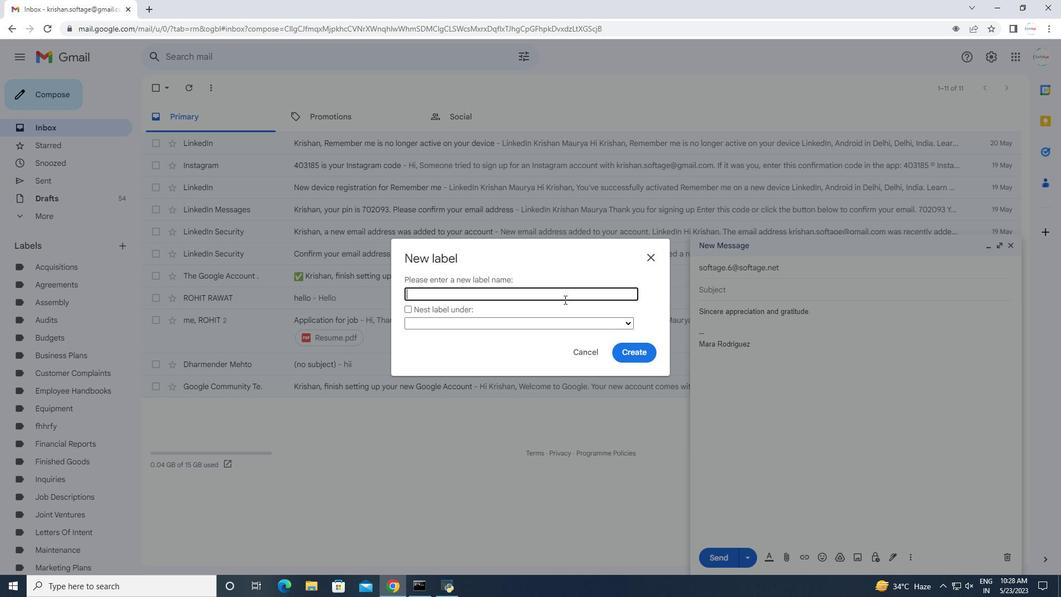 
Action: Mouse pressed left at (563, 298)
Screenshot: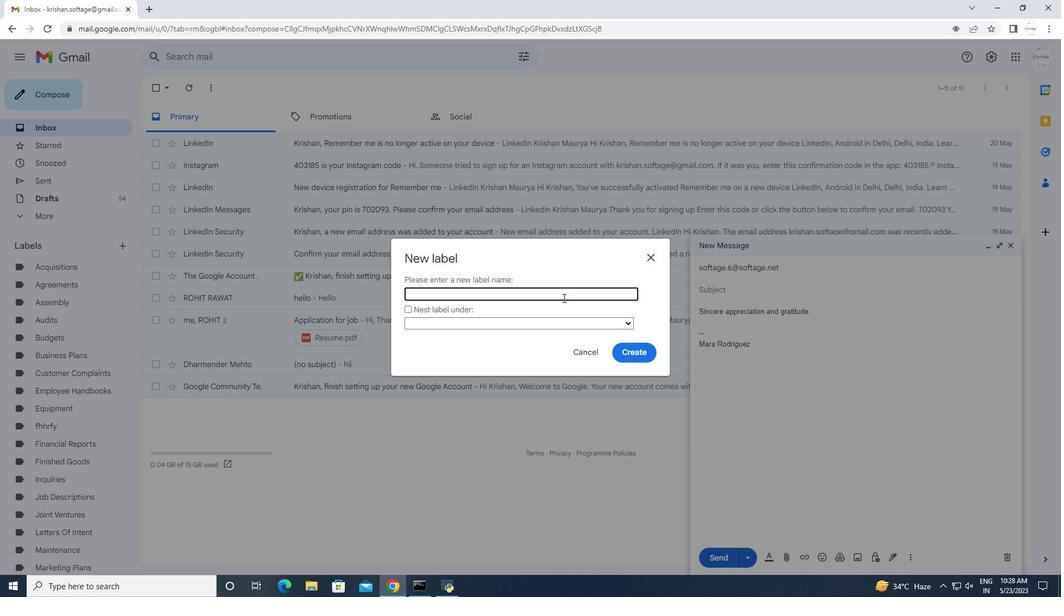 
Action: Mouse moved to (562, 297)
Screenshot: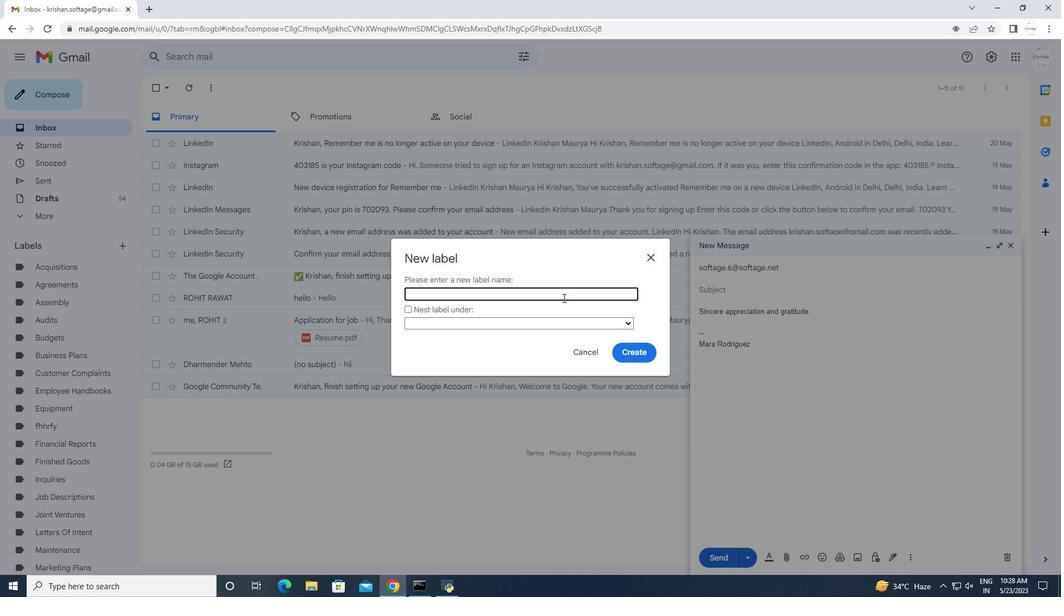 
Action: Key pressed <Key.shift>NOn<Key.backspace><Key.backspace><Key.caps_lock><Key.caps_lock>on<Key.space><Key.shift><Key.shift><Key.shift><Key.shift><Key.shift><Key.shift><Key.shift><Key.shift><Key.shift><Key.shift><Key.shift><Key.shift><Key.shift><Key.shift><Key.shift><Key.shift><Key.shift><Key.shift><Key.shift><Key.shift><Key.shift><Key.shift><Key.shift><Key.shift><Key.shift><Key.shift><Key.shift><Key.shift><Key.backspace>-disclosure<Key.space><Key.shift>Agreements
Screenshot: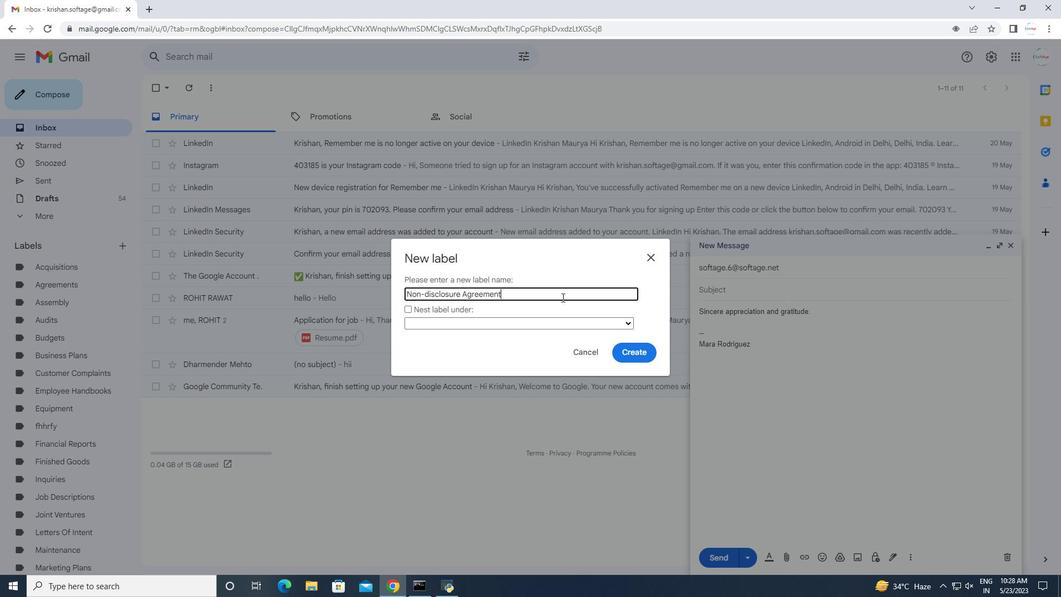 
Action: Mouse moved to (639, 351)
Screenshot: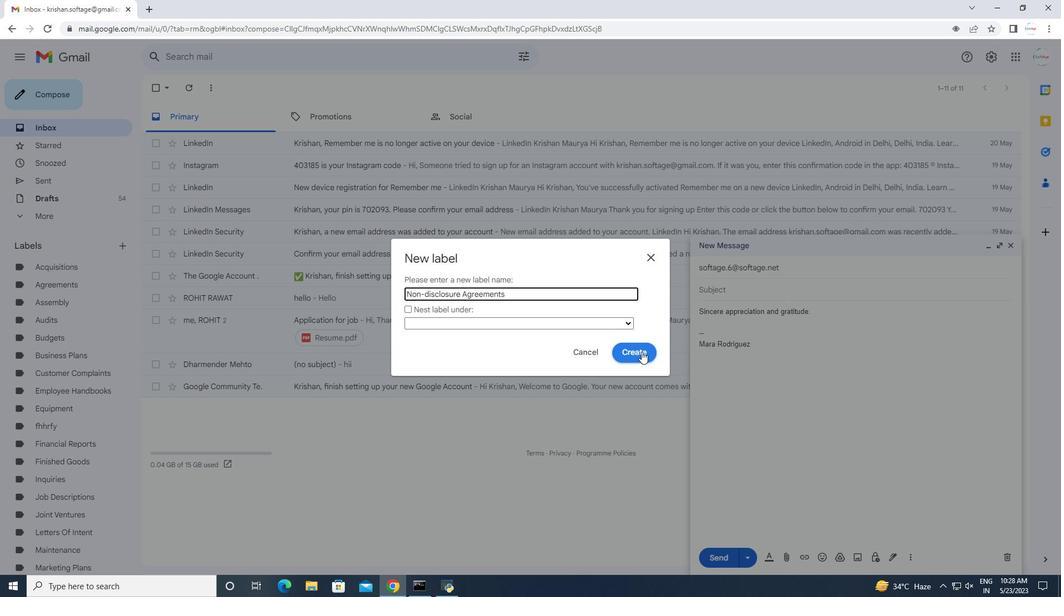 
Action: Mouse pressed left at (639, 351)
Screenshot: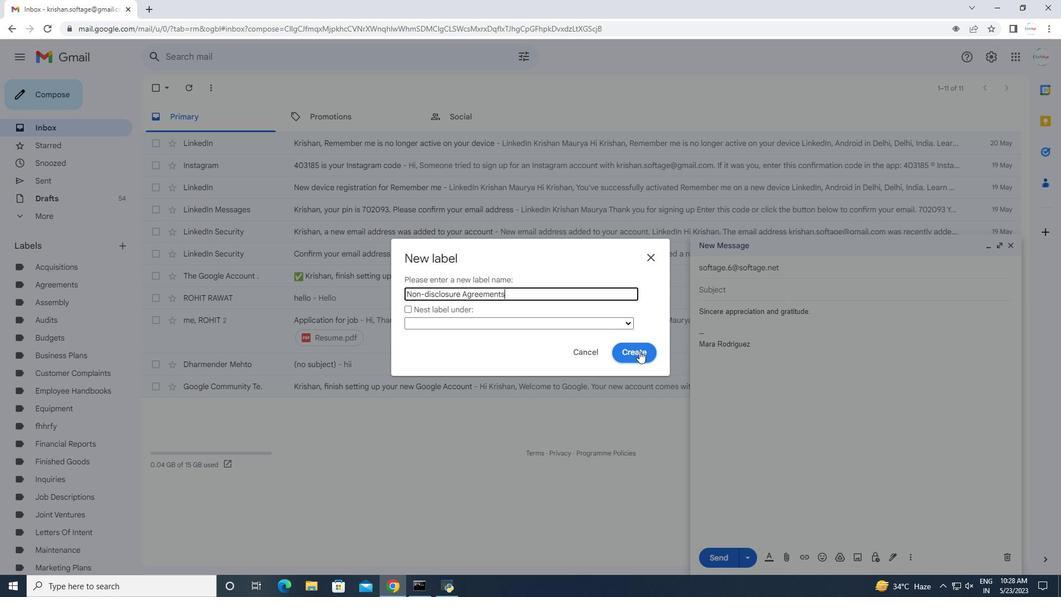 
